 Task: Search one way flight ticket for 2 adults, 2 infants in seat and 1 infant on lap in first from Hilton Head: Hilton Head Airport to Springfield: Abraham Lincoln Capital Airport on 5-2-2023. Choice of flights is United. Number of bags: 5 checked bags. Price is upto 109000. Outbound departure time preference is 18:15.
Action: Mouse moved to (391, 332)
Screenshot: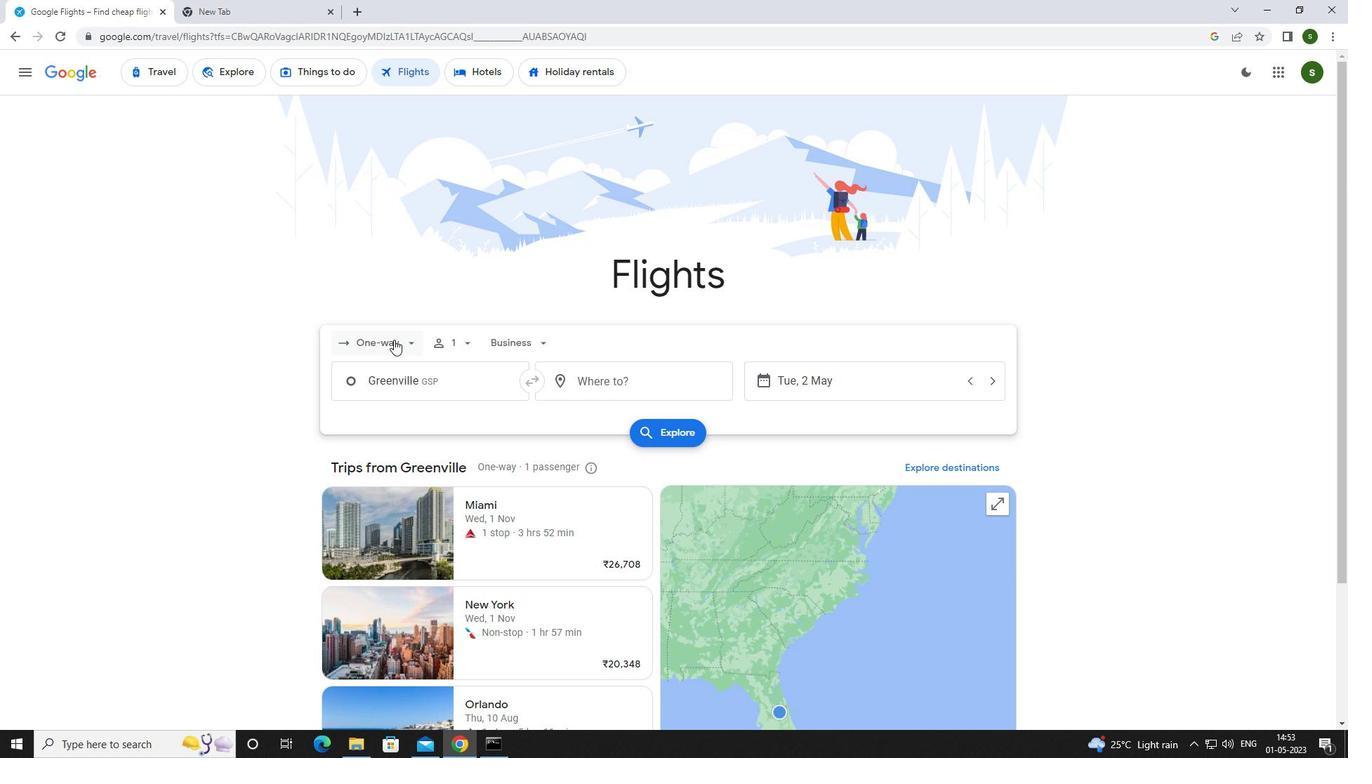 
Action: Mouse pressed left at (391, 332)
Screenshot: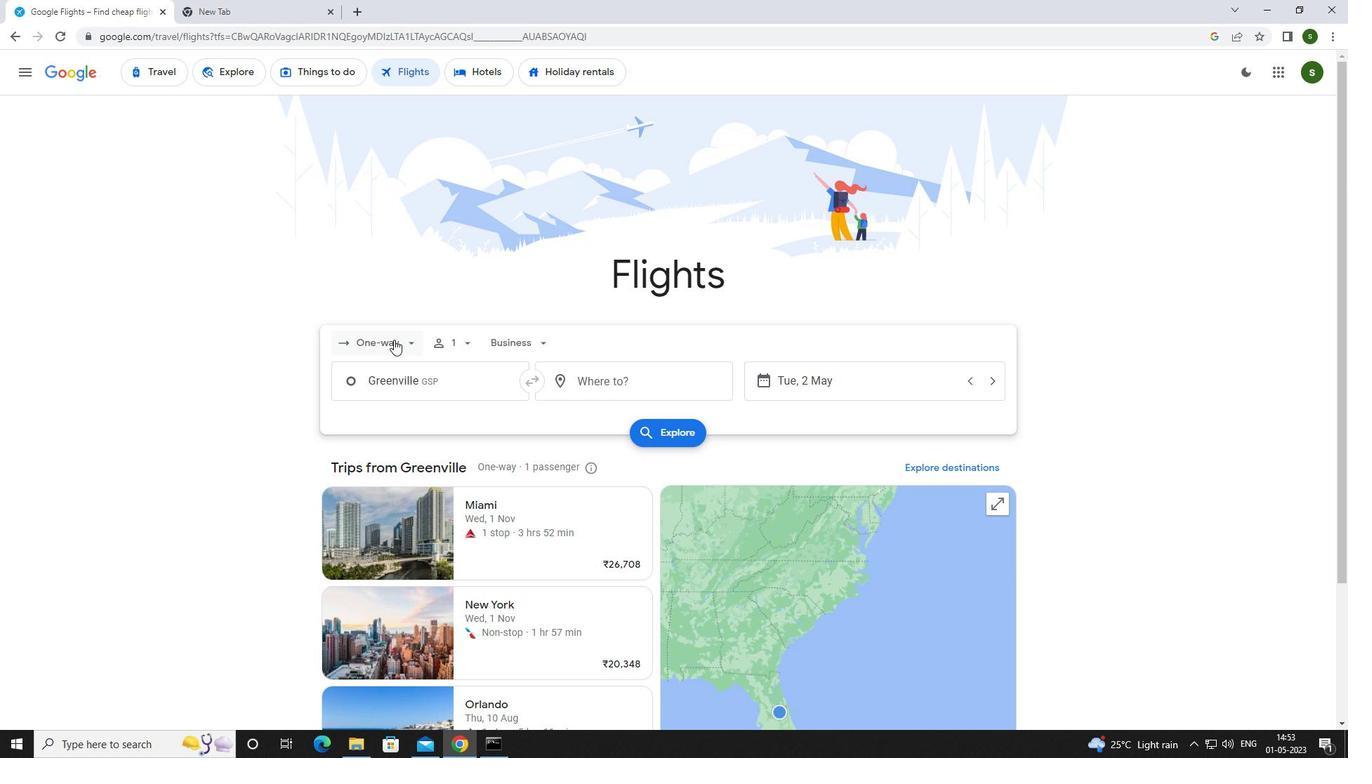 
Action: Mouse moved to (408, 399)
Screenshot: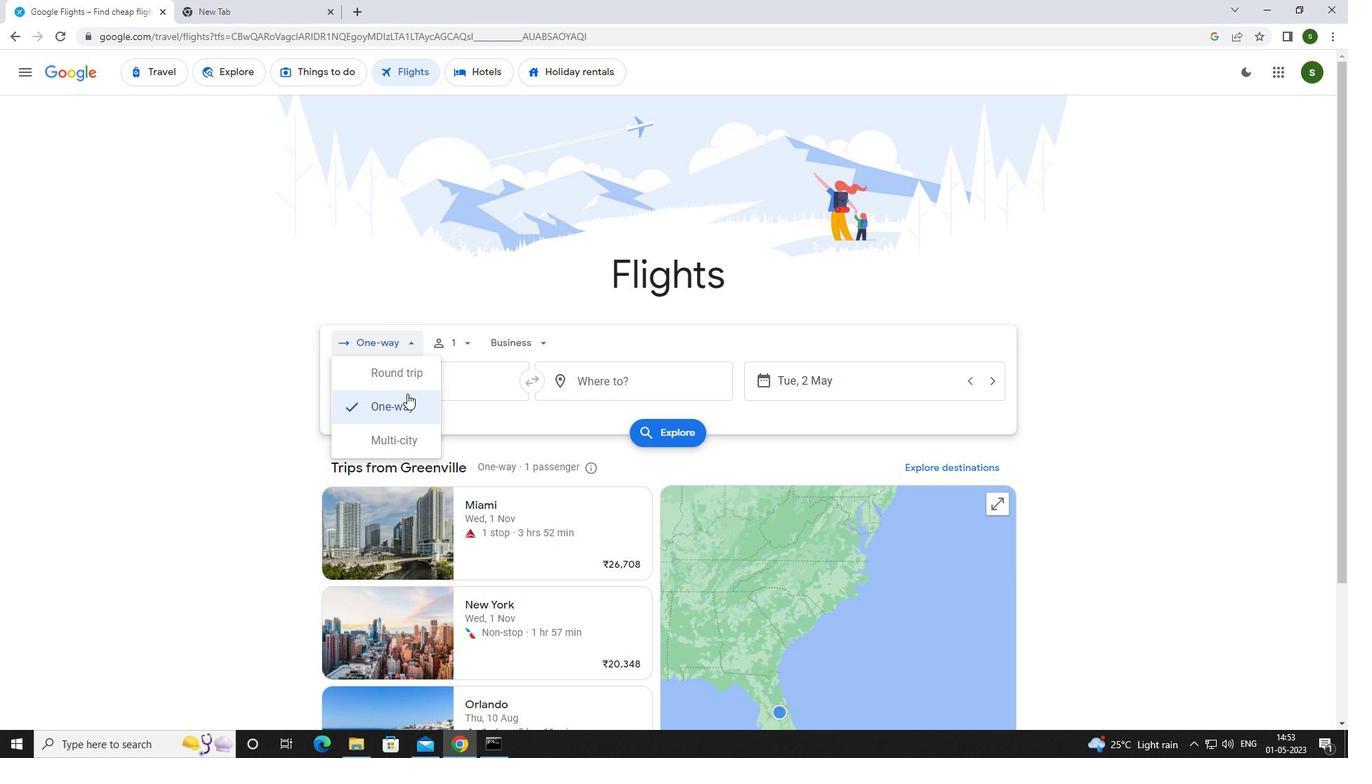 
Action: Mouse pressed left at (408, 399)
Screenshot: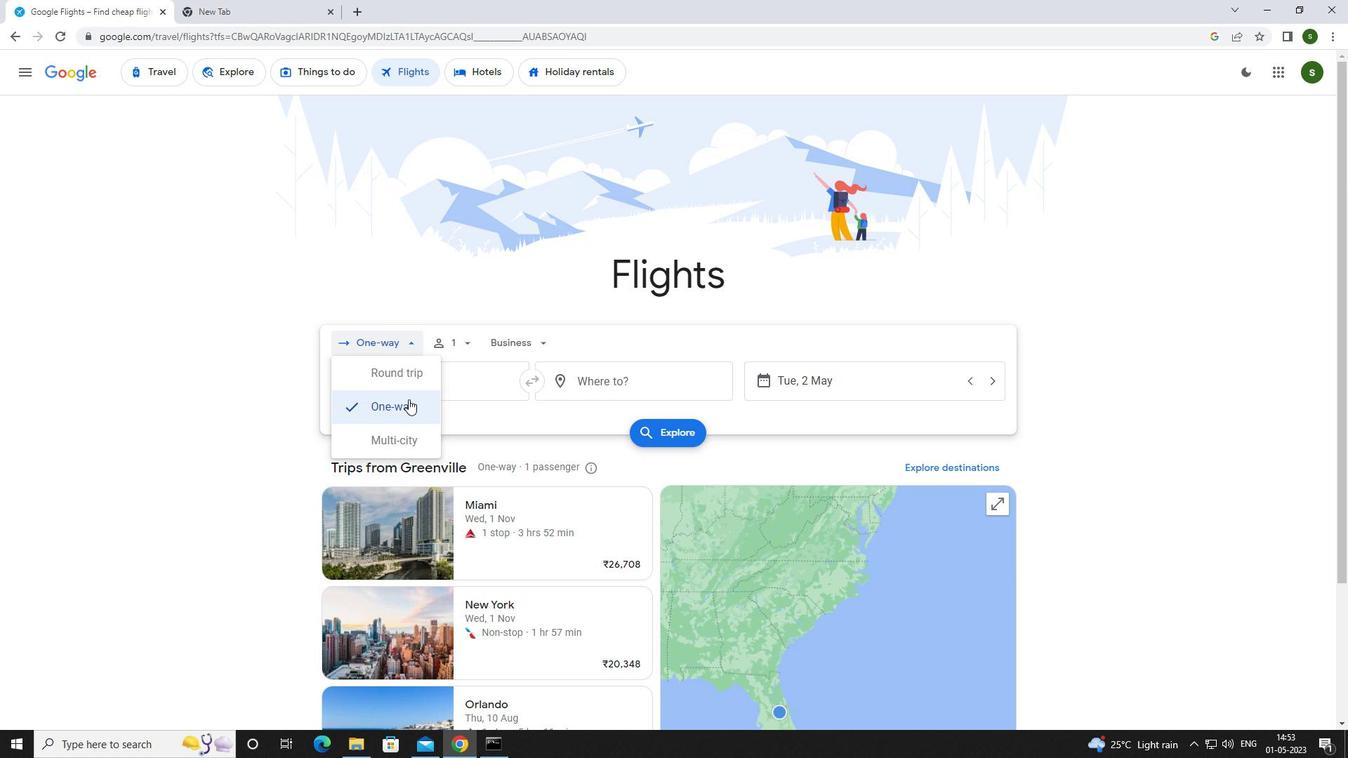 
Action: Mouse moved to (466, 346)
Screenshot: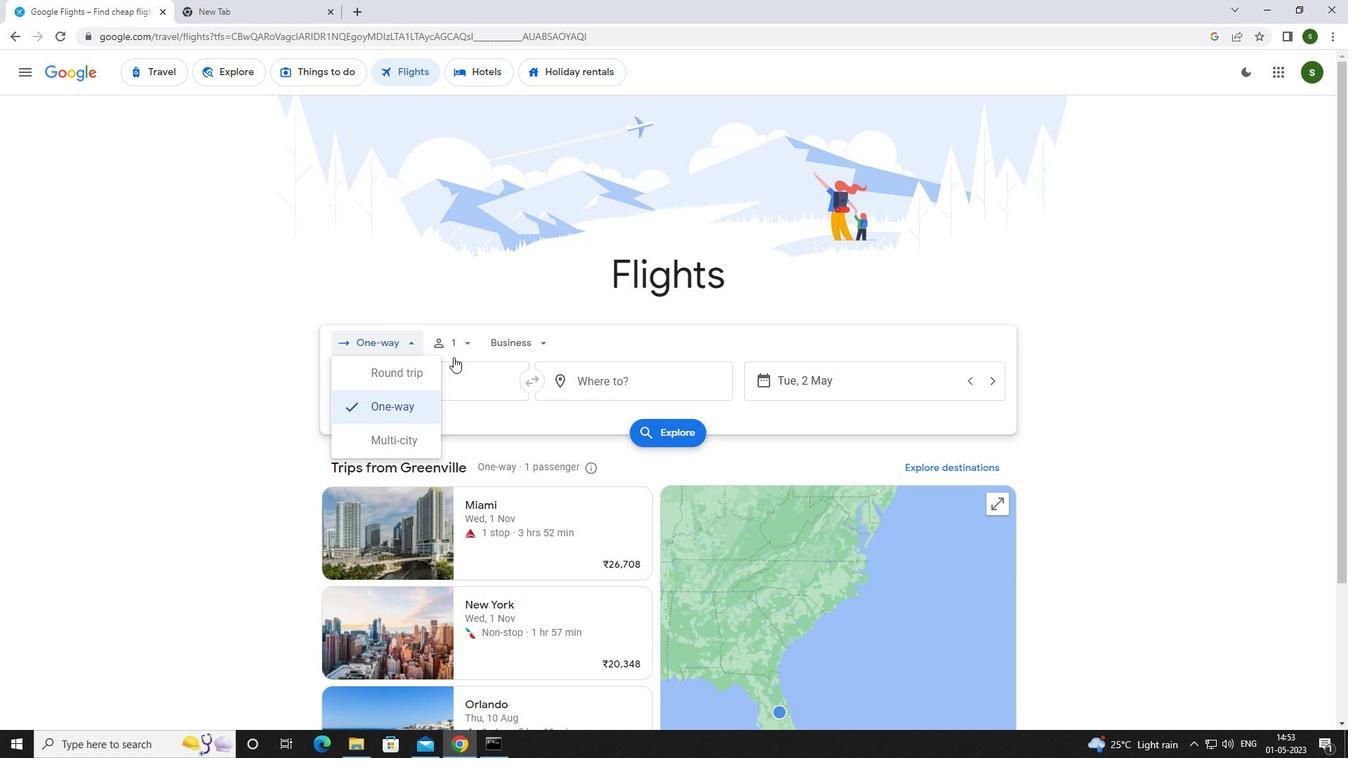 
Action: Mouse pressed left at (466, 346)
Screenshot: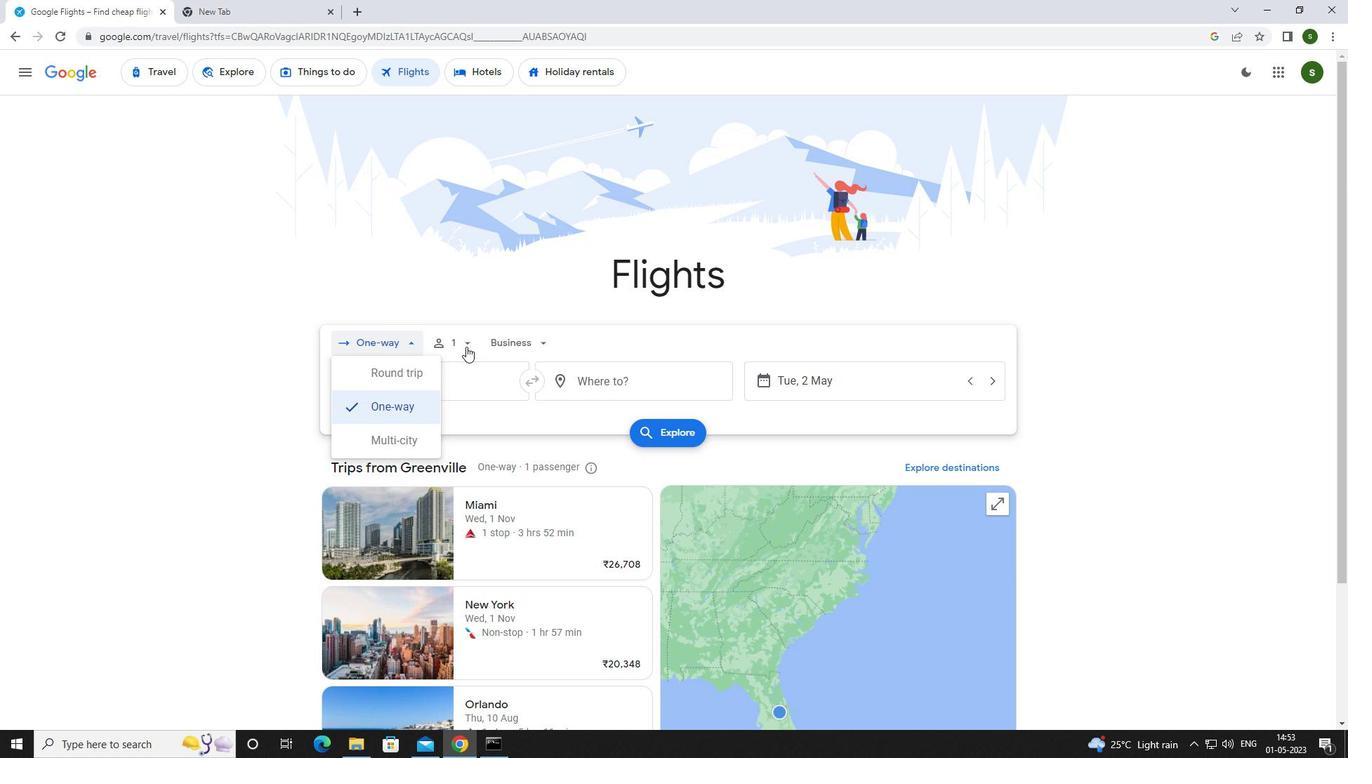 
Action: Mouse moved to (566, 377)
Screenshot: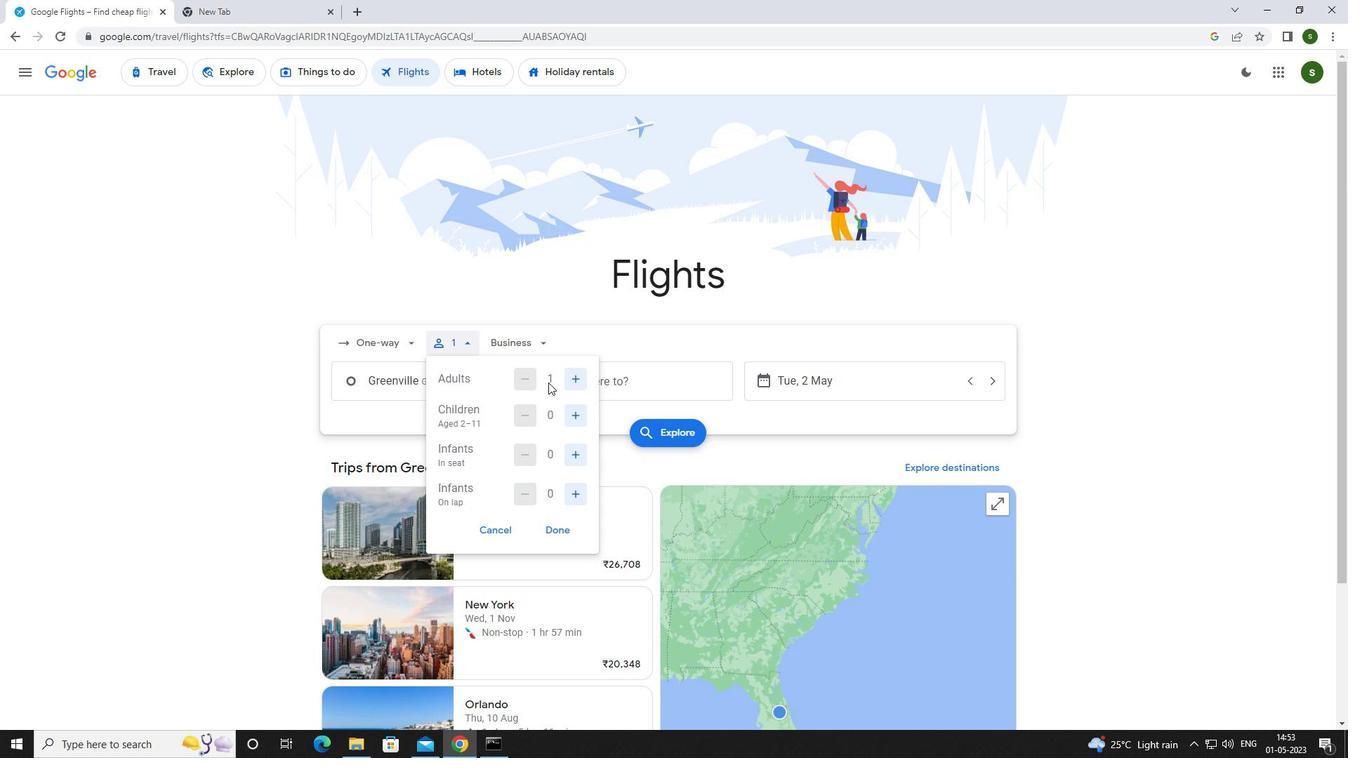 
Action: Mouse pressed left at (566, 377)
Screenshot: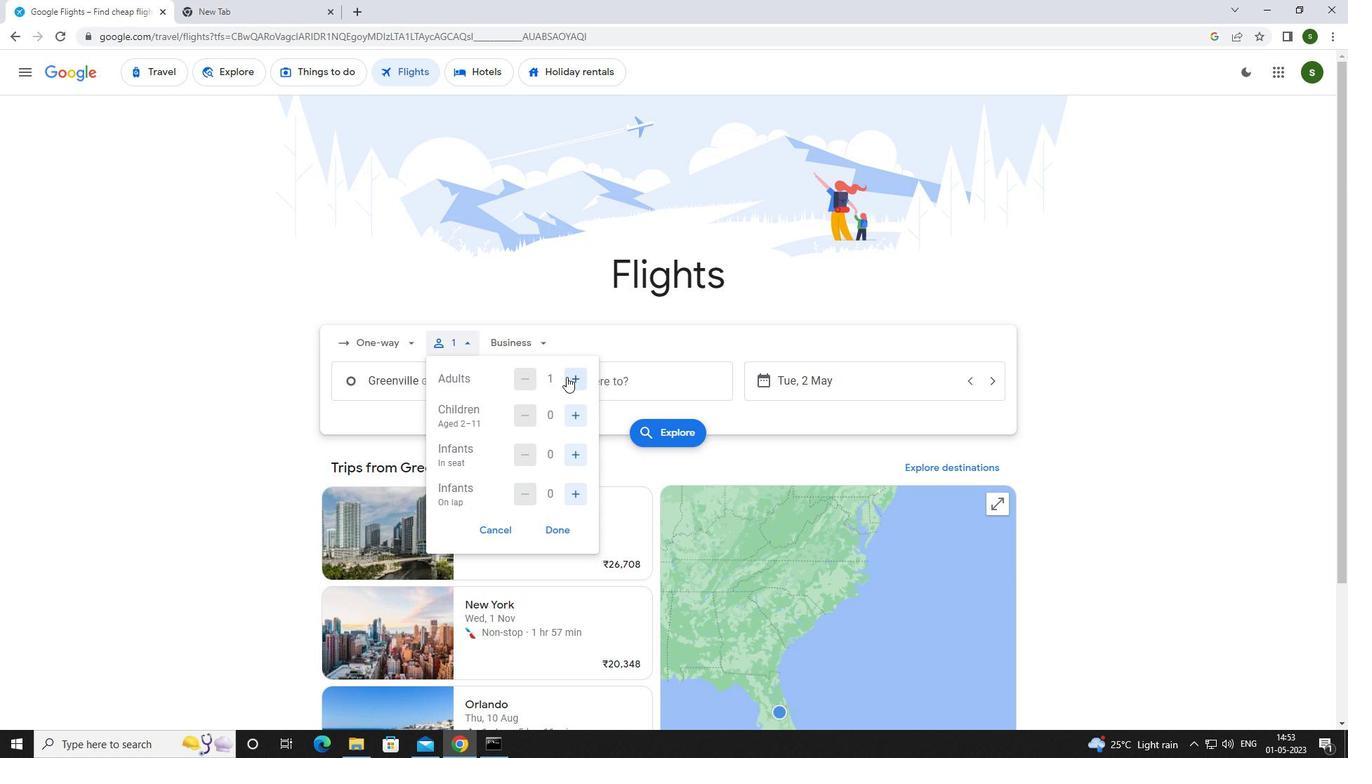 
Action: Mouse moved to (571, 449)
Screenshot: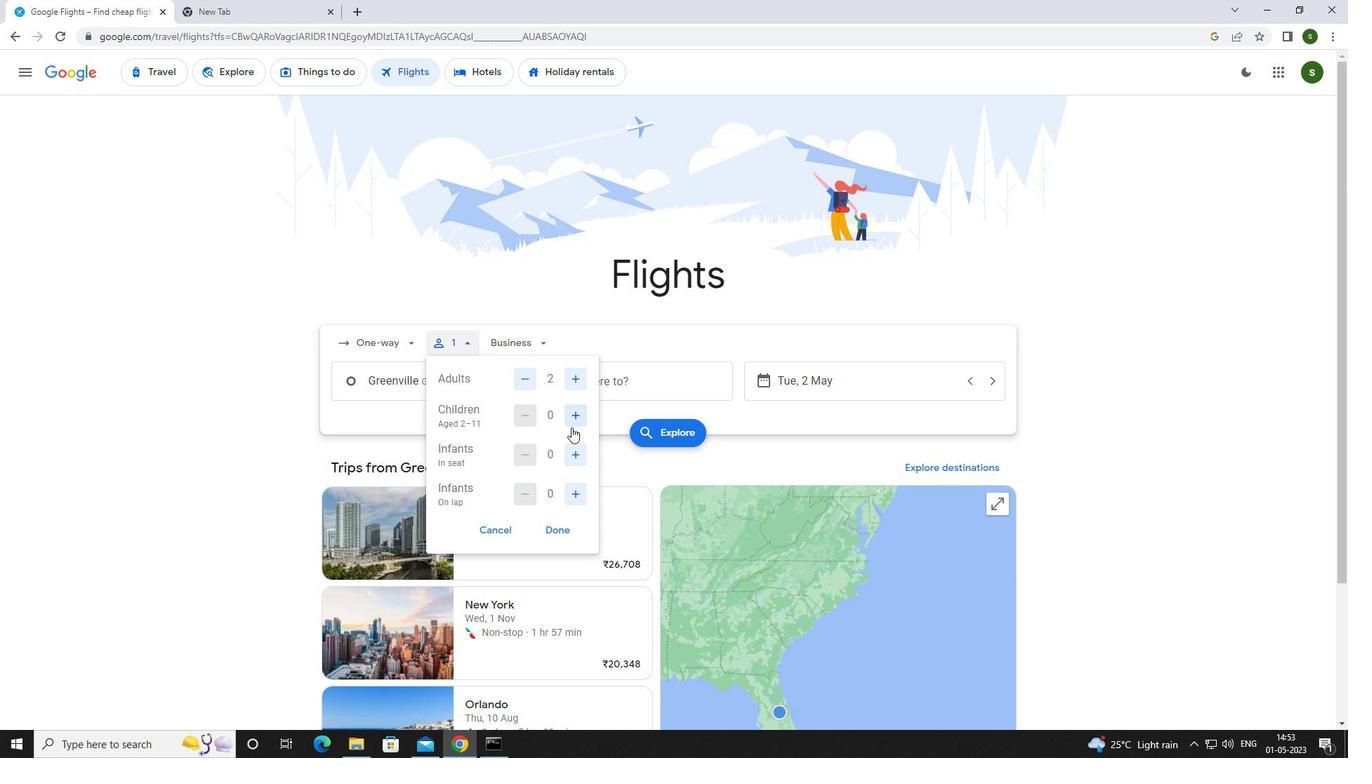 
Action: Mouse pressed left at (571, 449)
Screenshot: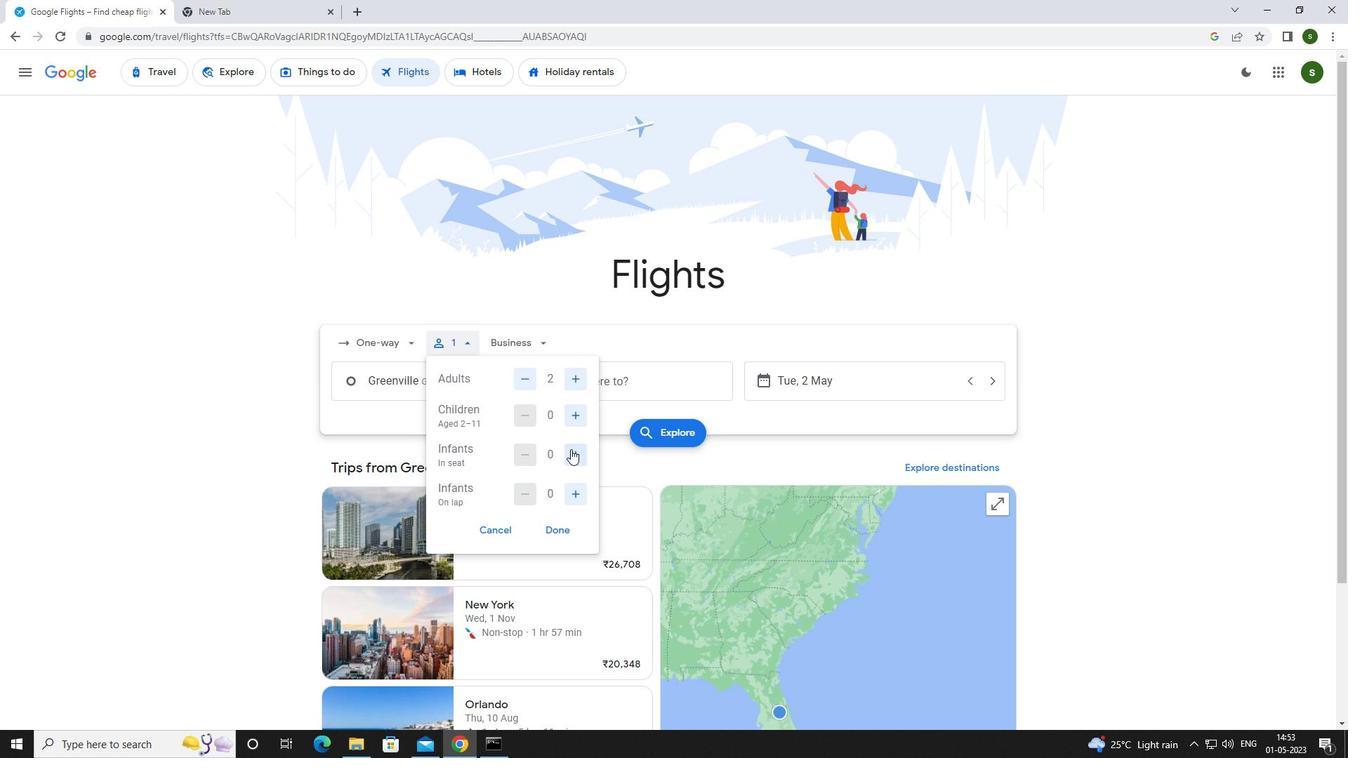 
Action: Mouse pressed left at (571, 449)
Screenshot: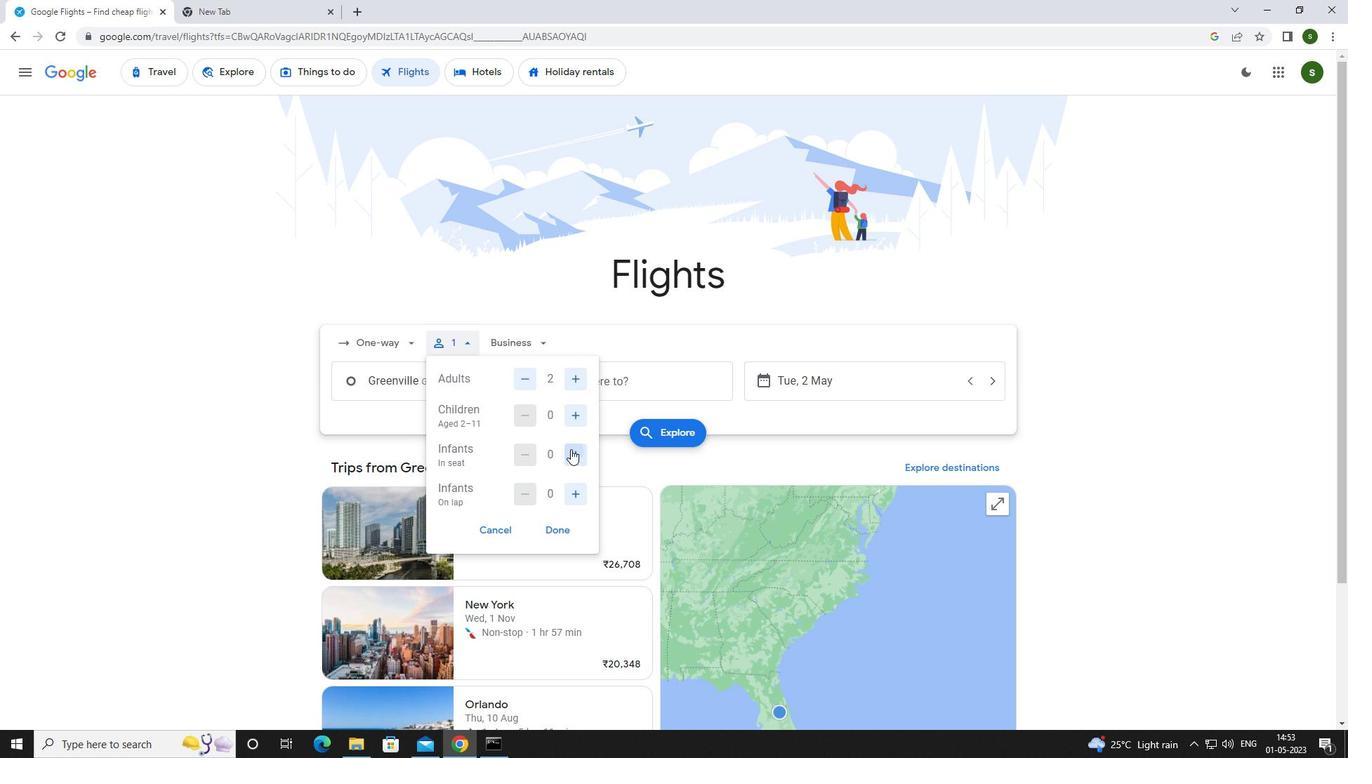 
Action: Mouse moved to (577, 487)
Screenshot: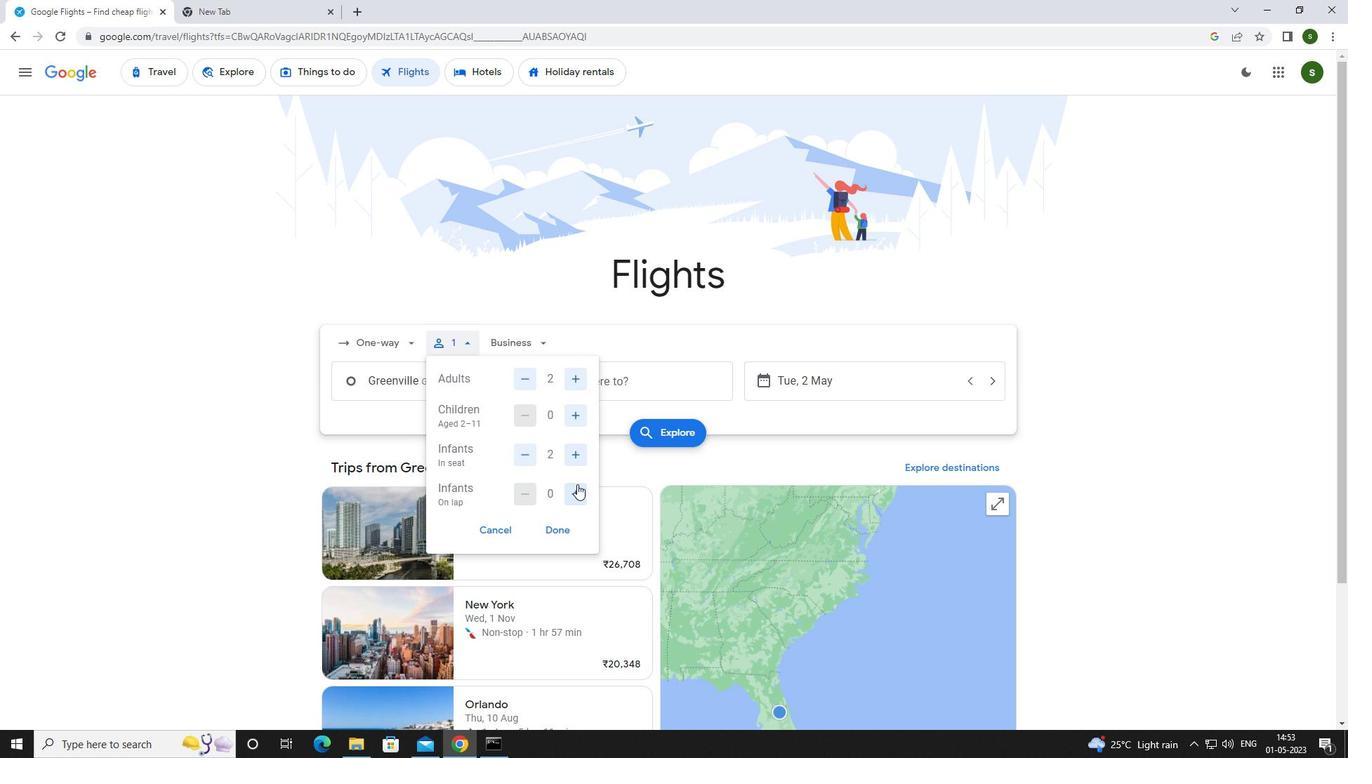 
Action: Mouse pressed left at (577, 487)
Screenshot: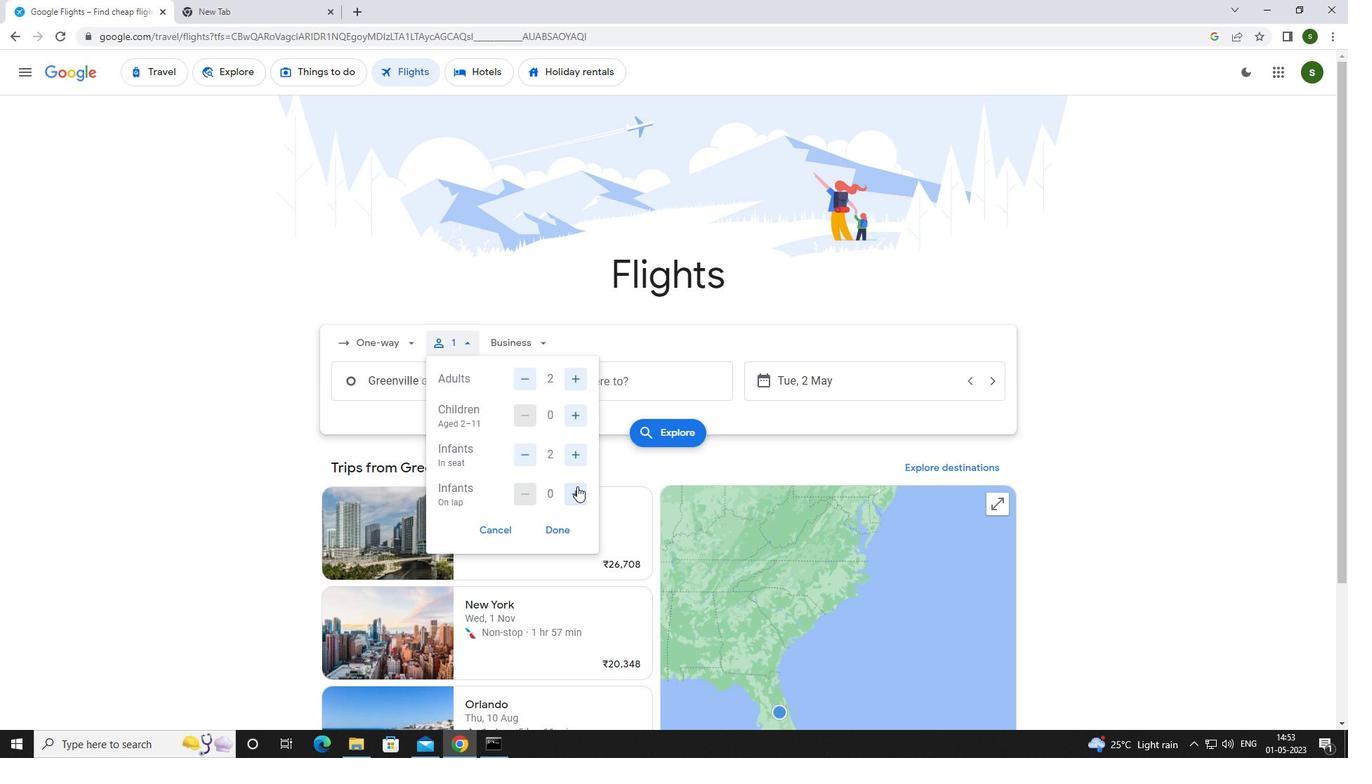 
Action: Mouse moved to (521, 344)
Screenshot: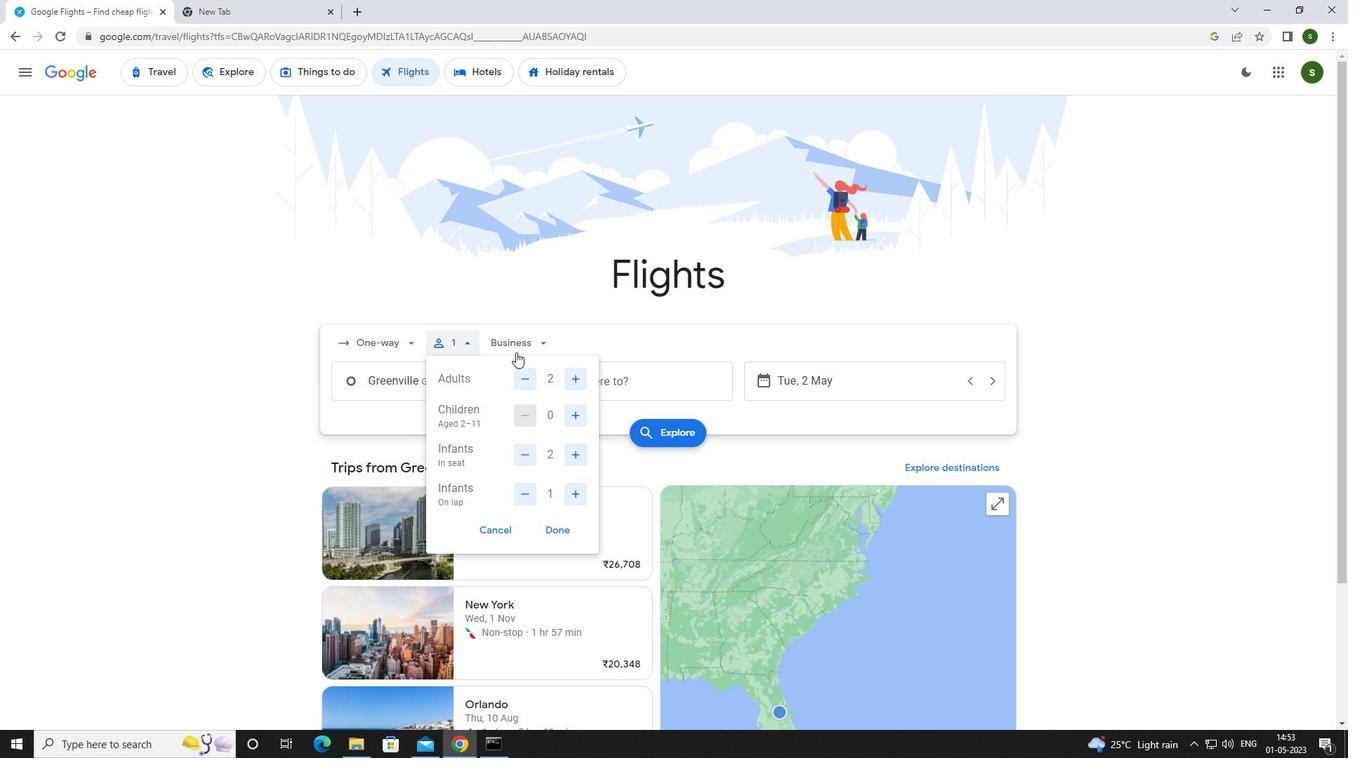 
Action: Mouse pressed left at (521, 344)
Screenshot: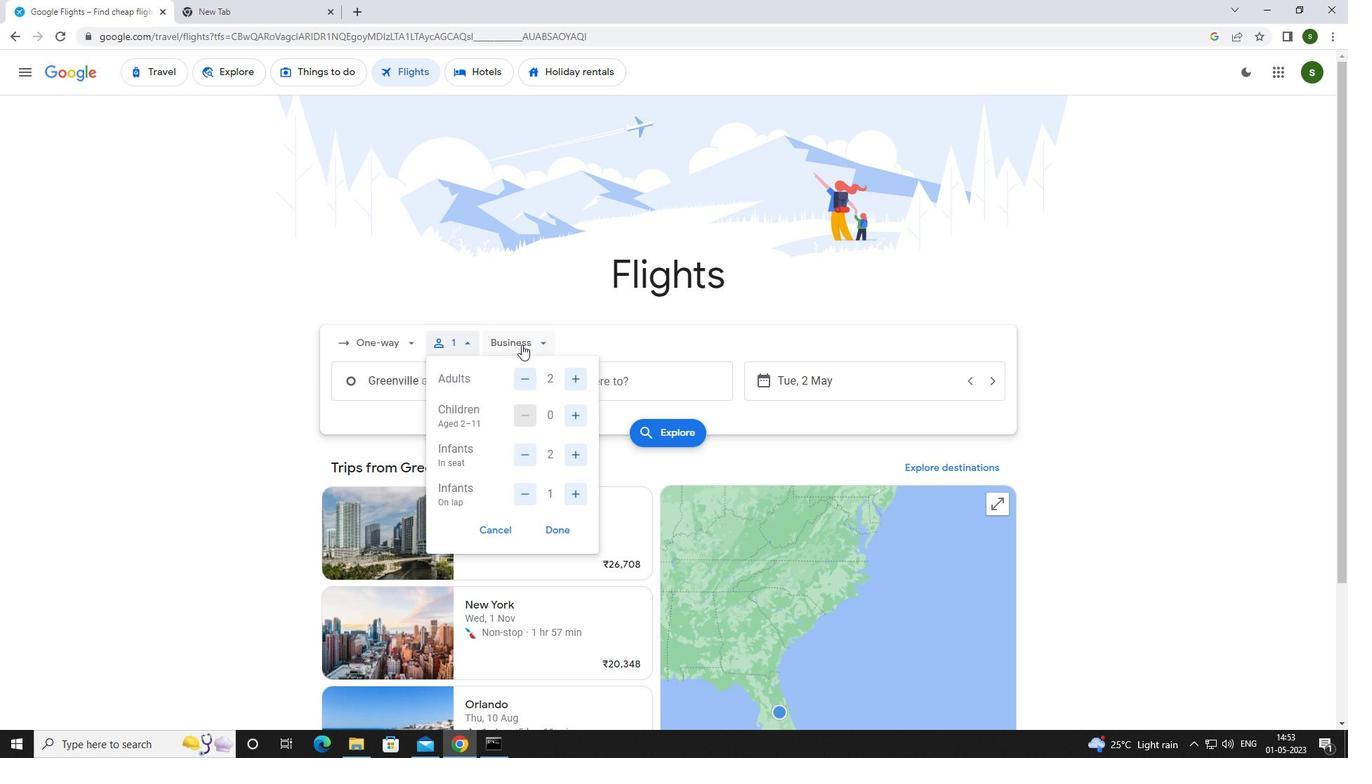 
Action: Mouse moved to (534, 476)
Screenshot: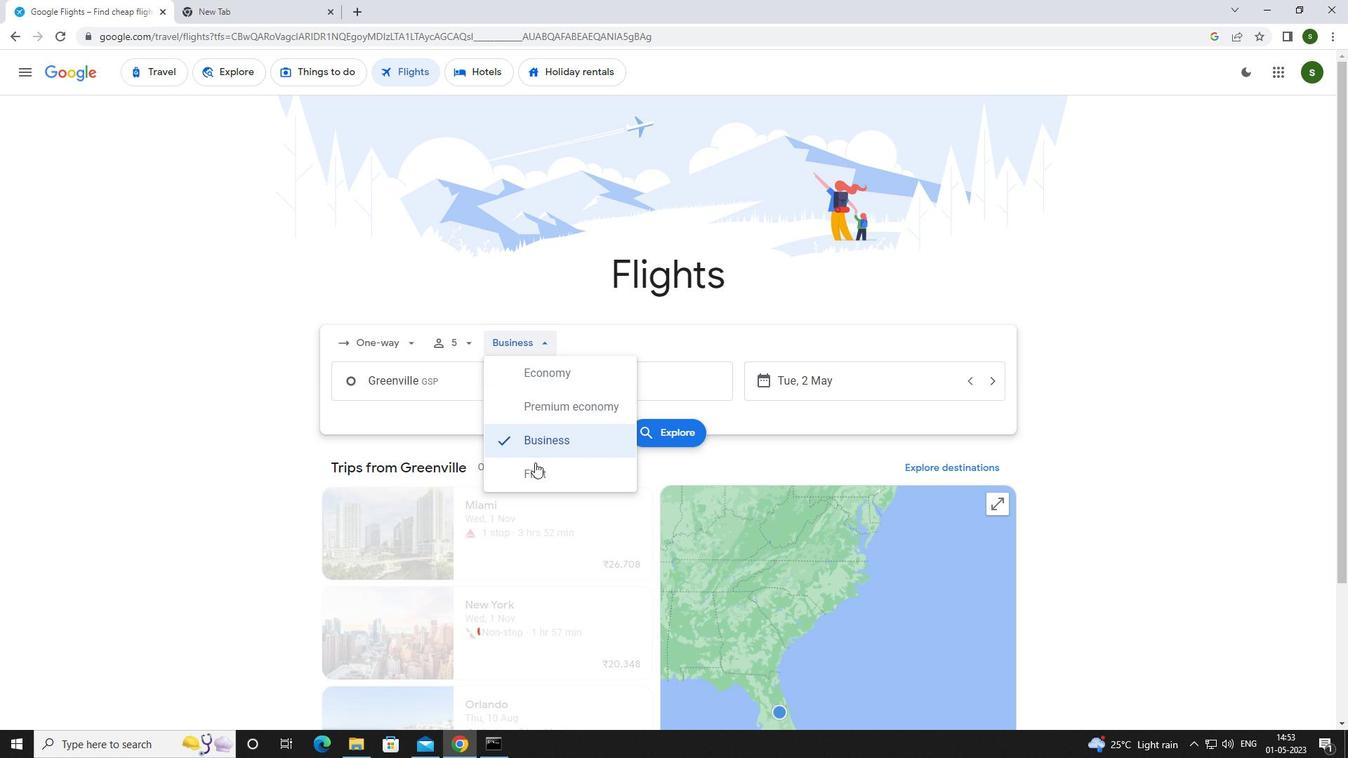 
Action: Mouse pressed left at (534, 476)
Screenshot: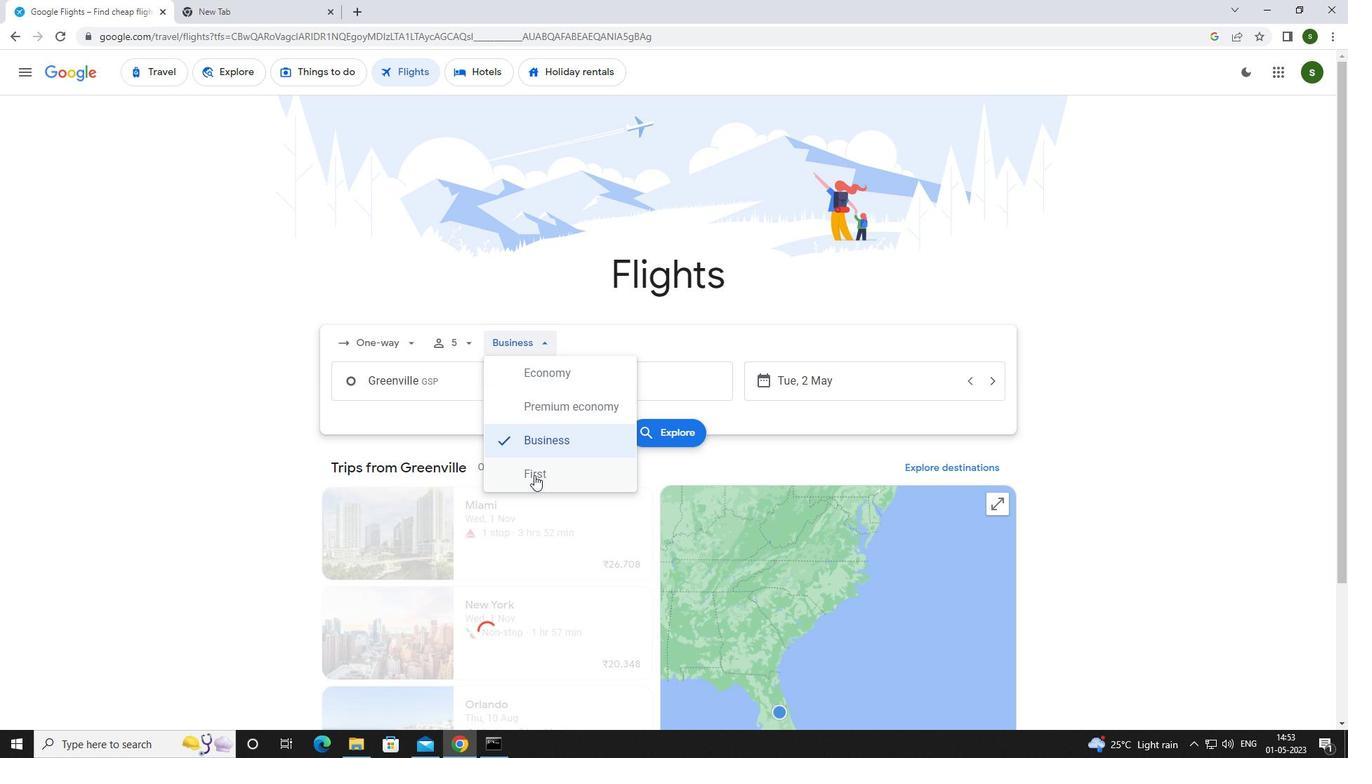 
Action: Mouse moved to (448, 389)
Screenshot: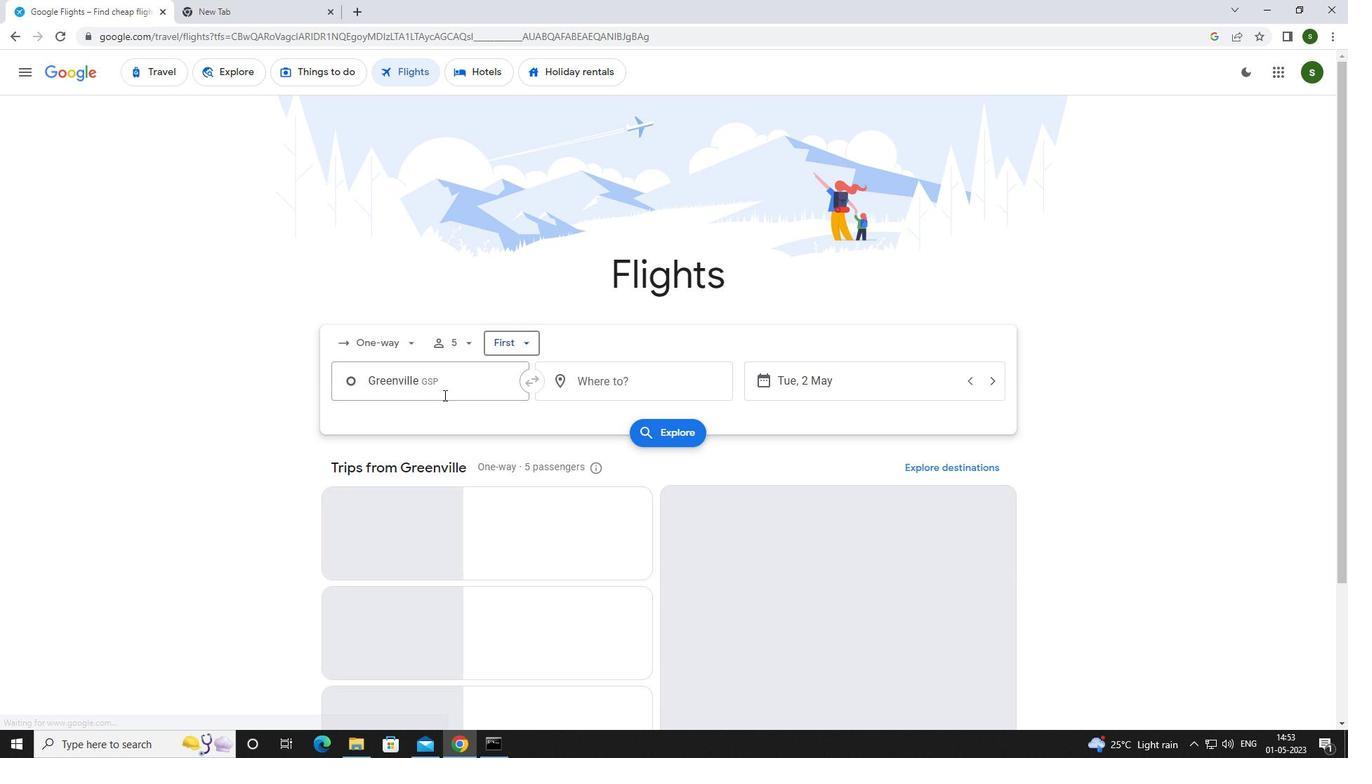 
Action: Mouse pressed left at (448, 389)
Screenshot: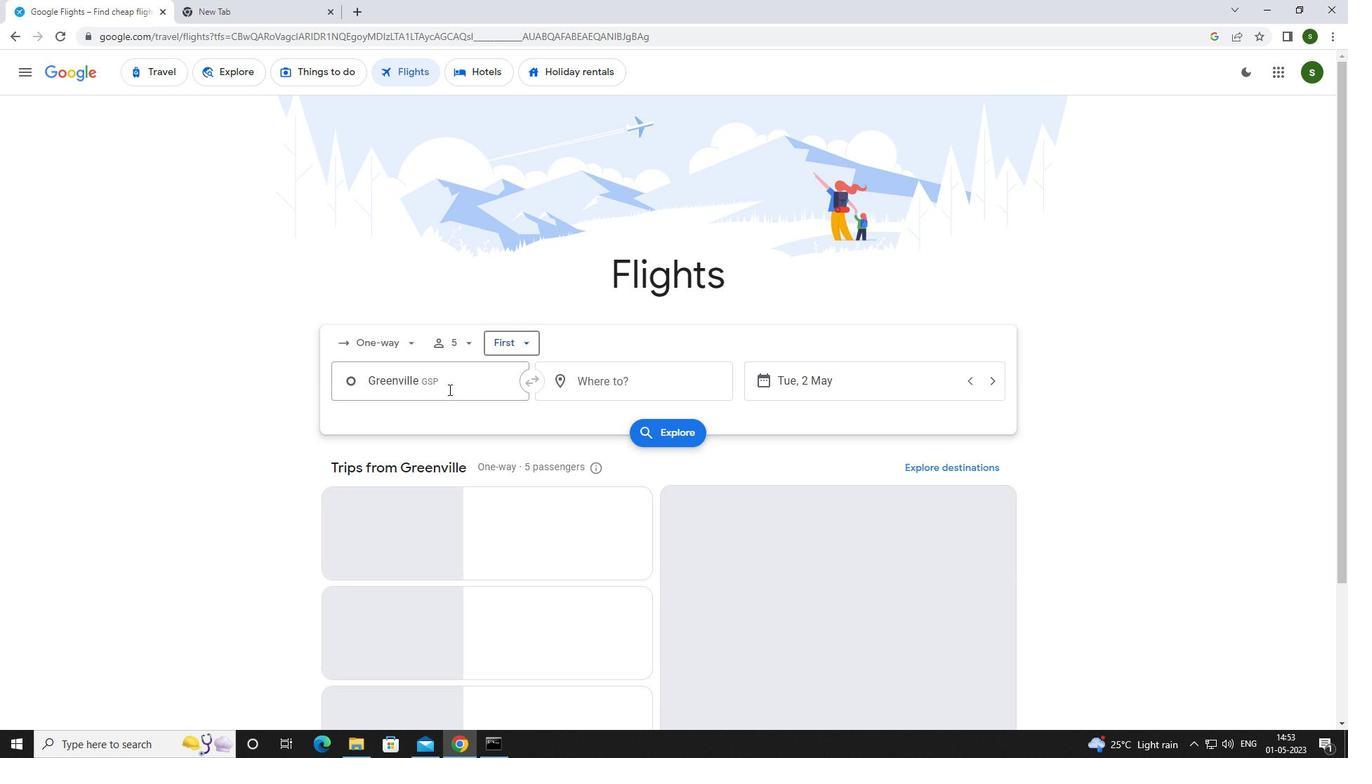 
Action: Mouse moved to (424, 391)
Screenshot: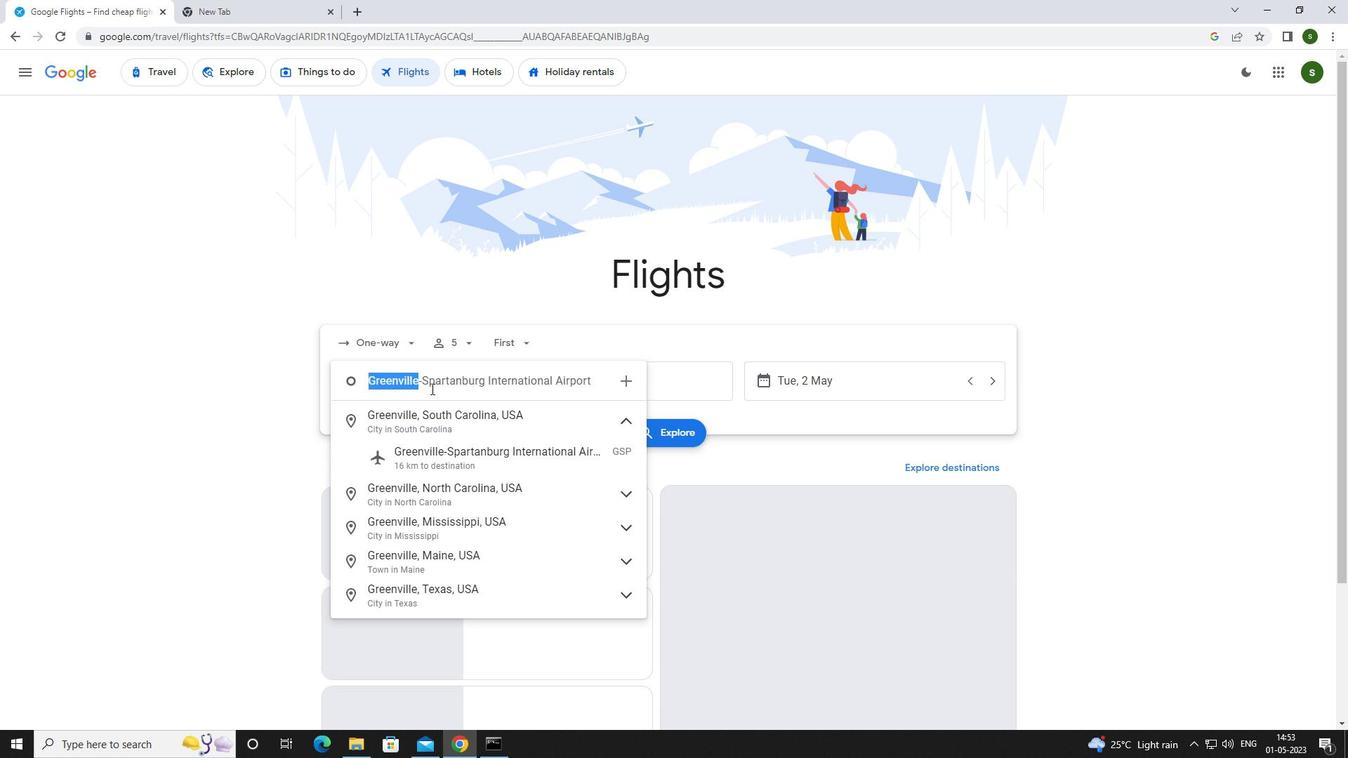
Action: Key pressed <Key.caps_lock>h<Key.caps_lock>ilton<Key.space>
Screenshot: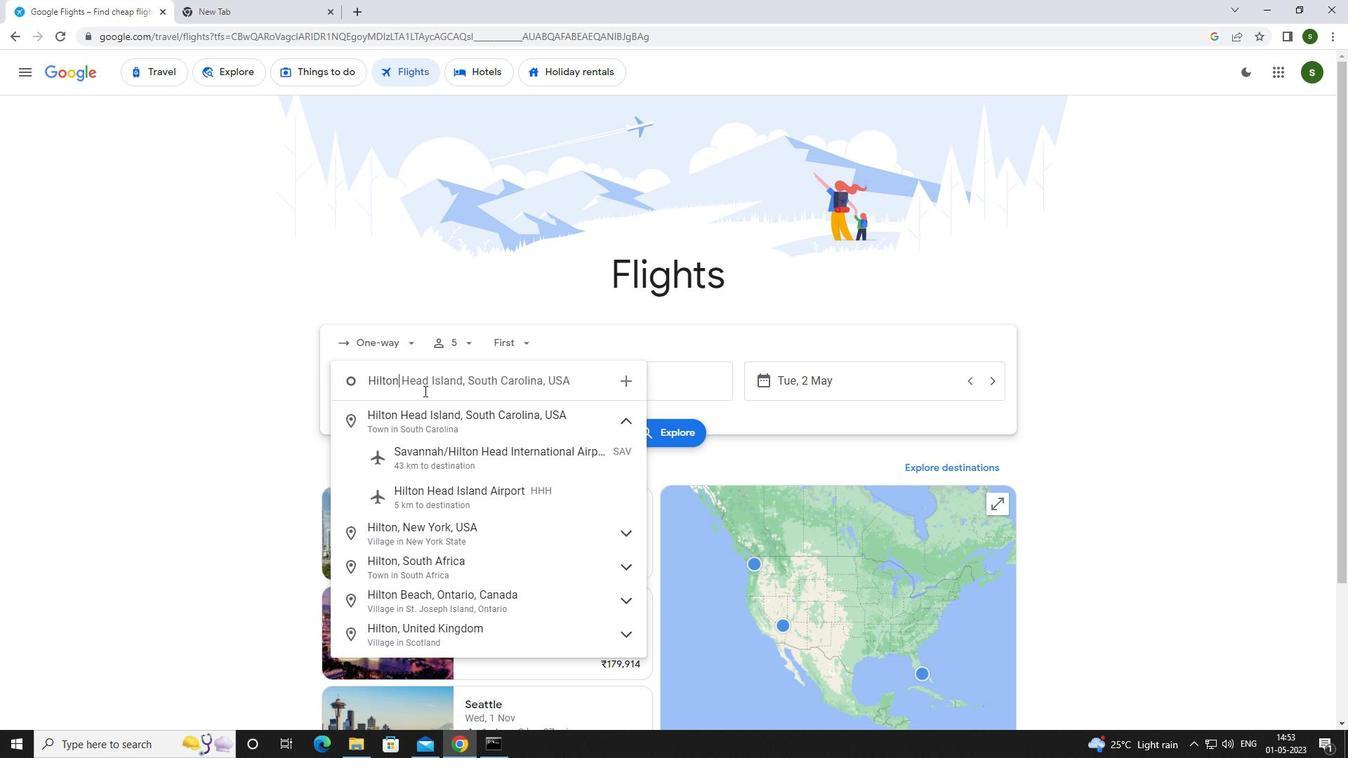 
Action: Mouse moved to (482, 502)
Screenshot: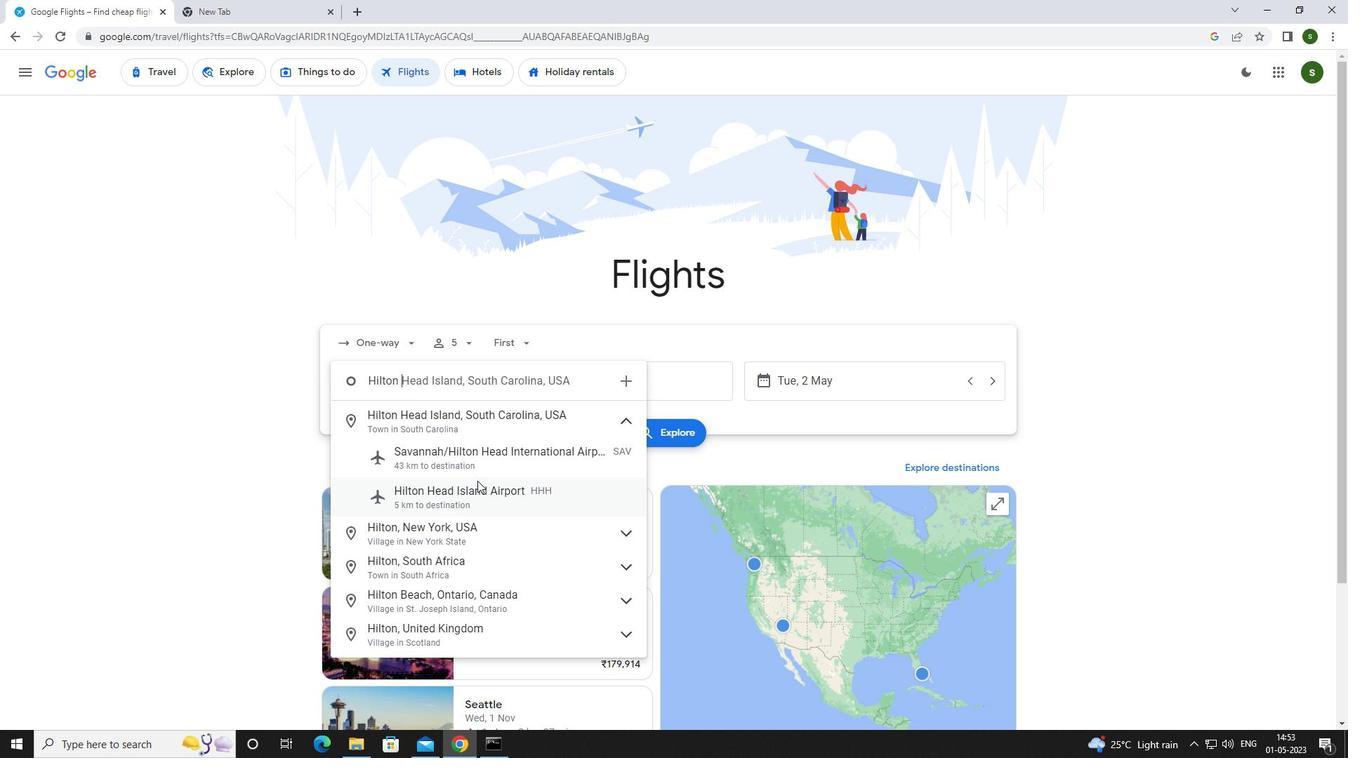 
Action: Mouse pressed left at (482, 502)
Screenshot: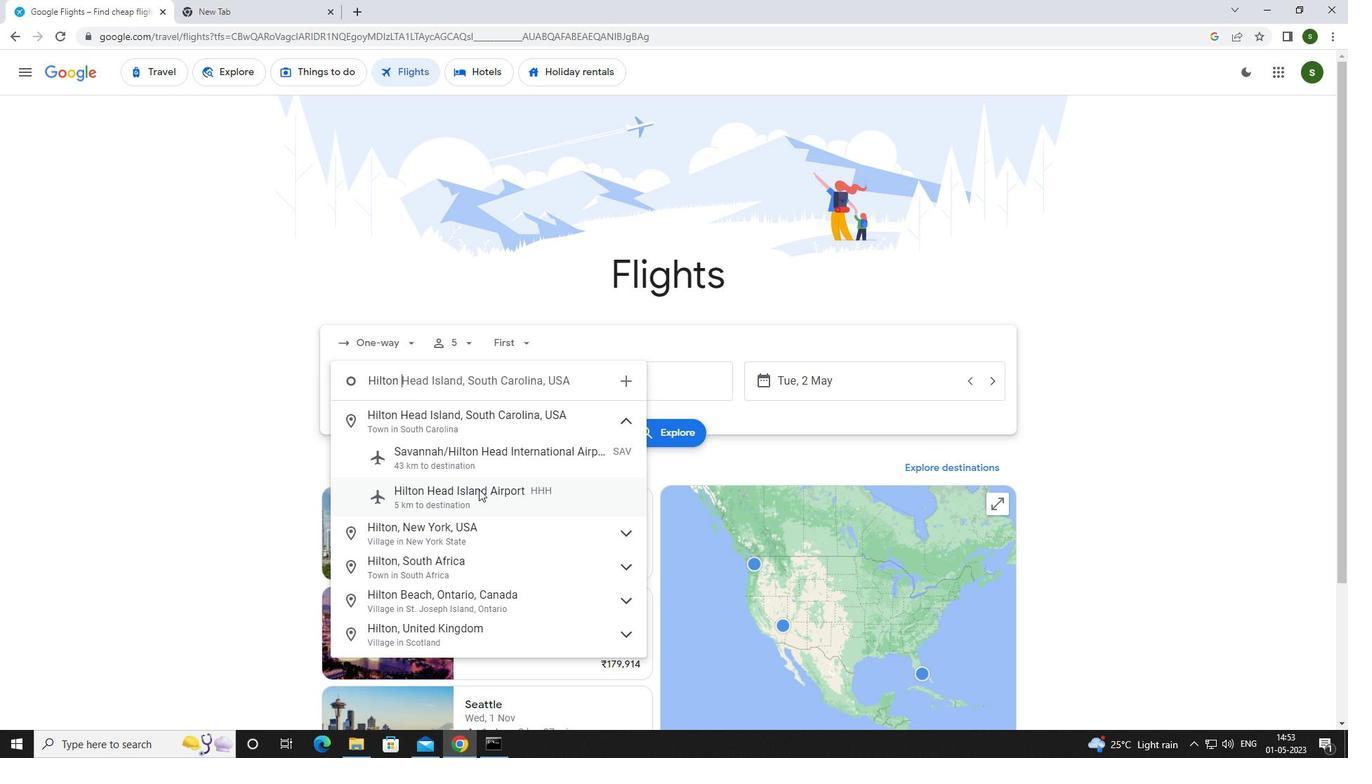 
Action: Mouse moved to (651, 390)
Screenshot: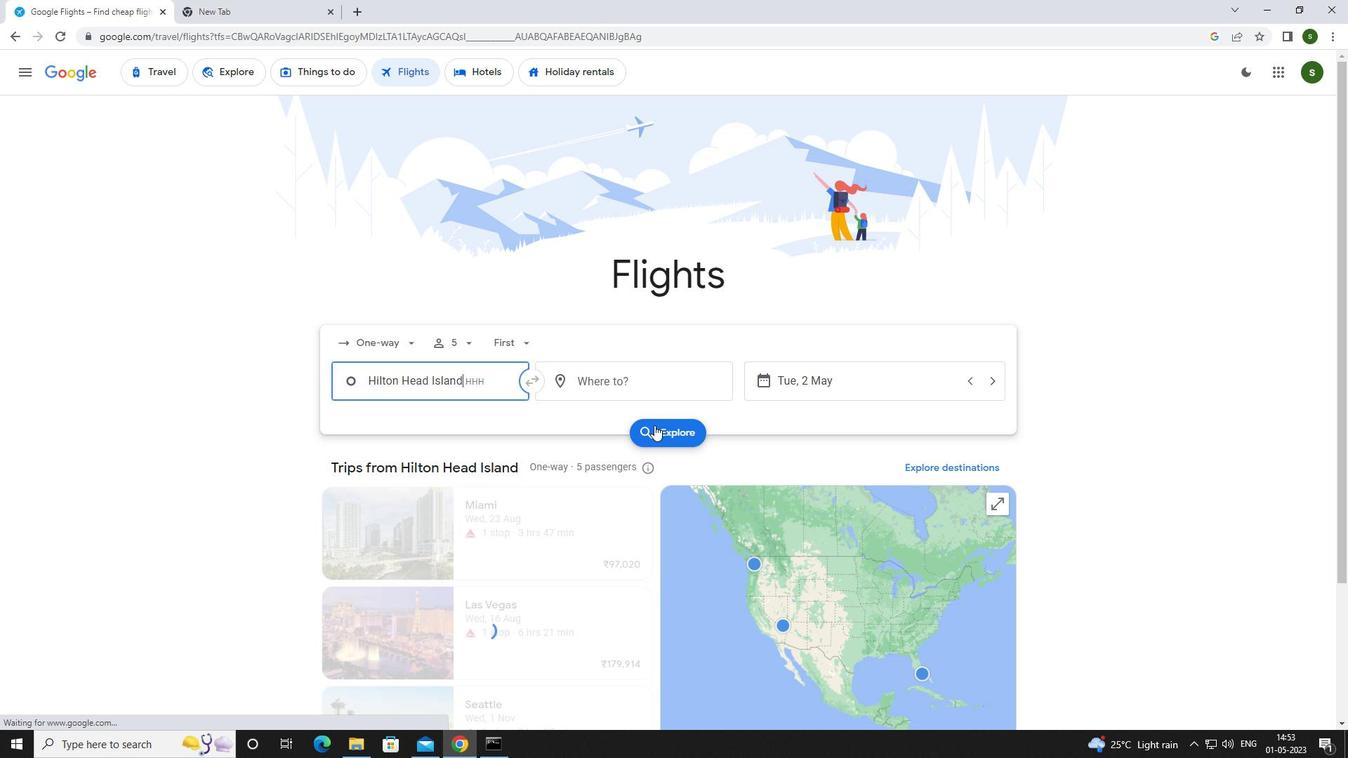 
Action: Mouse pressed left at (651, 390)
Screenshot: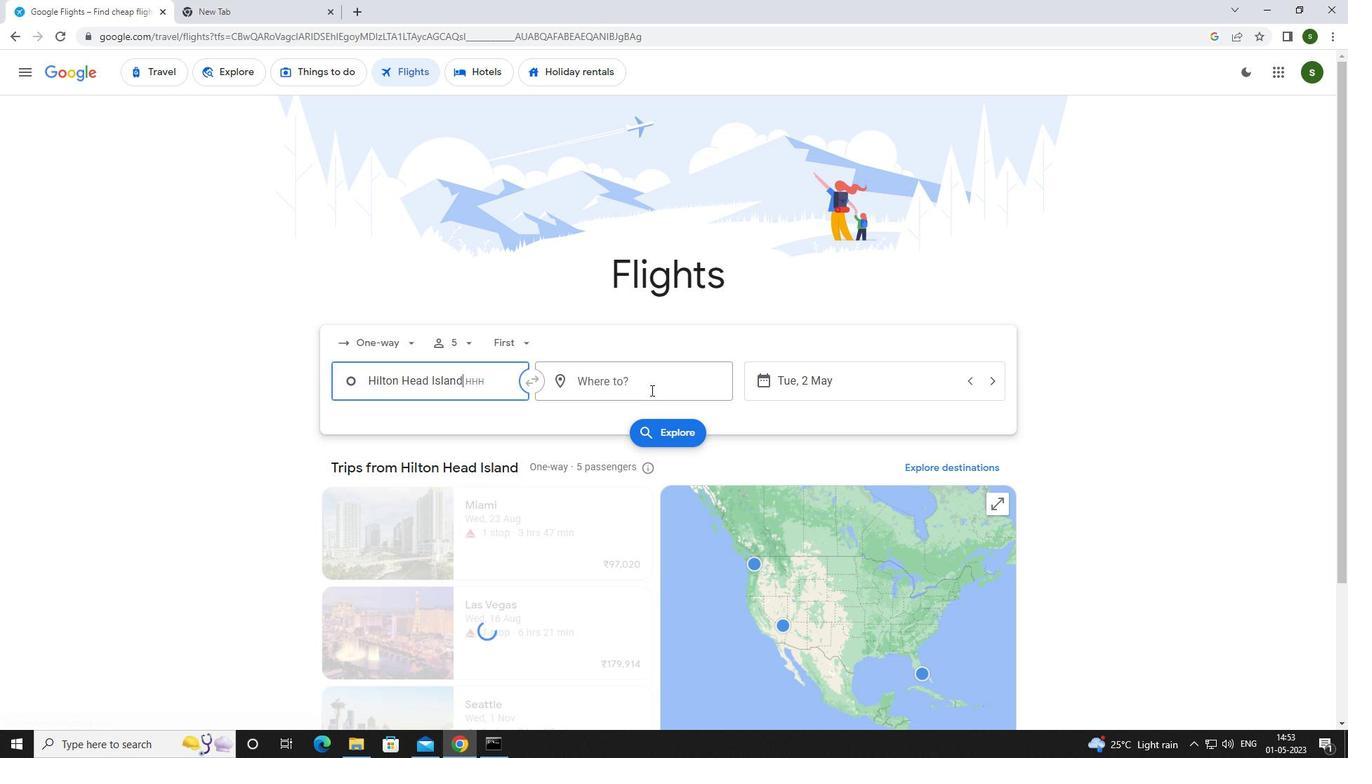 
Action: Mouse moved to (511, 413)
Screenshot: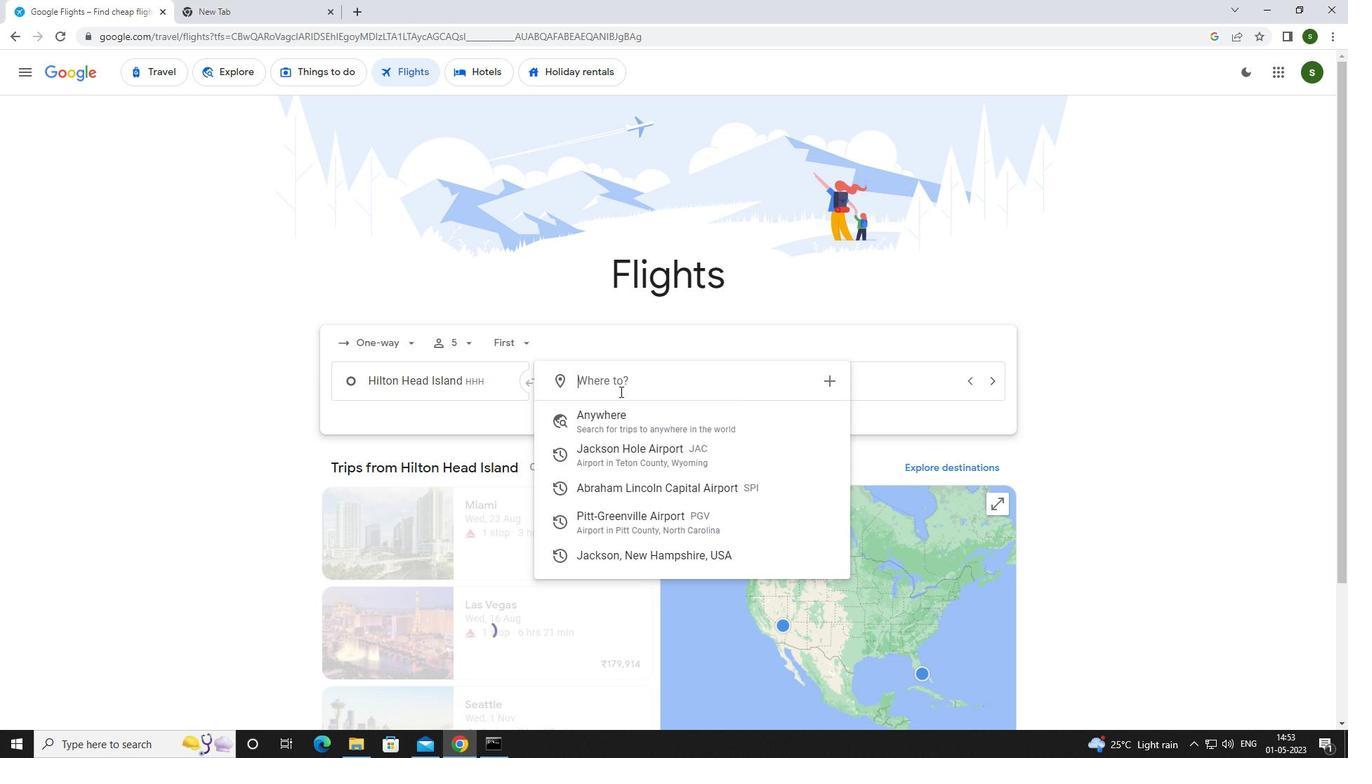 
Action: Key pressed <Key.caps_lock>s<Key.caps_lock>pringfi
Screenshot: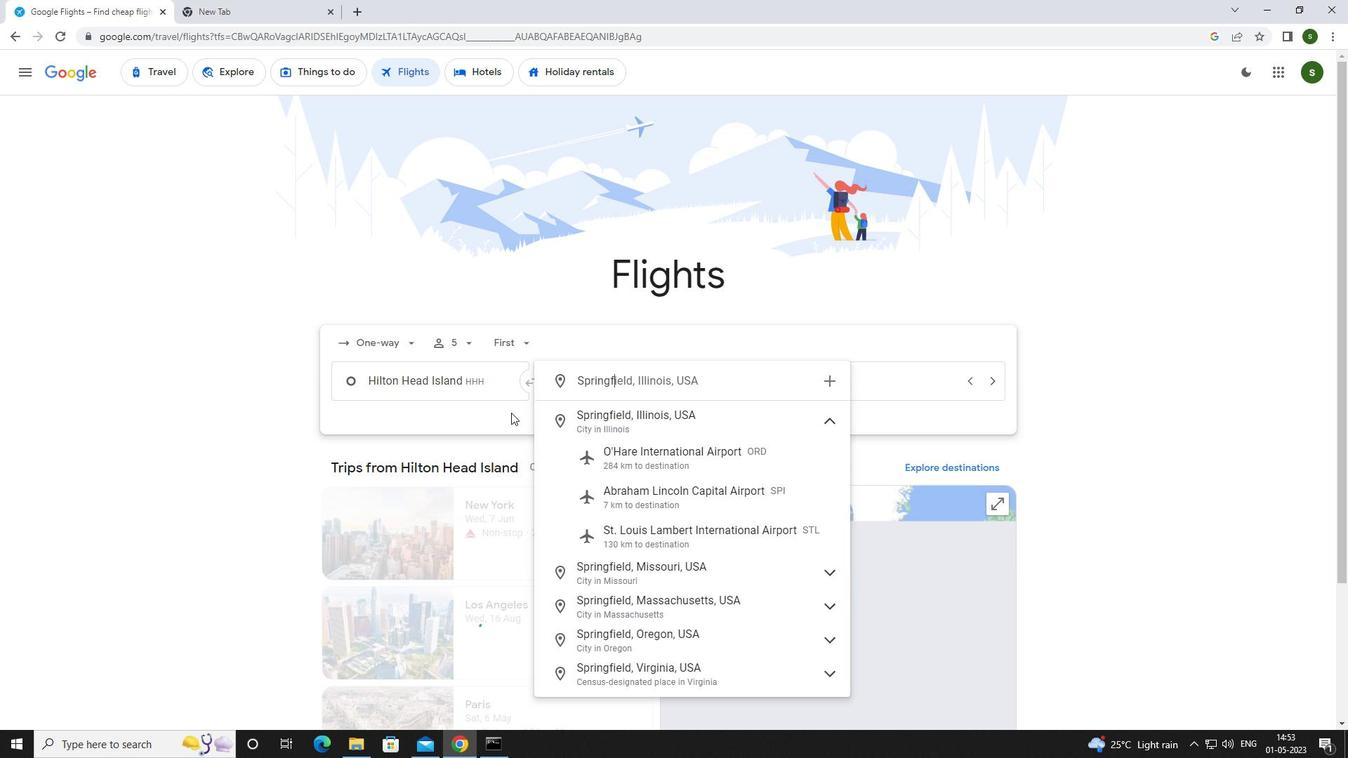 
Action: Mouse moved to (639, 499)
Screenshot: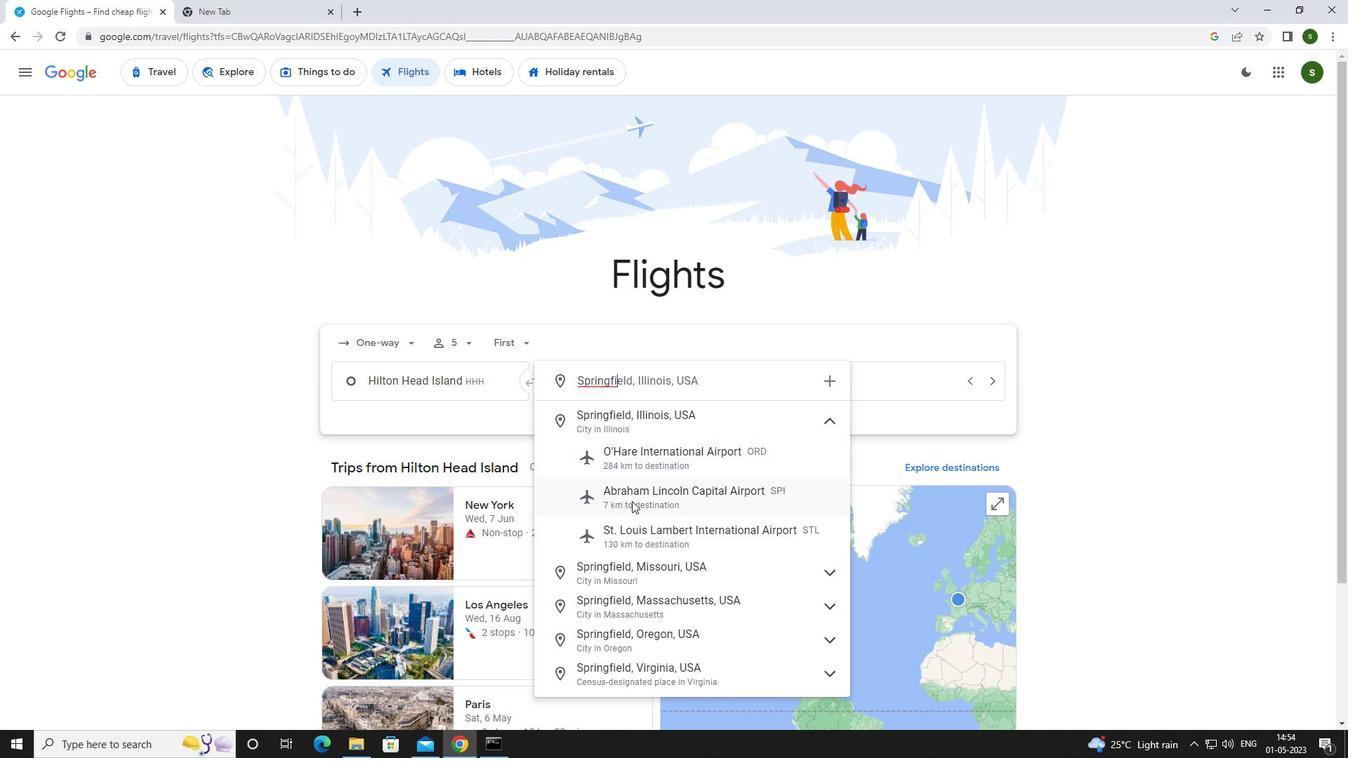
Action: Mouse pressed left at (639, 499)
Screenshot: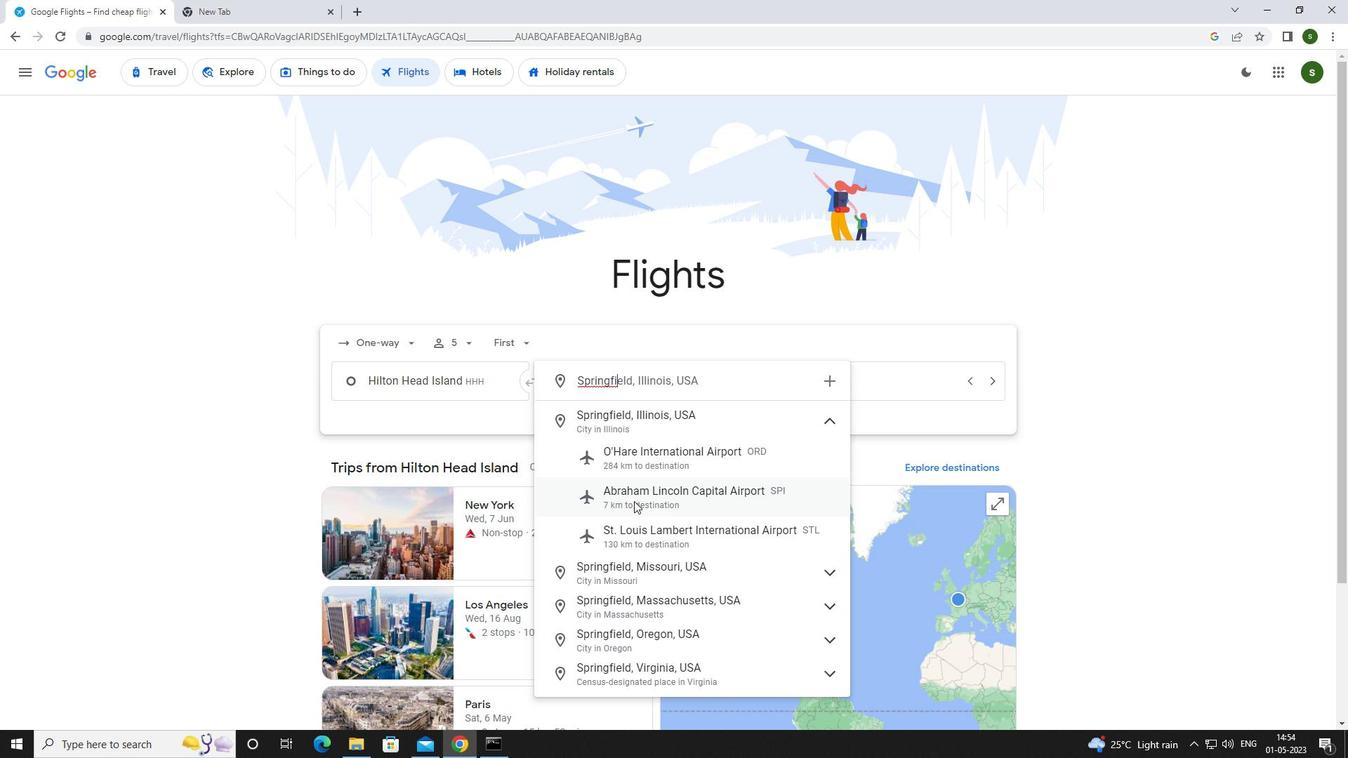 
Action: Mouse moved to (874, 386)
Screenshot: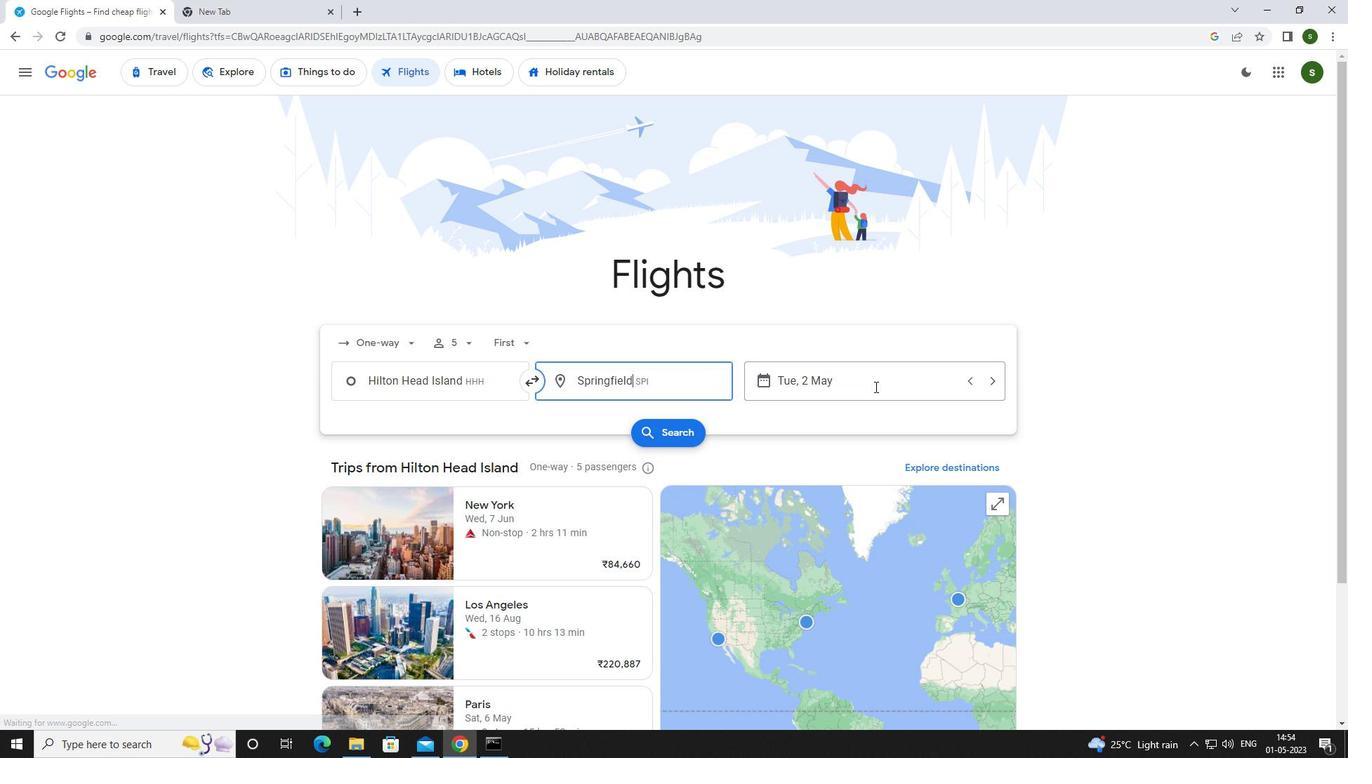 
Action: Mouse pressed left at (874, 386)
Screenshot: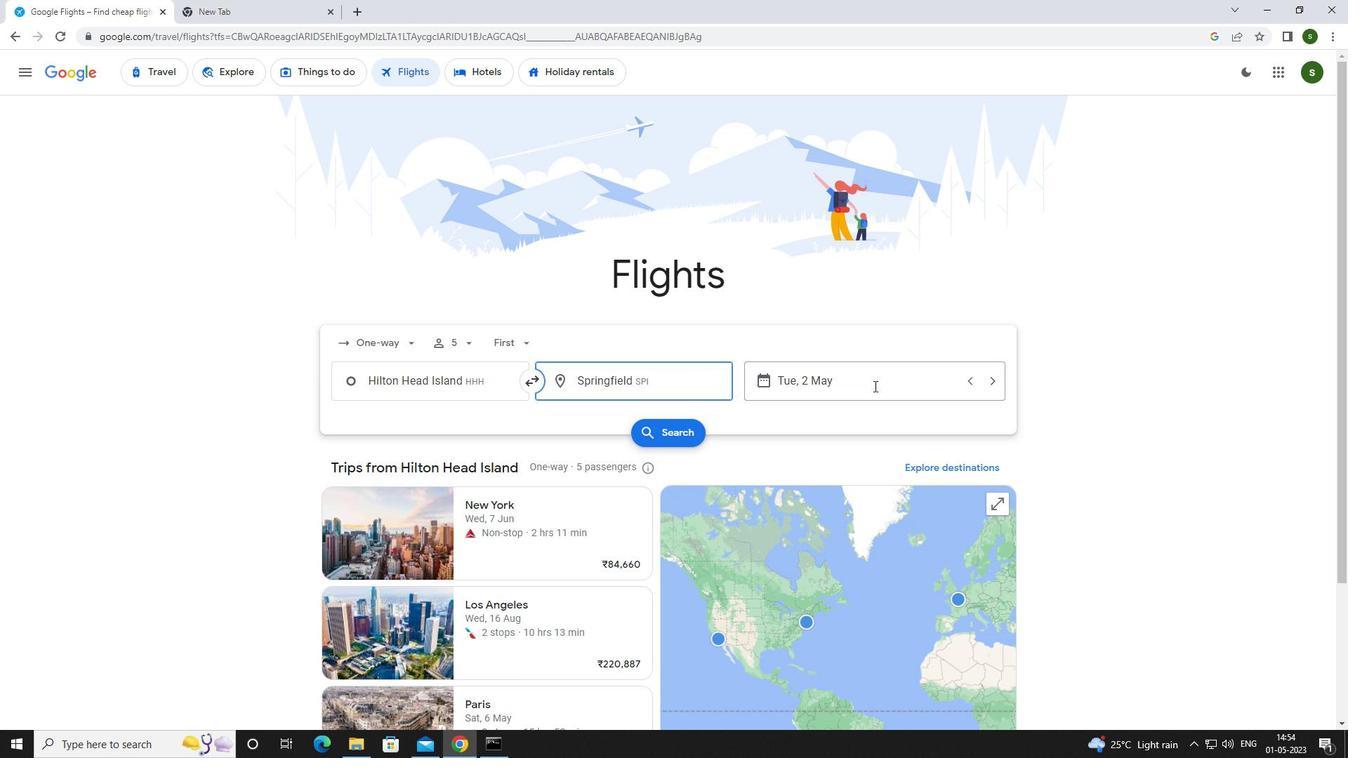 
Action: Mouse moved to (578, 480)
Screenshot: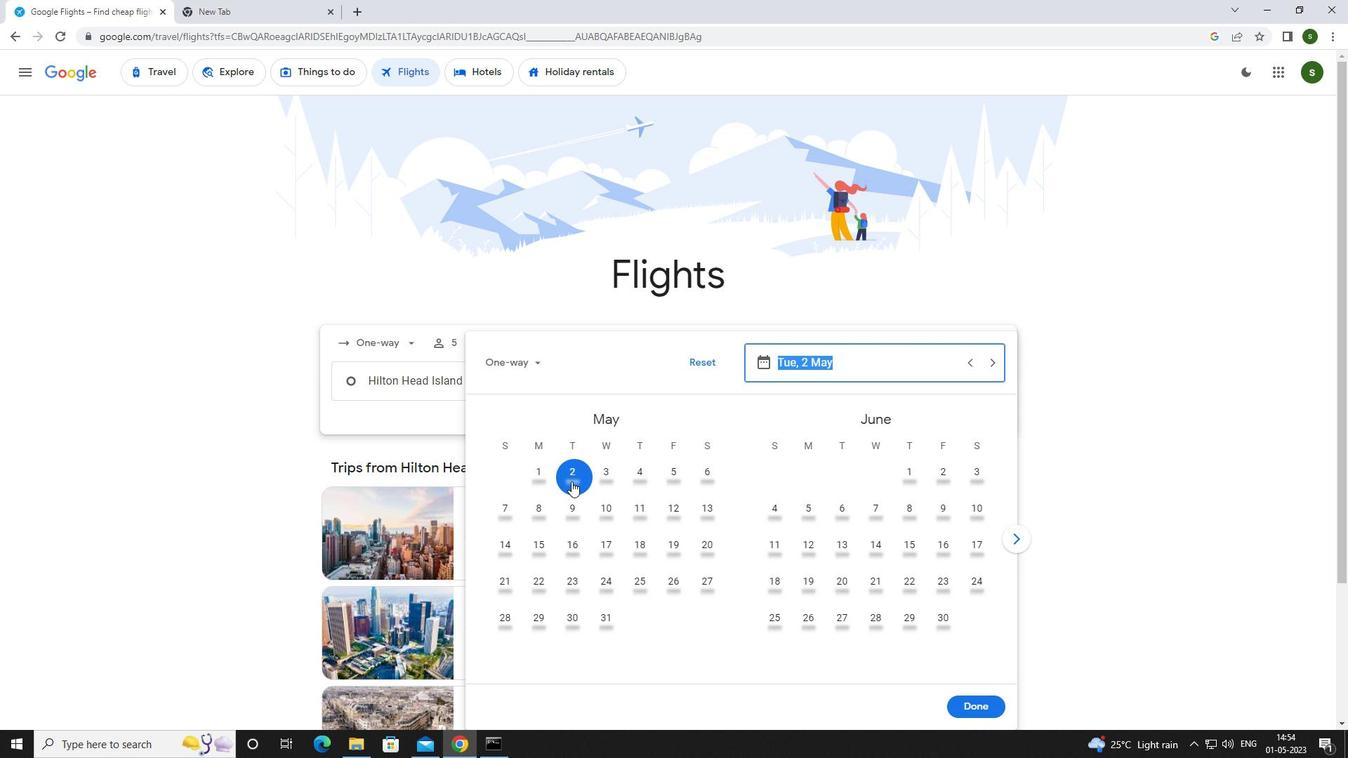 
Action: Mouse pressed left at (578, 480)
Screenshot: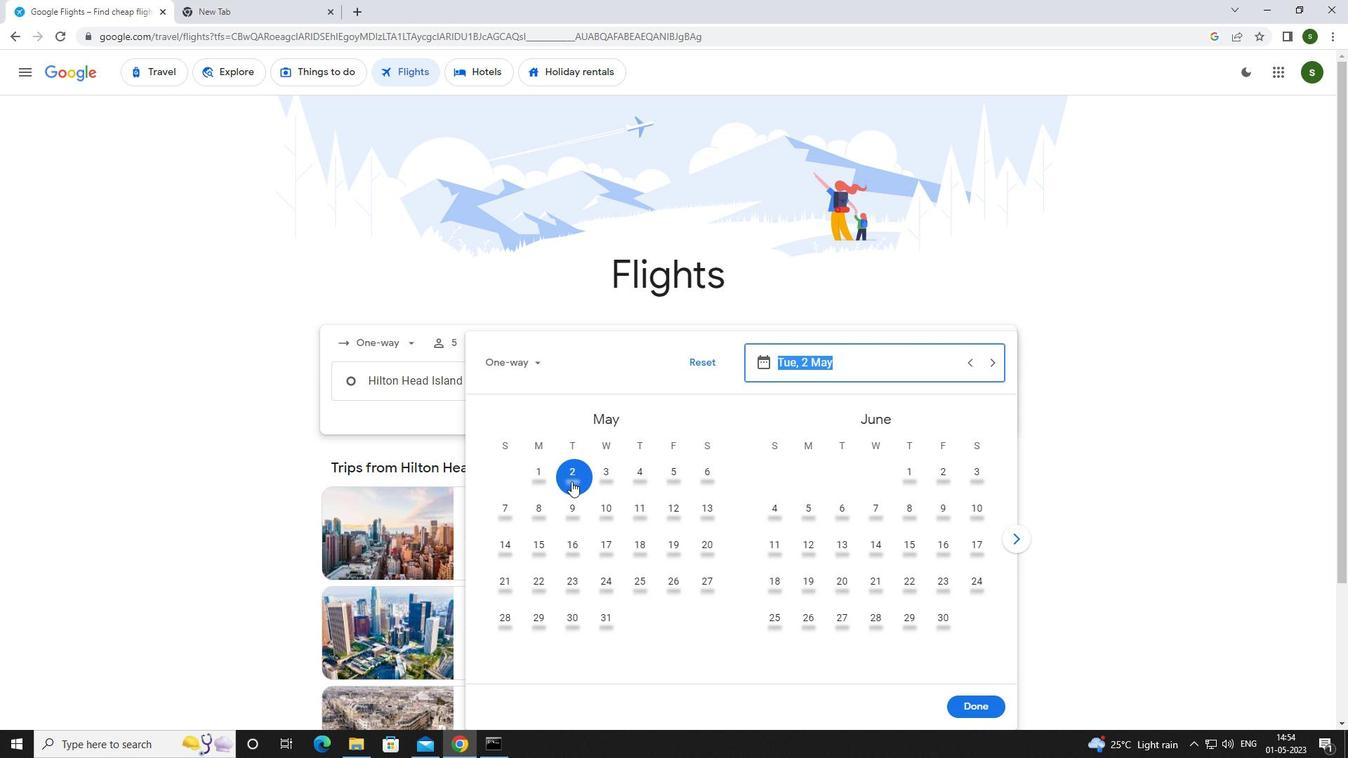 
Action: Mouse moved to (979, 703)
Screenshot: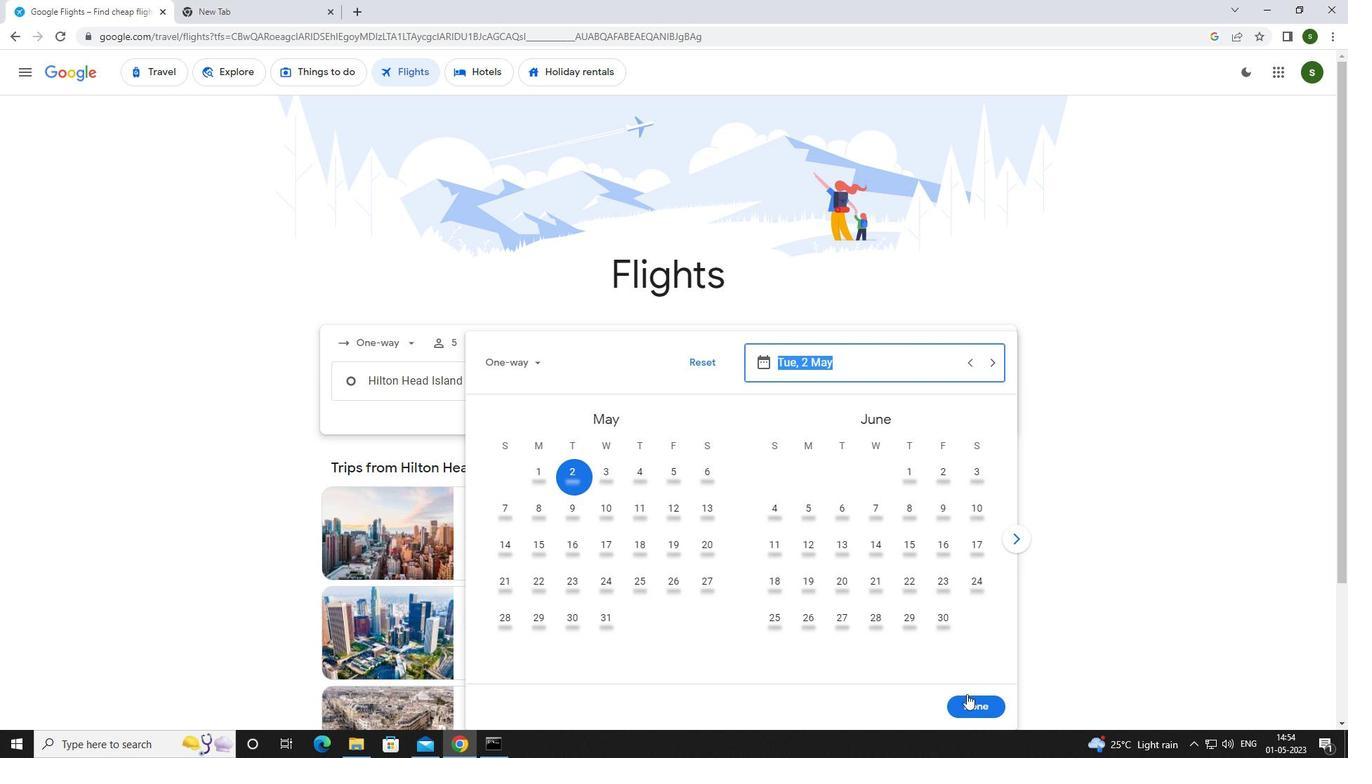 
Action: Mouse pressed left at (979, 703)
Screenshot: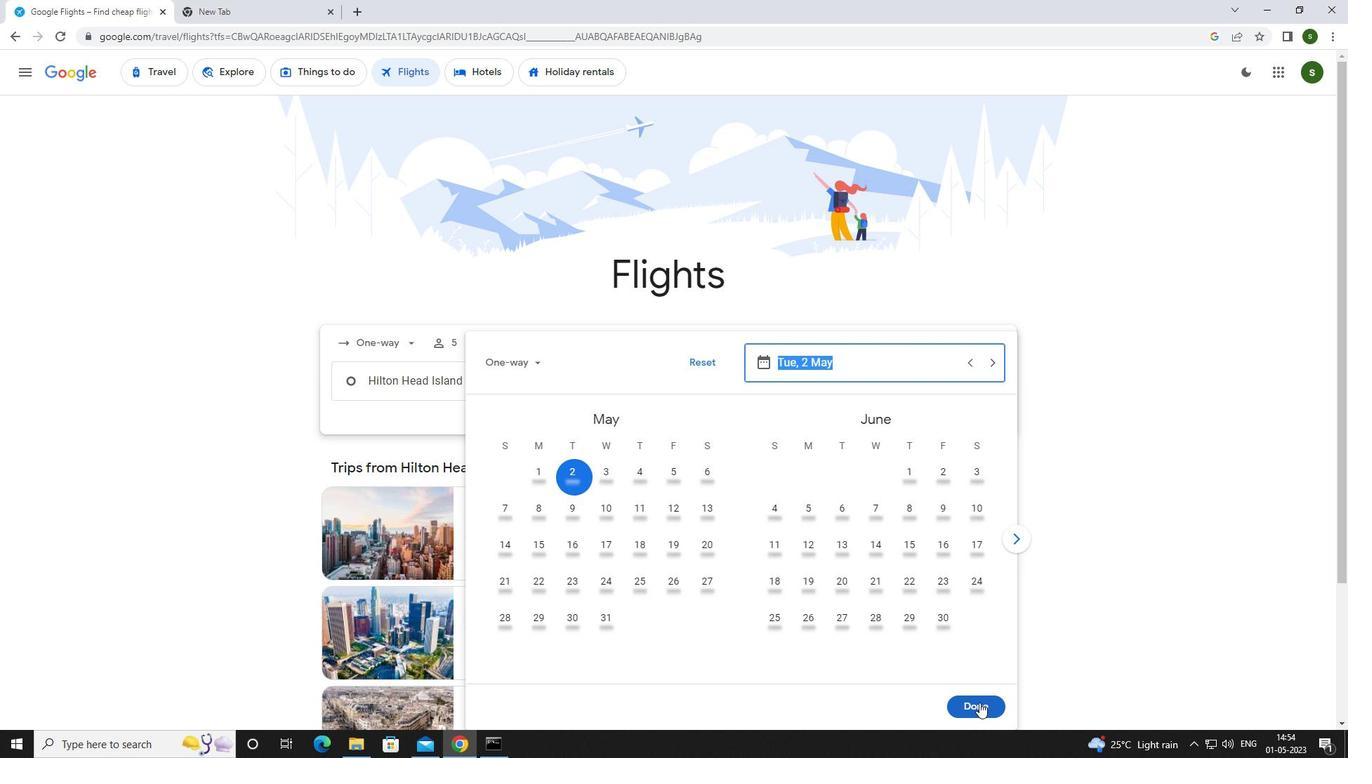 
Action: Mouse moved to (670, 427)
Screenshot: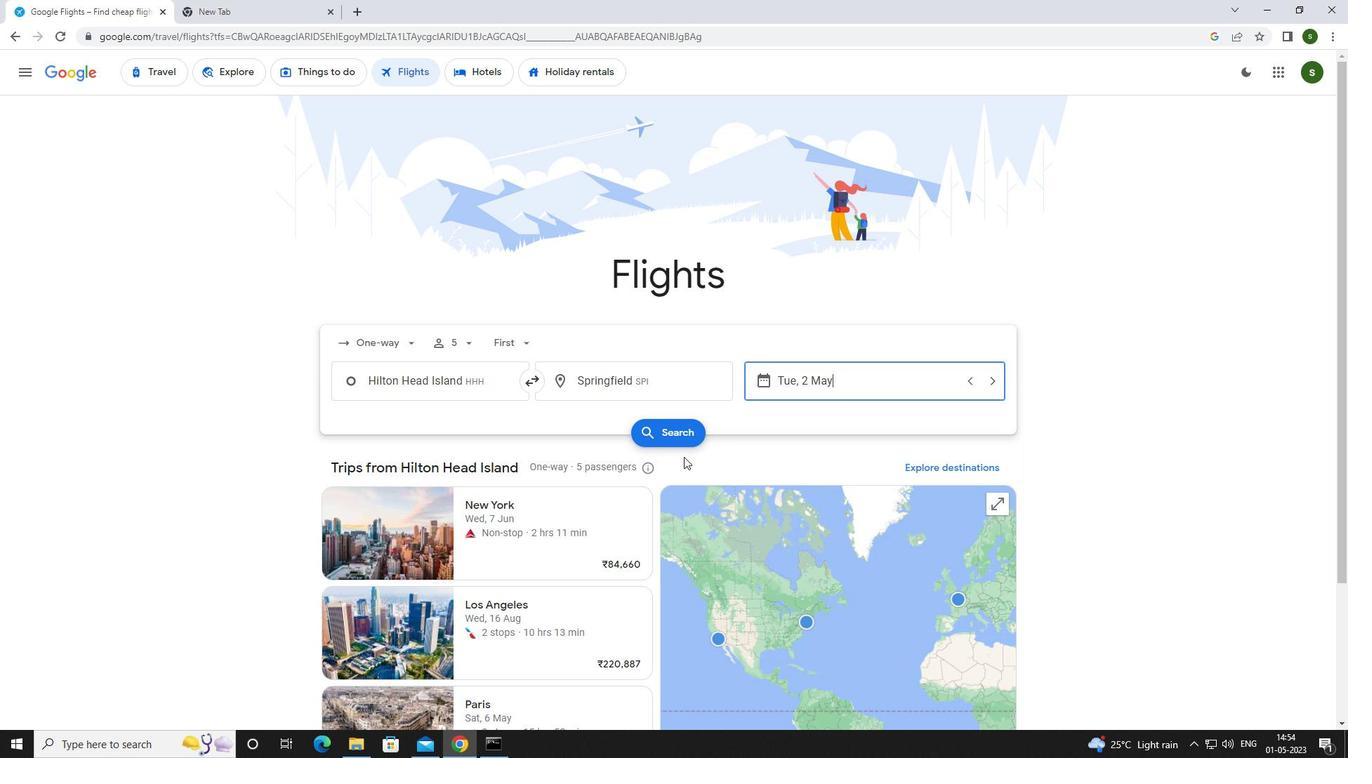 
Action: Mouse pressed left at (670, 427)
Screenshot: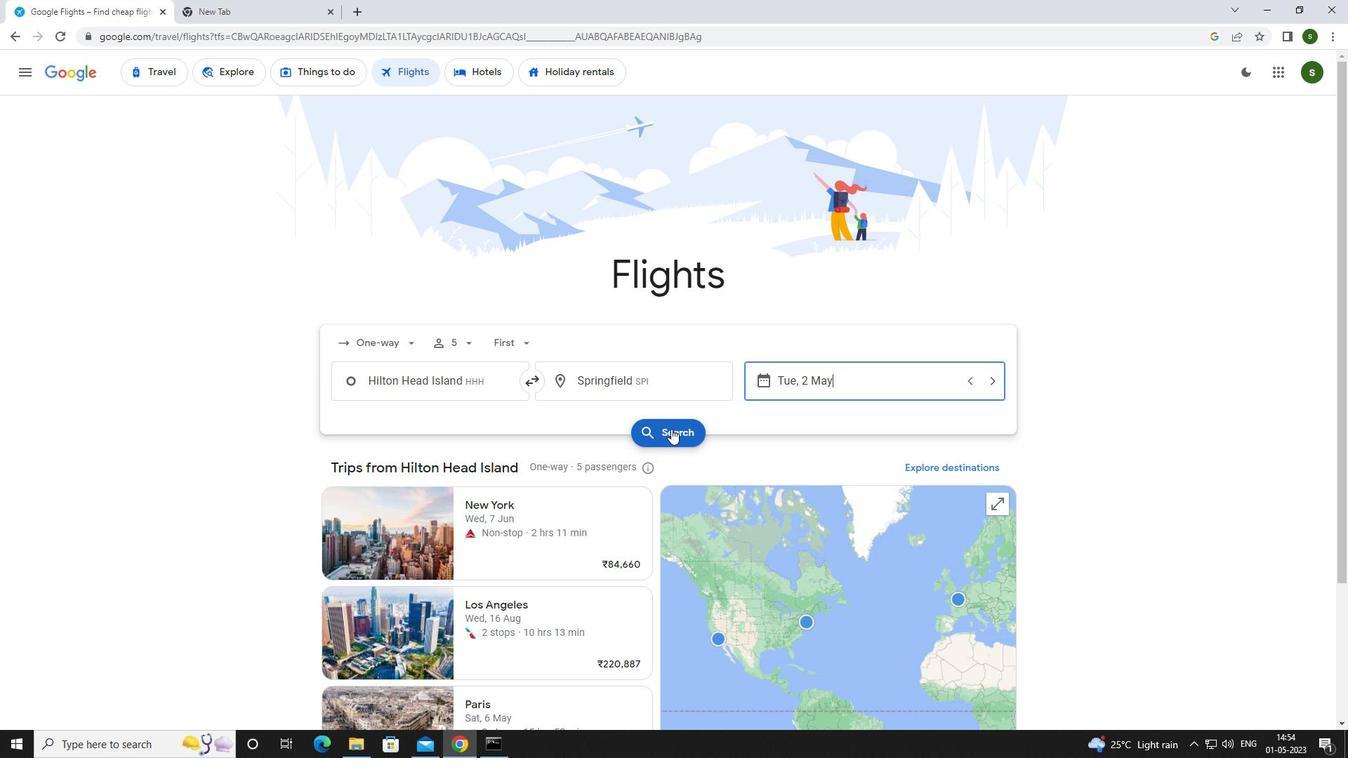 
Action: Mouse moved to (353, 204)
Screenshot: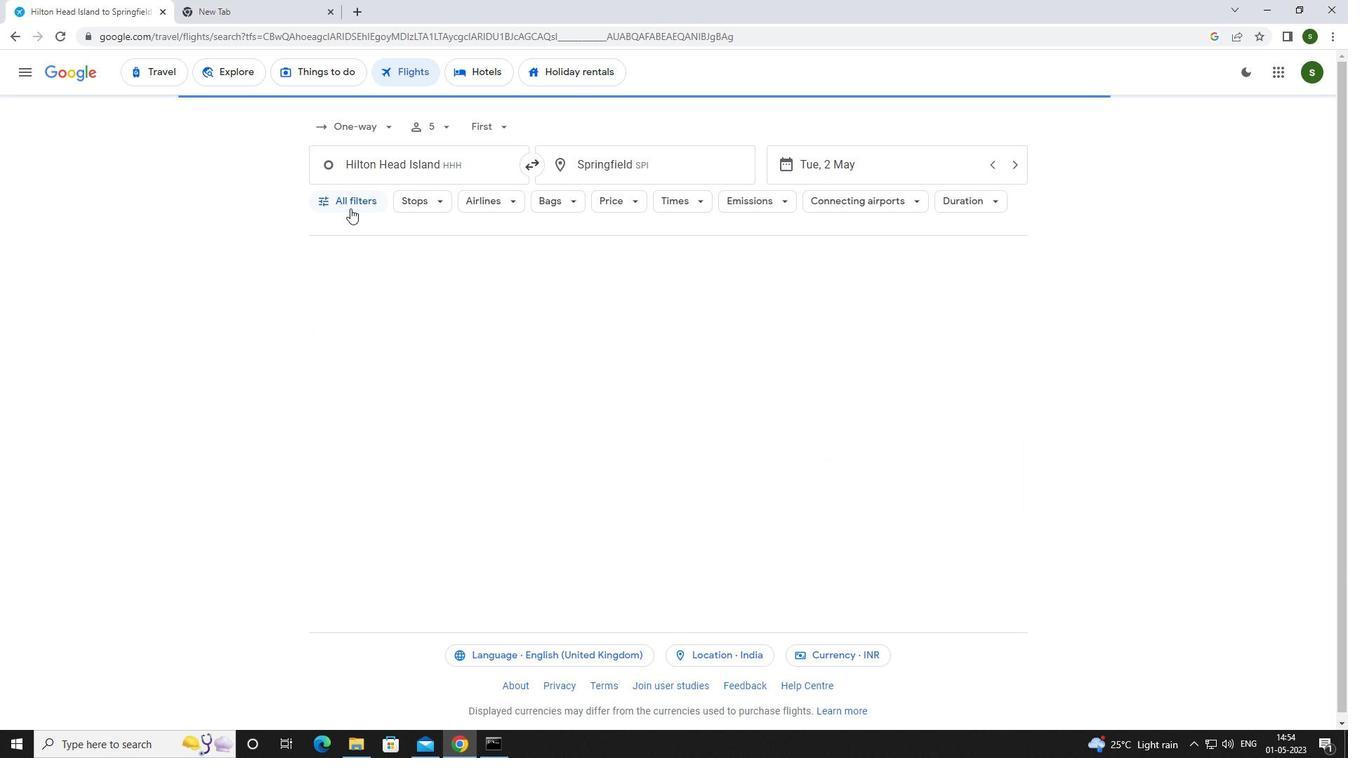 
Action: Mouse pressed left at (353, 204)
Screenshot: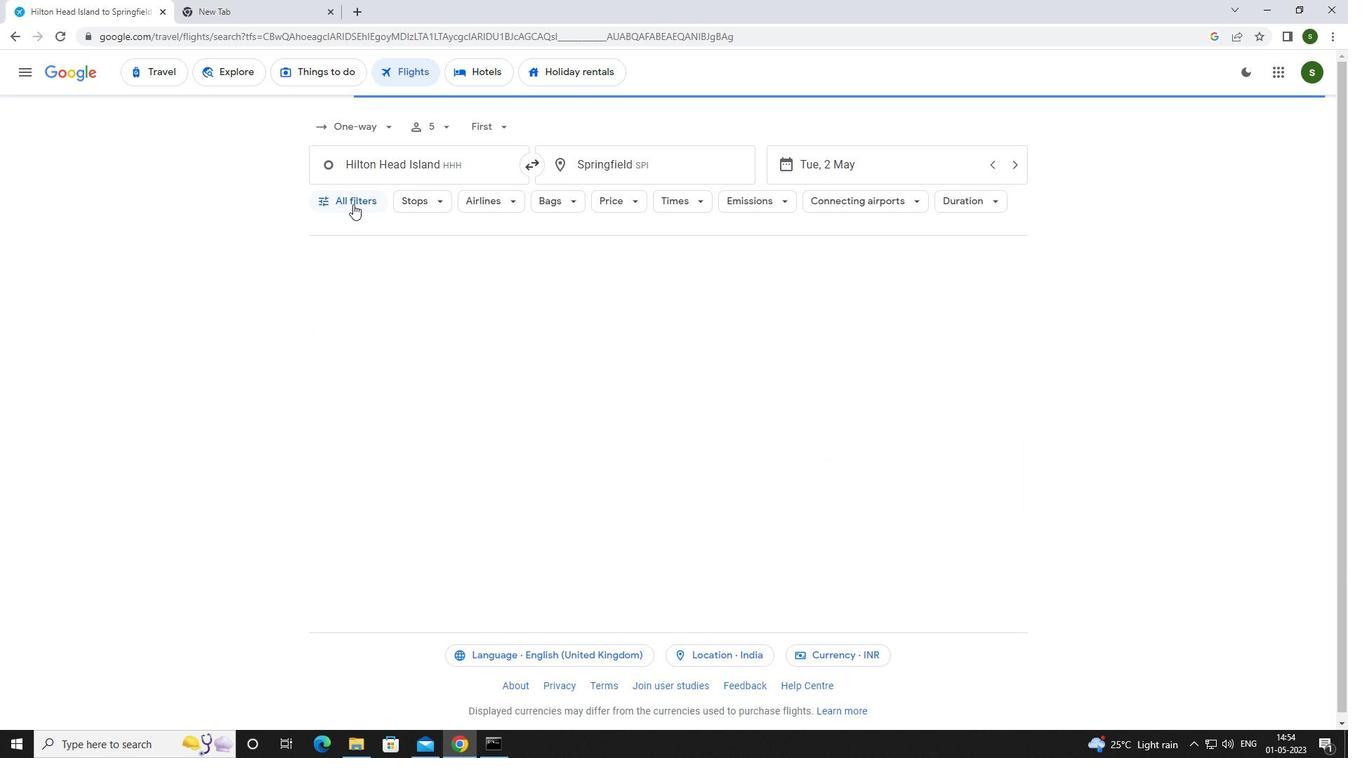 
Action: Mouse moved to (367, 280)
Screenshot: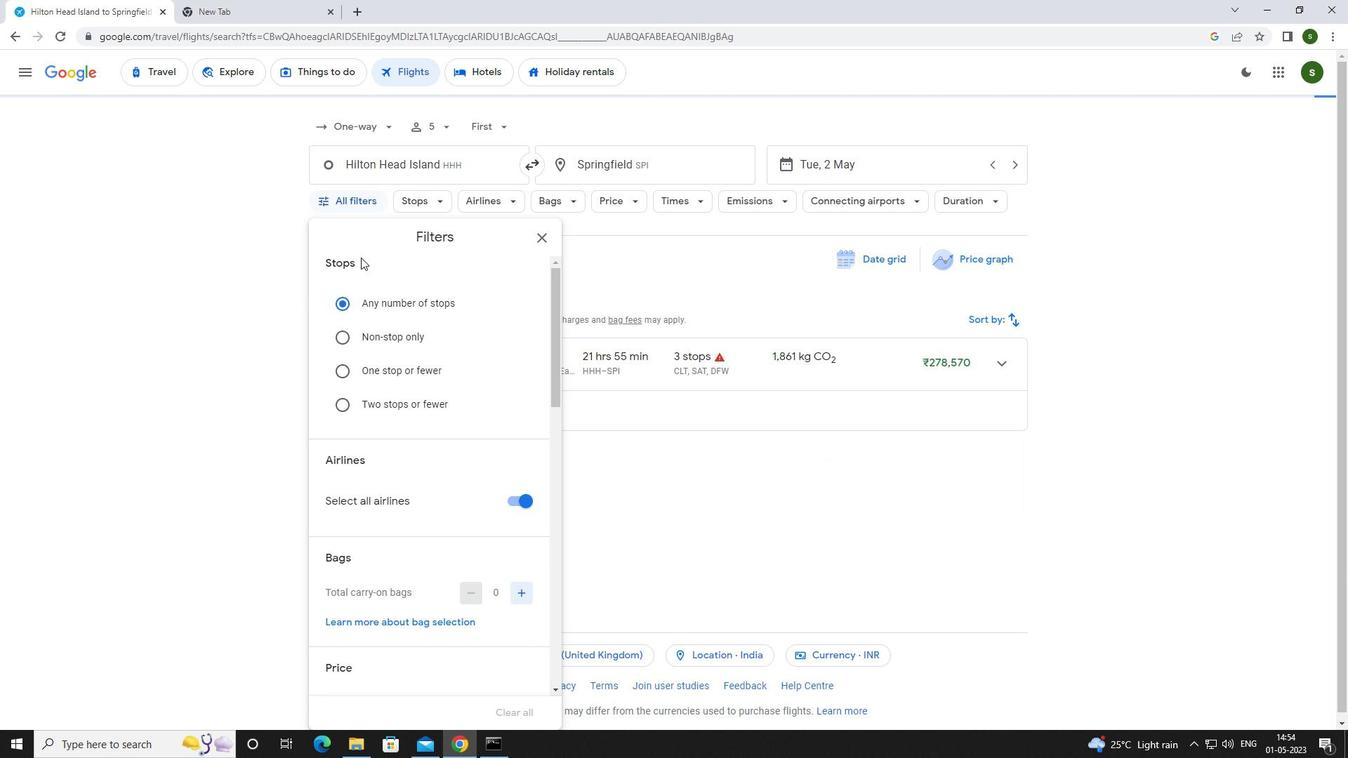 
Action: Mouse scrolled (367, 279) with delta (0, 0)
Screenshot: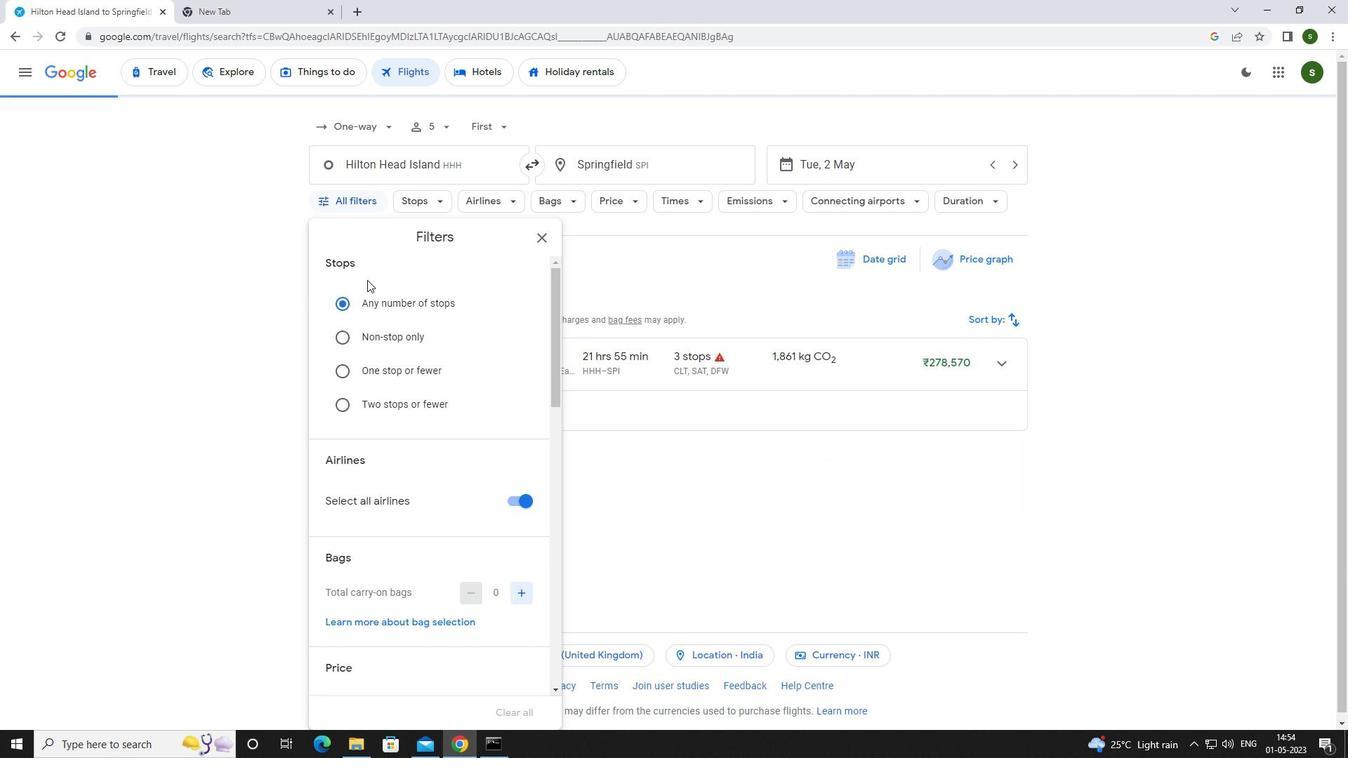 
Action: Mouse moved to (524, 429)
Screenshot: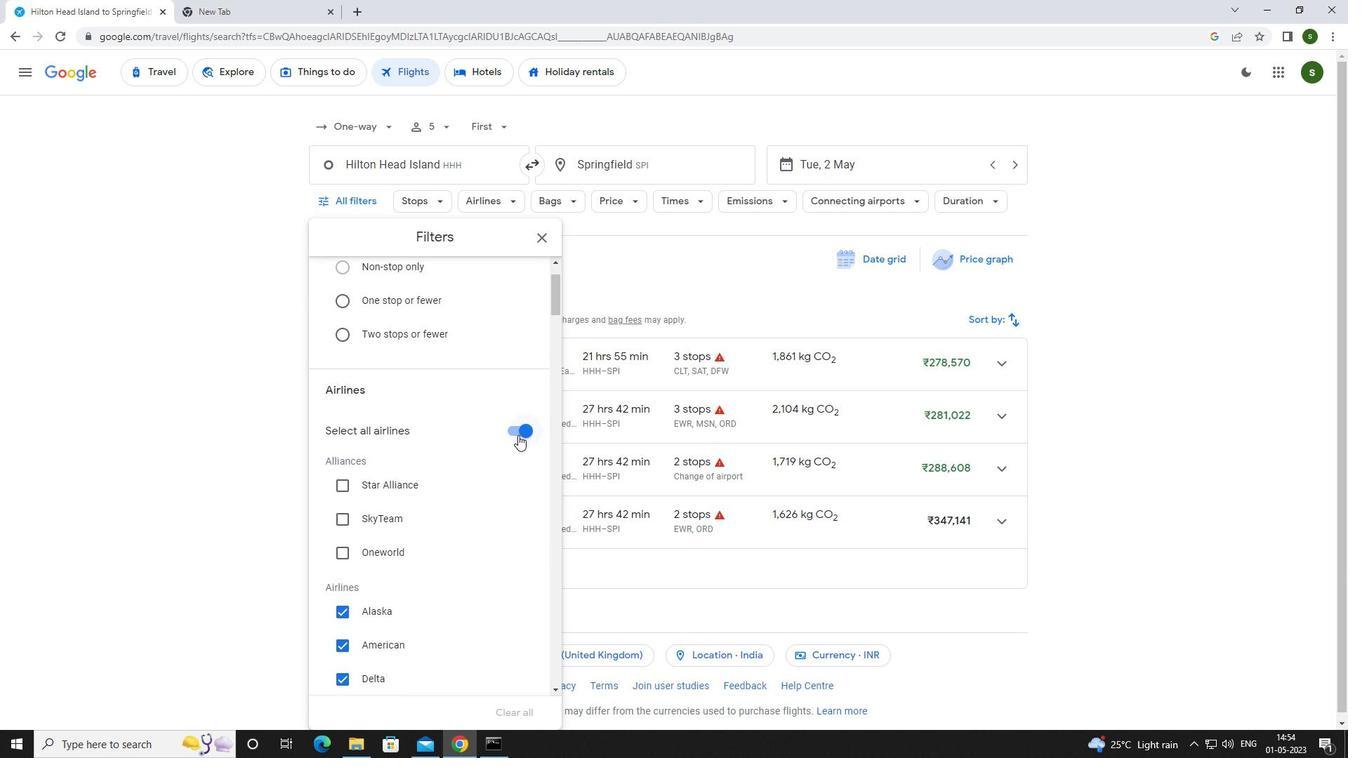 
Action: Mouse pressed left at (524, 429)
Screenshot: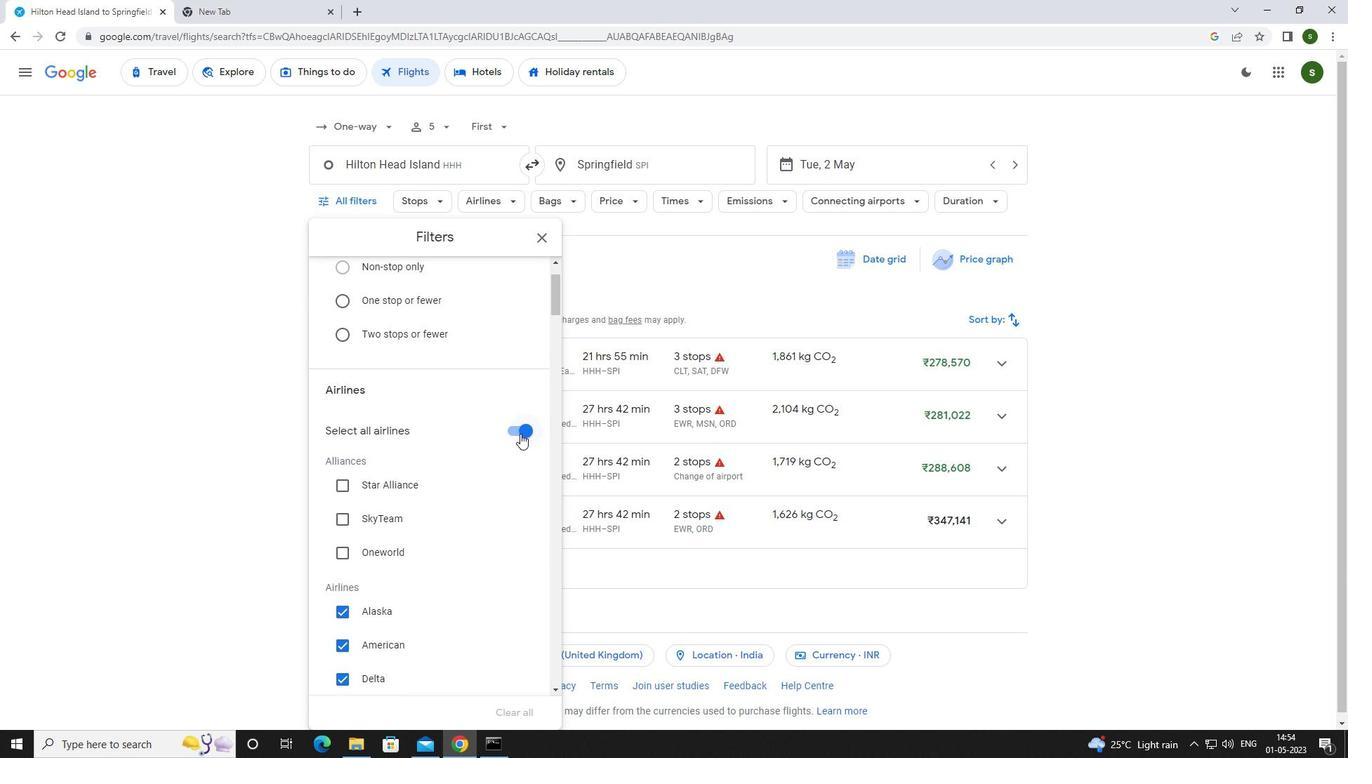 
Action: Mouse moved to (462, 384)
Screenshot: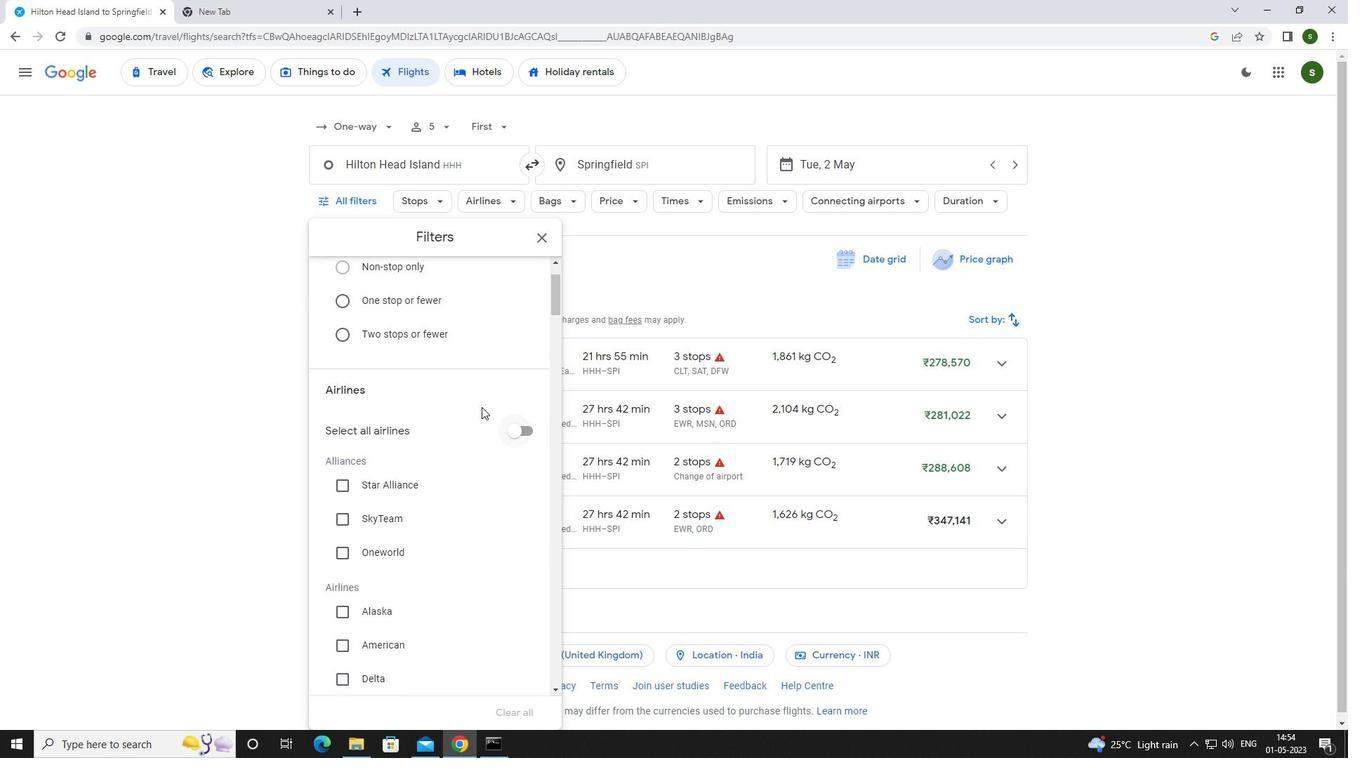 
Action: Mouse scrolled (462, 384) with delta (0, 0)
Screenshot: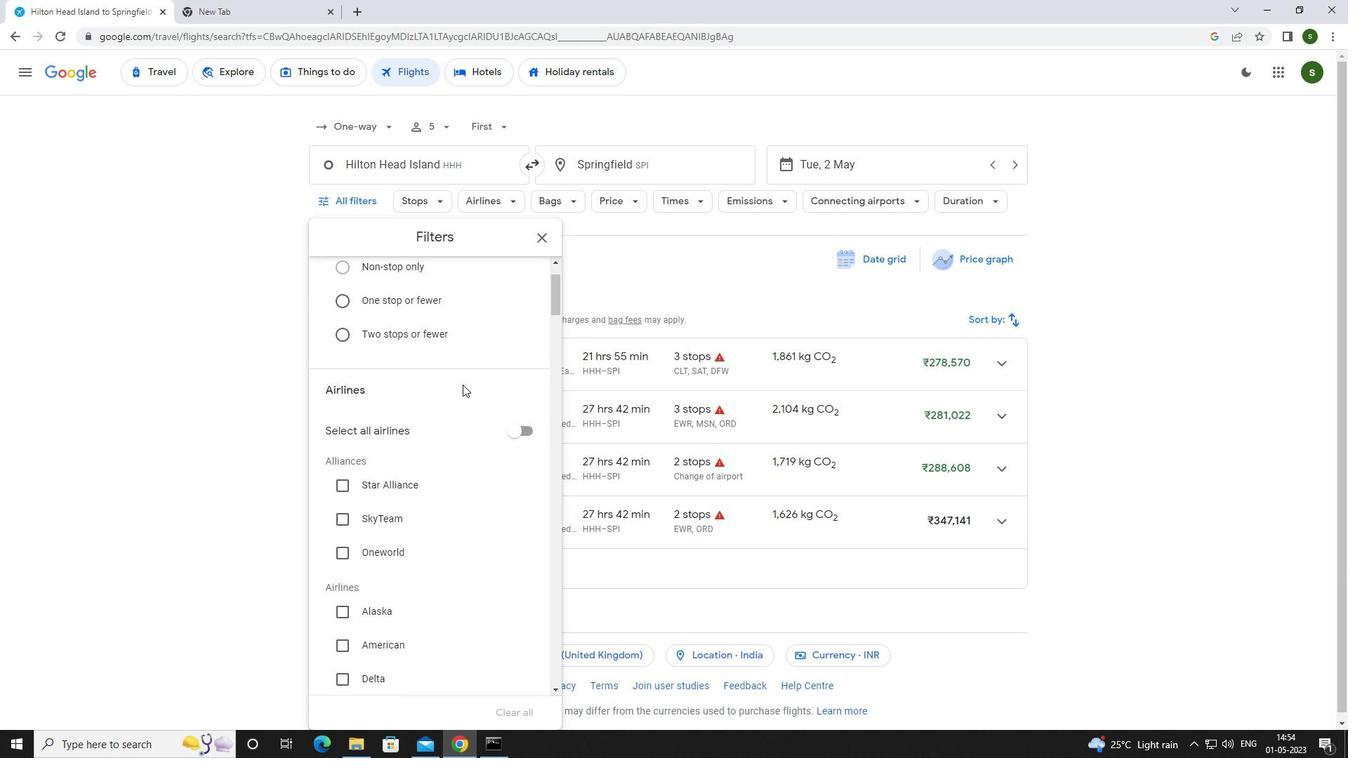 
Action: Mouse scrolled (462, 384) with delta (0, 0)
Screenshot: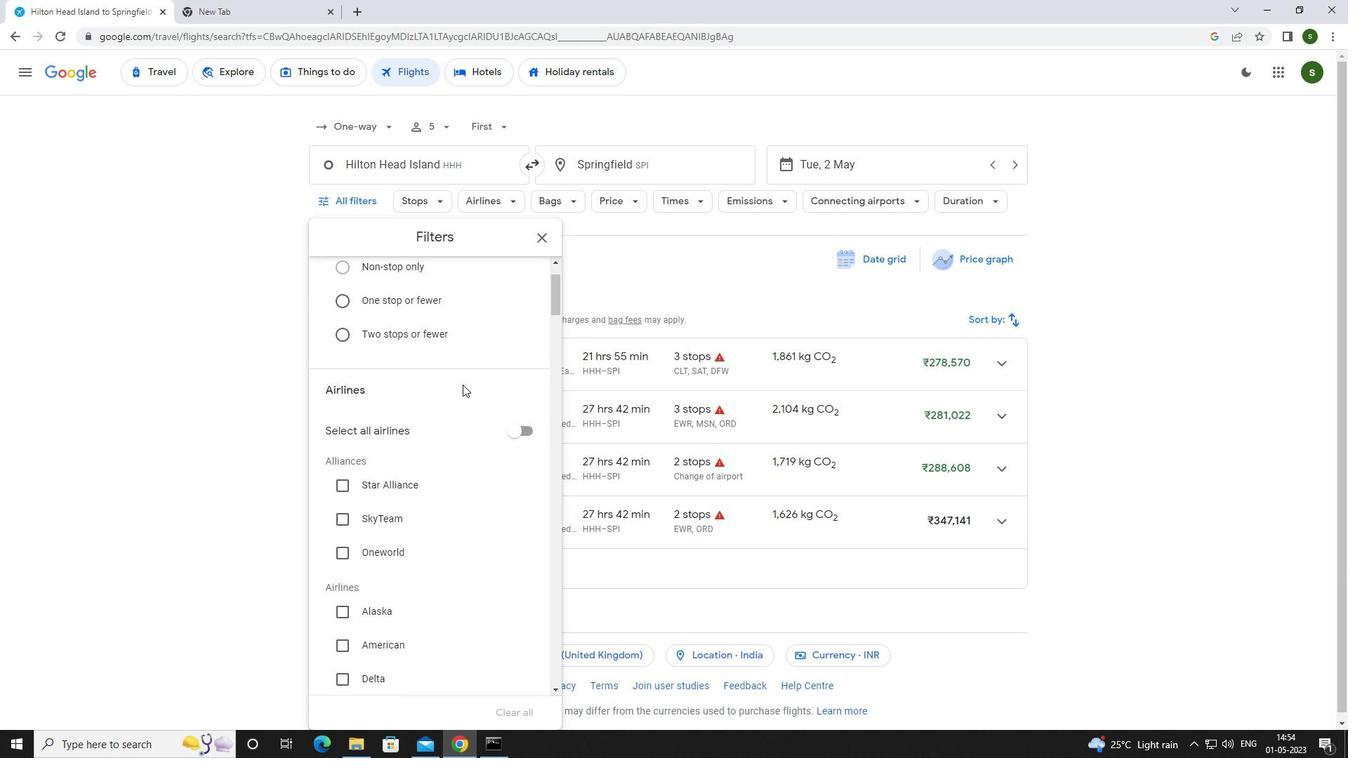 
Action: Mouse scrolled (462, 384) with delta (0, 0)
Screenshot: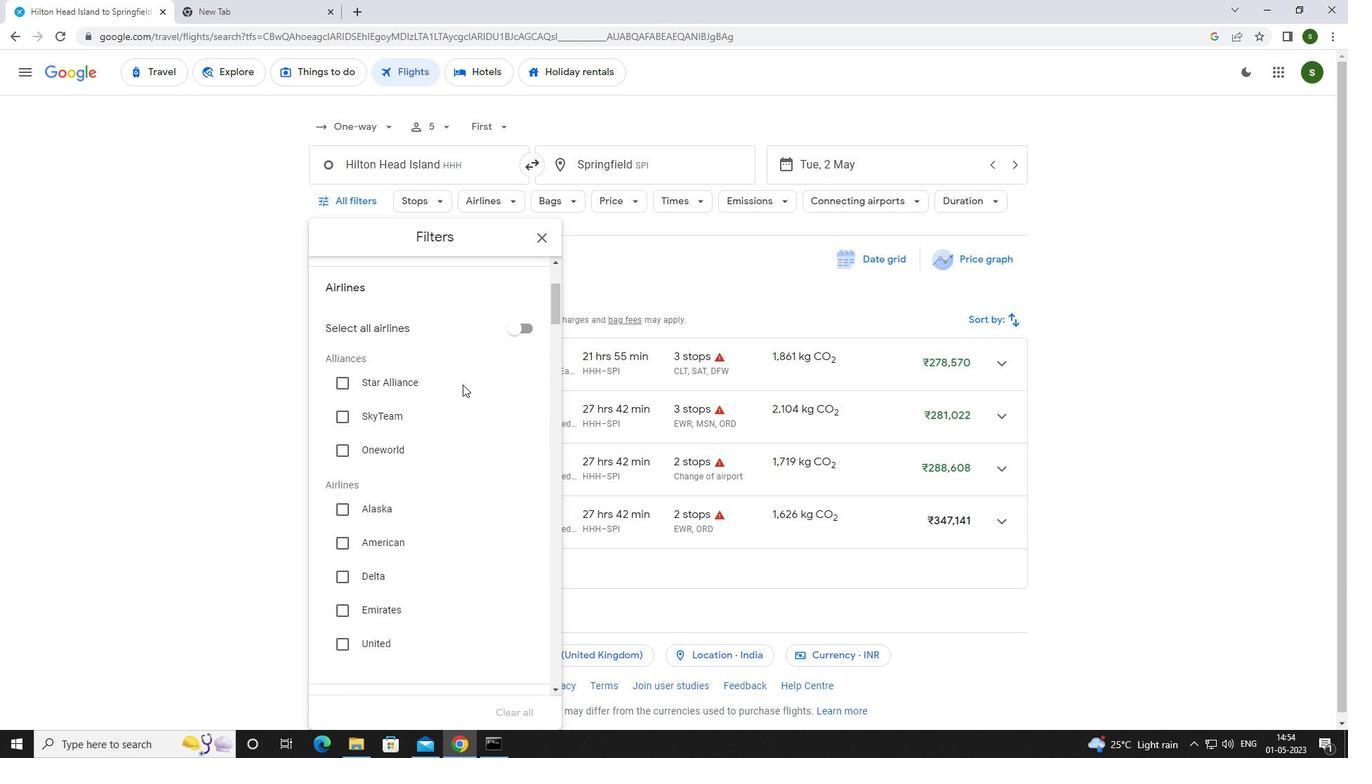 
Action: Mouse moved to (387, 533)
Screenshot: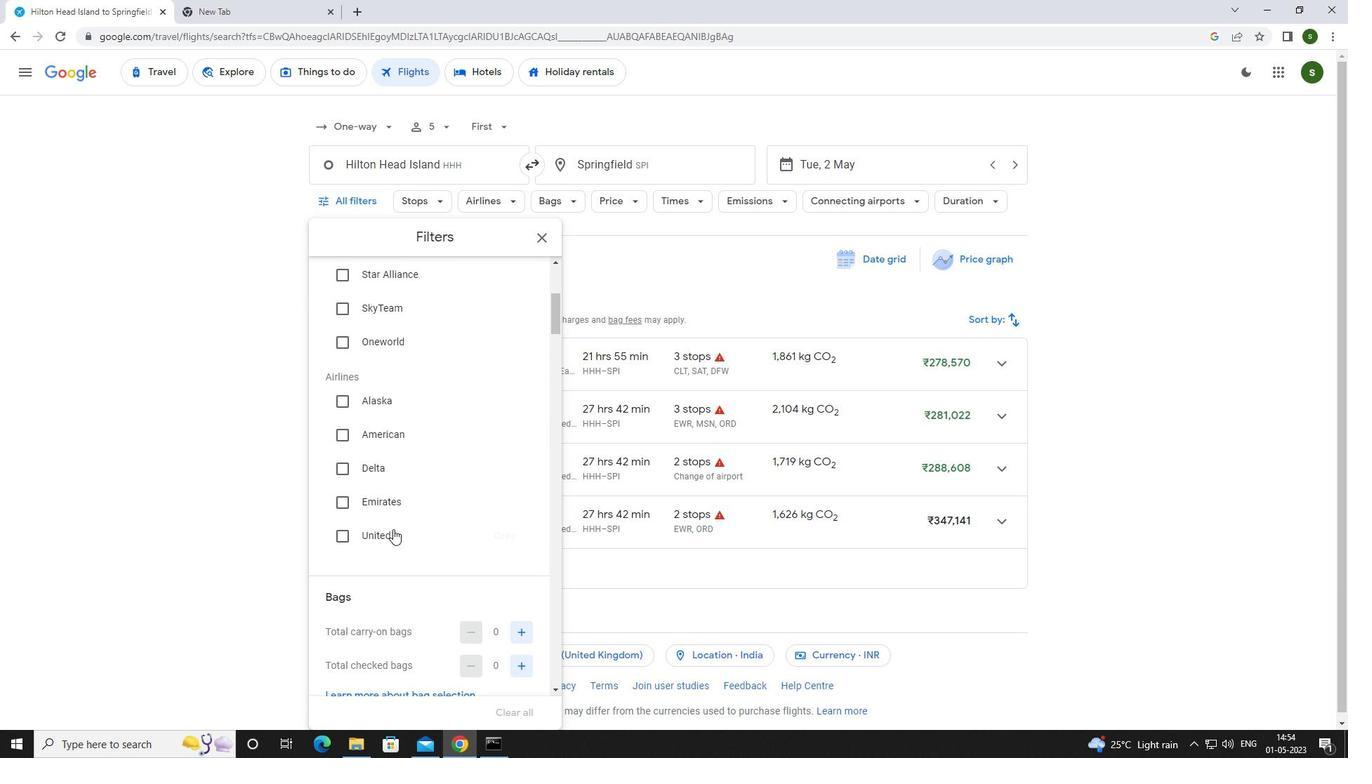 
Action: Mouse pressed left at (387, 533)
Screenshot: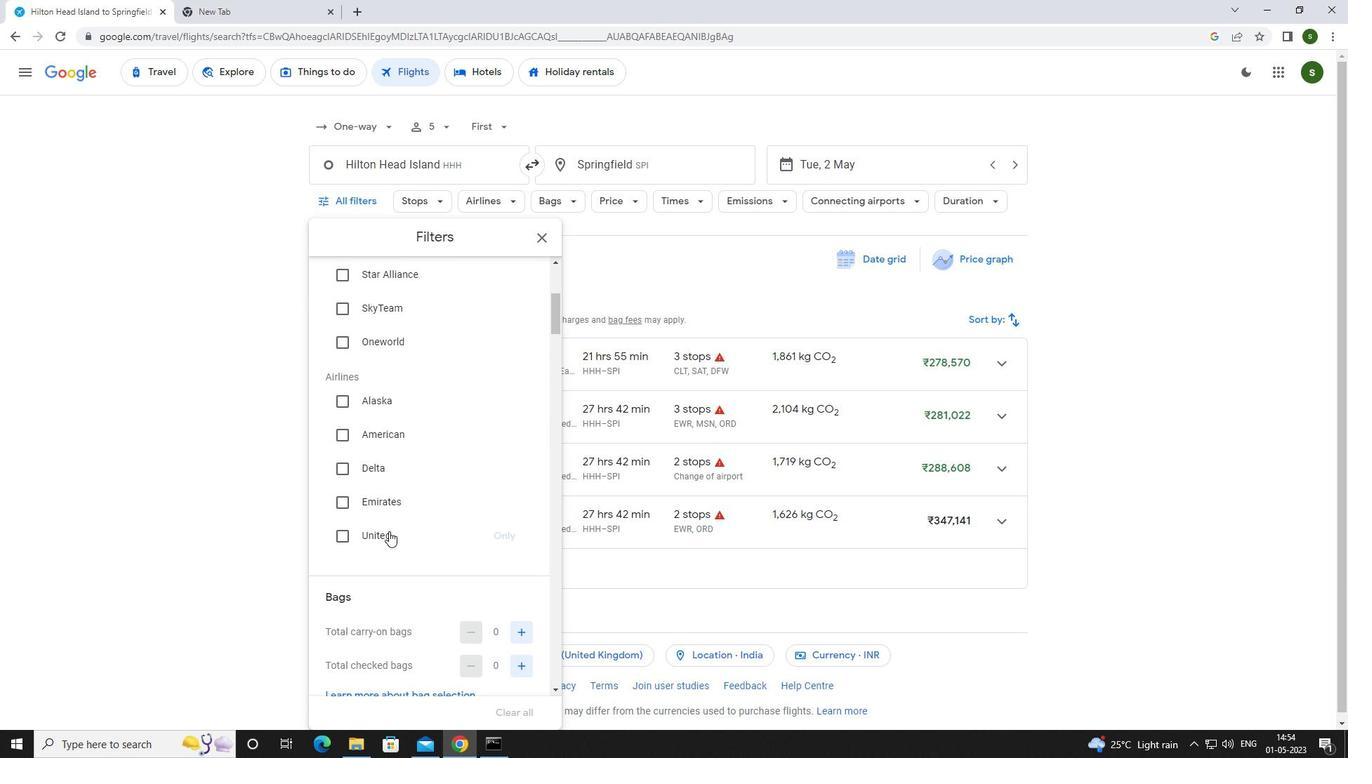 
Action: Mouse moved to (460, 511)
Screenshot: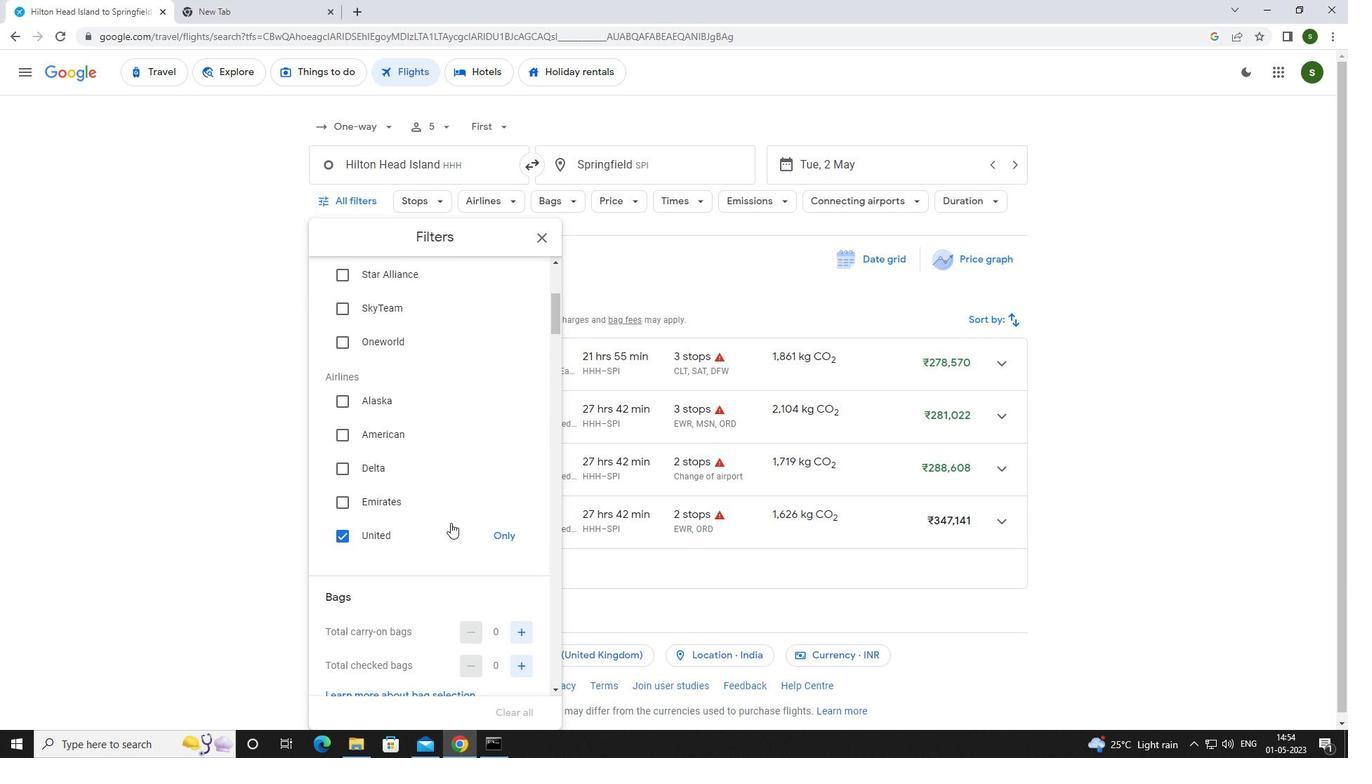 
Action: Mouse scrolled (460, 510) with delta (0, 0)
Screenshot: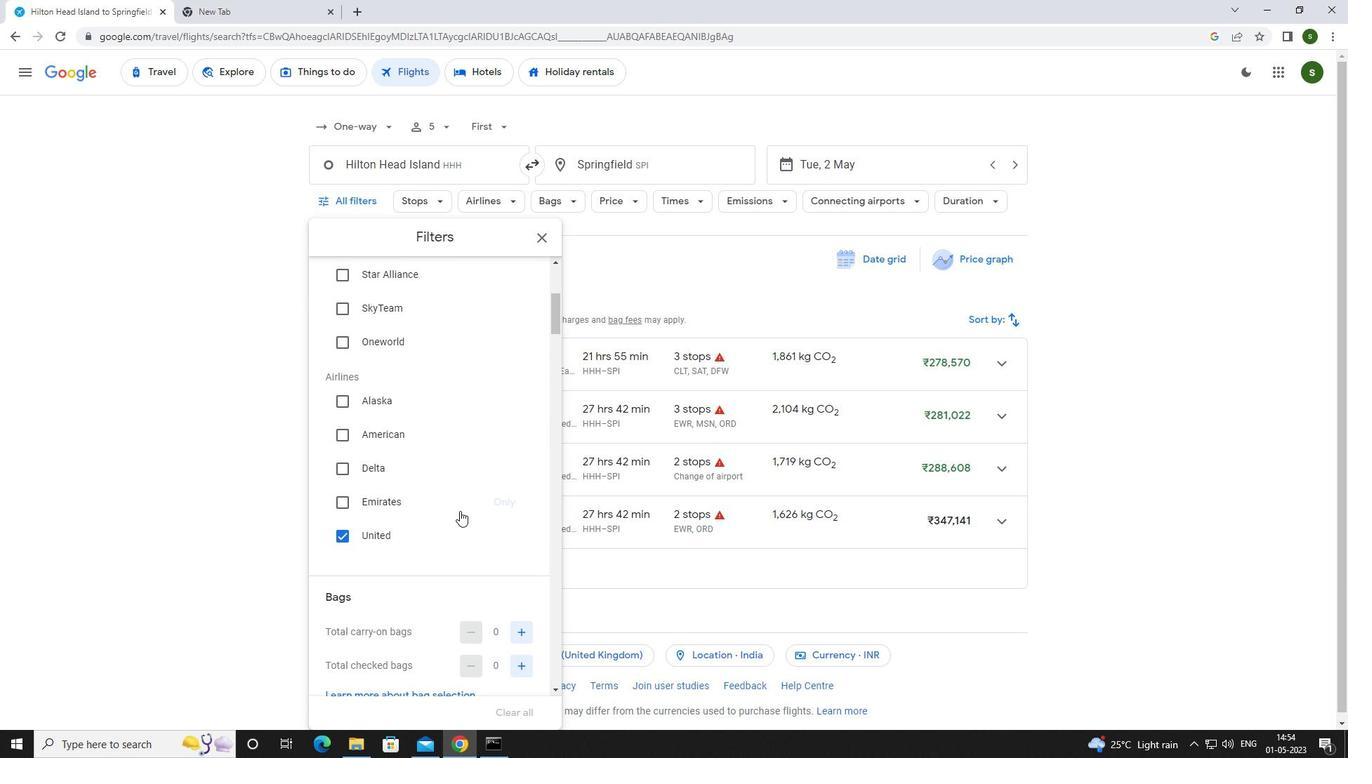 
Action: Mouse scrolled (460, 510) with delta (0, 0)
Screenshot: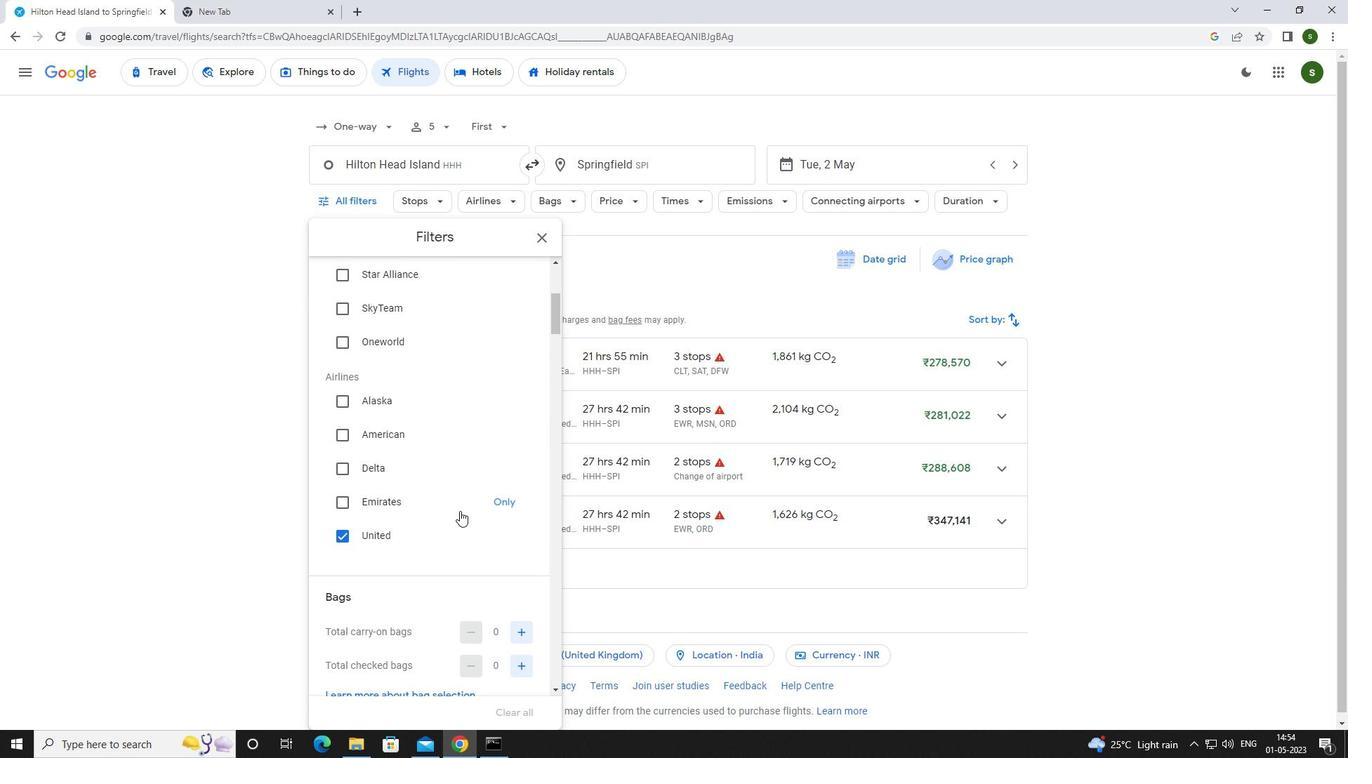
Action: Mouse scrolled (460, 510) with delta (0, 0)
Screenshot: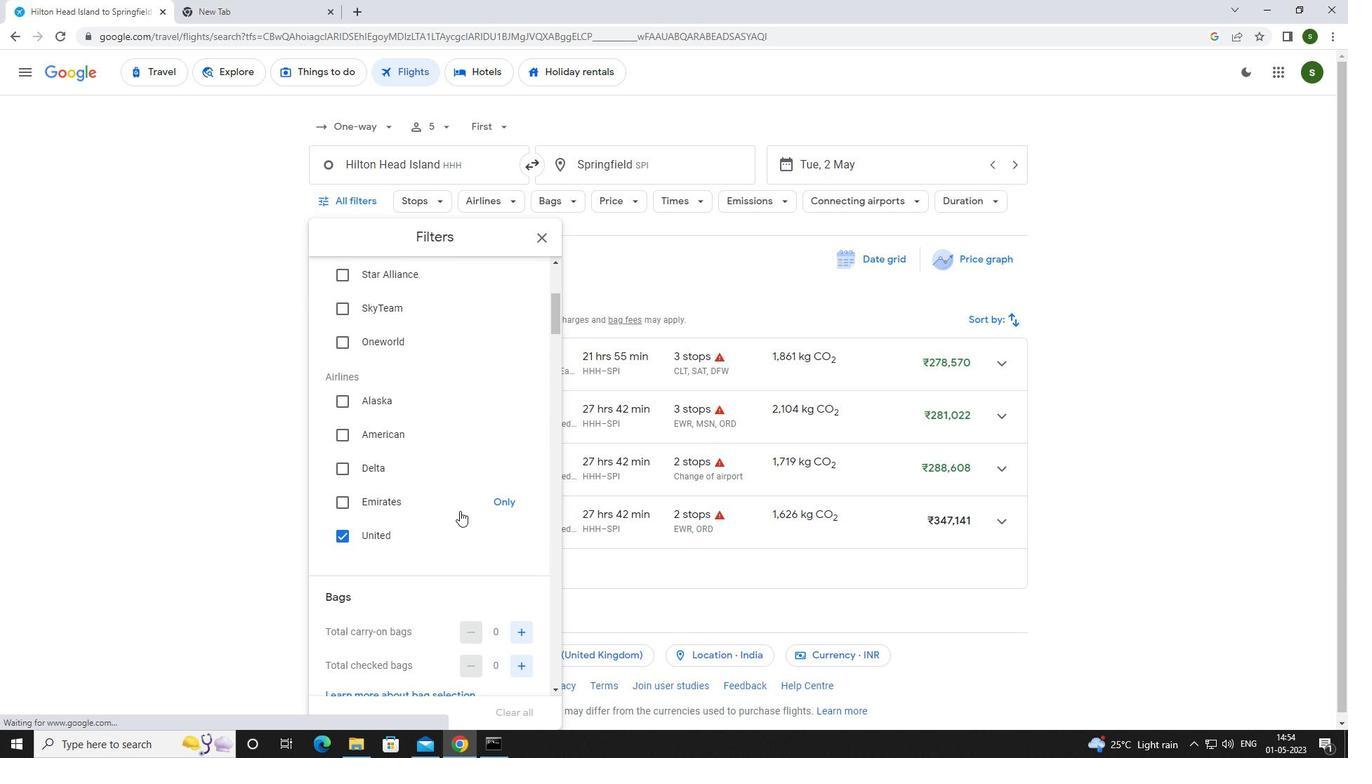 
Action: Mouse scrolled (460, 510) with delta (0, 0)
Screenshot: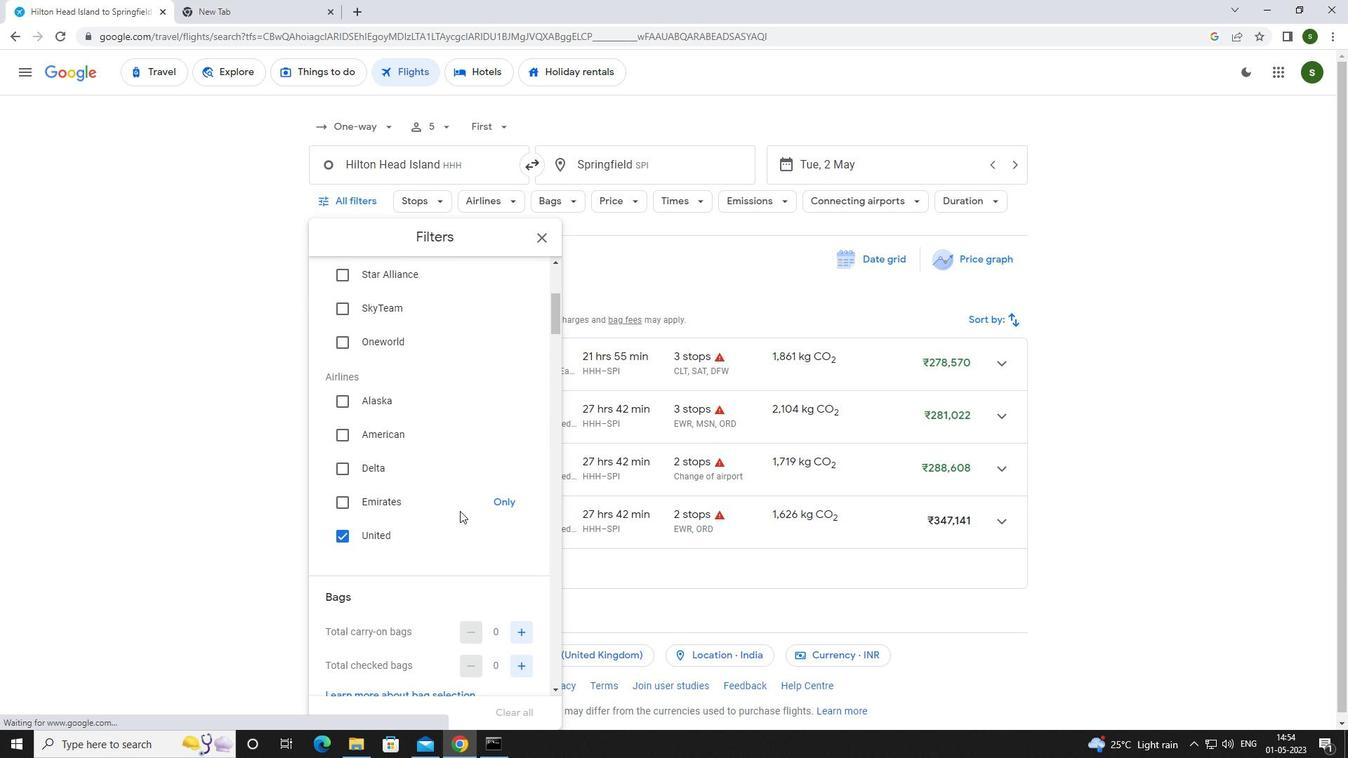 
Action: Mouse moved to (522, 387)
Screenshot: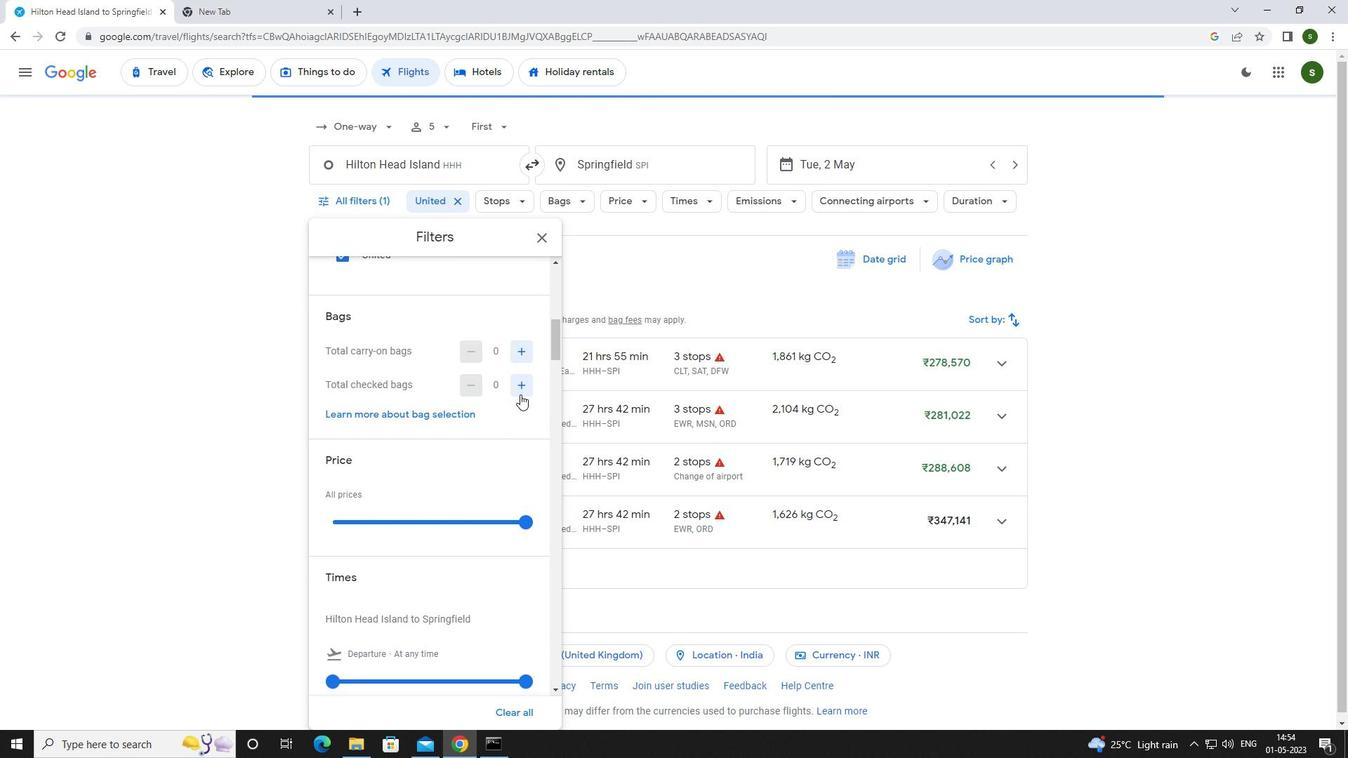 
Action: Mouse pressed left at (522, 387)
Screenshot: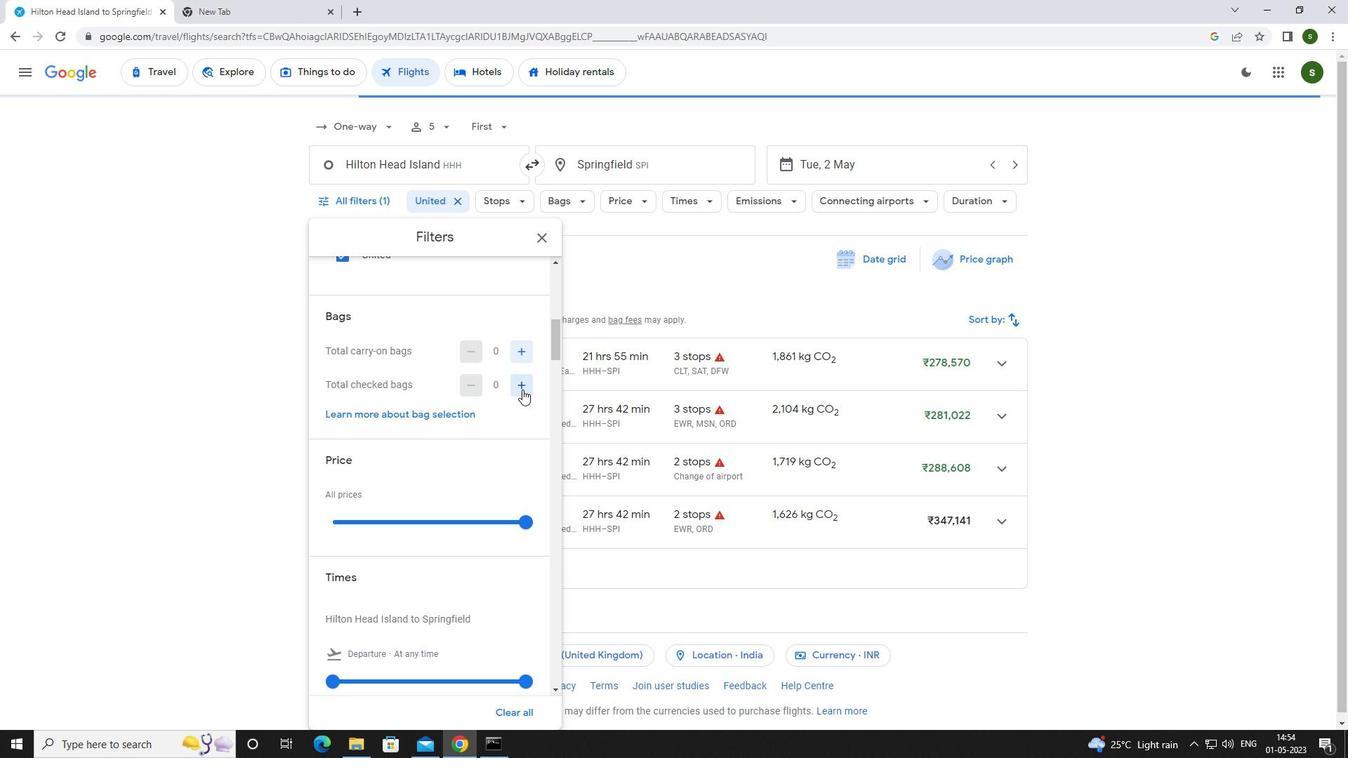 
Action: Mouse pressed left at (522, 387)
Screenshot: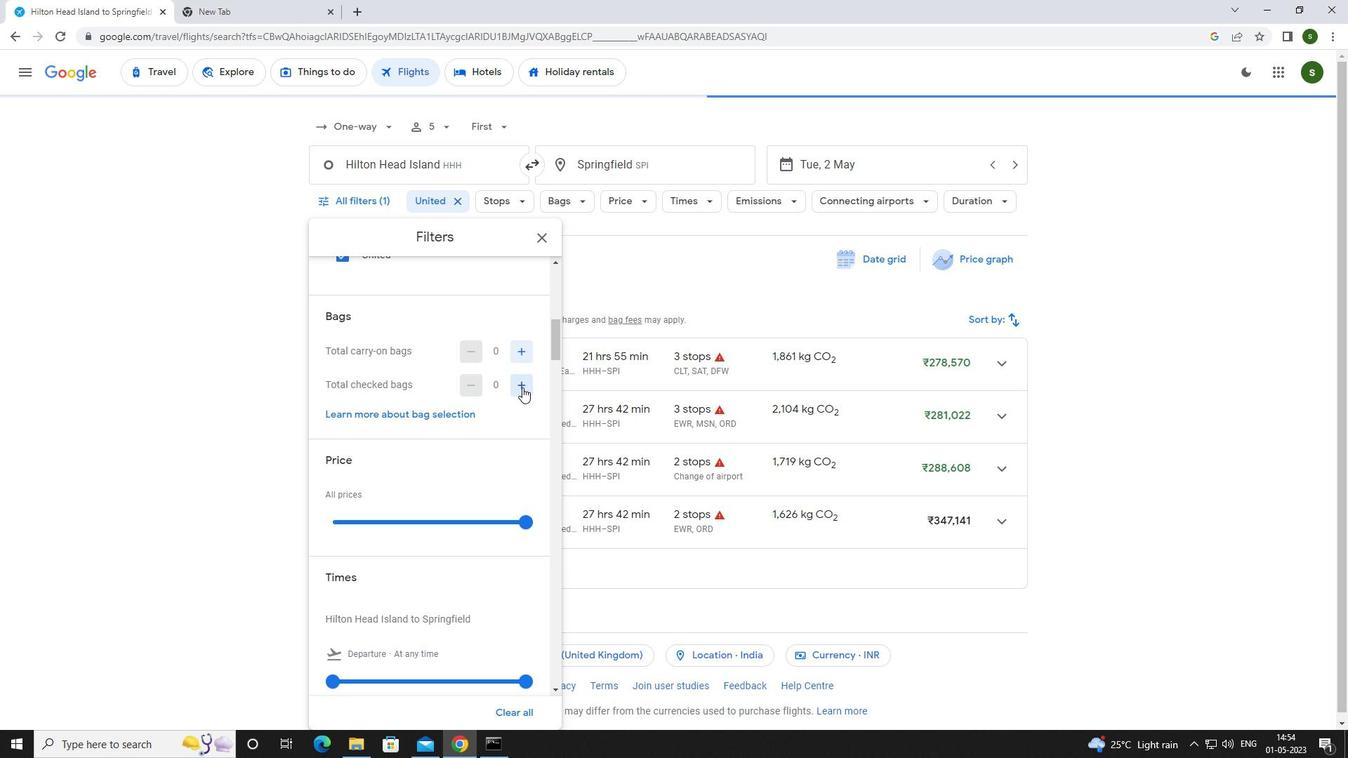 
Action: Mouse pressed left at (522, 387)
Screenshot: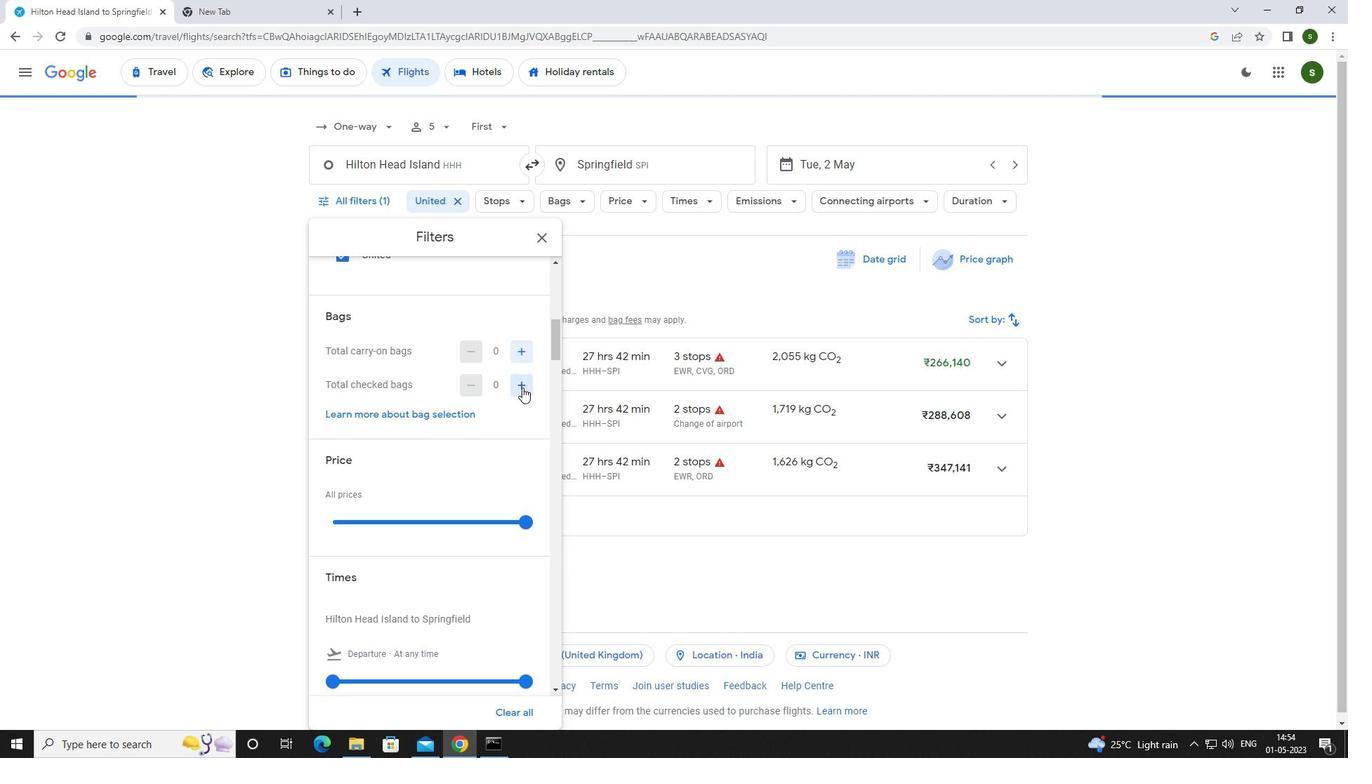 
Action: Mouse pressed left at (522, 387)
Screenshot: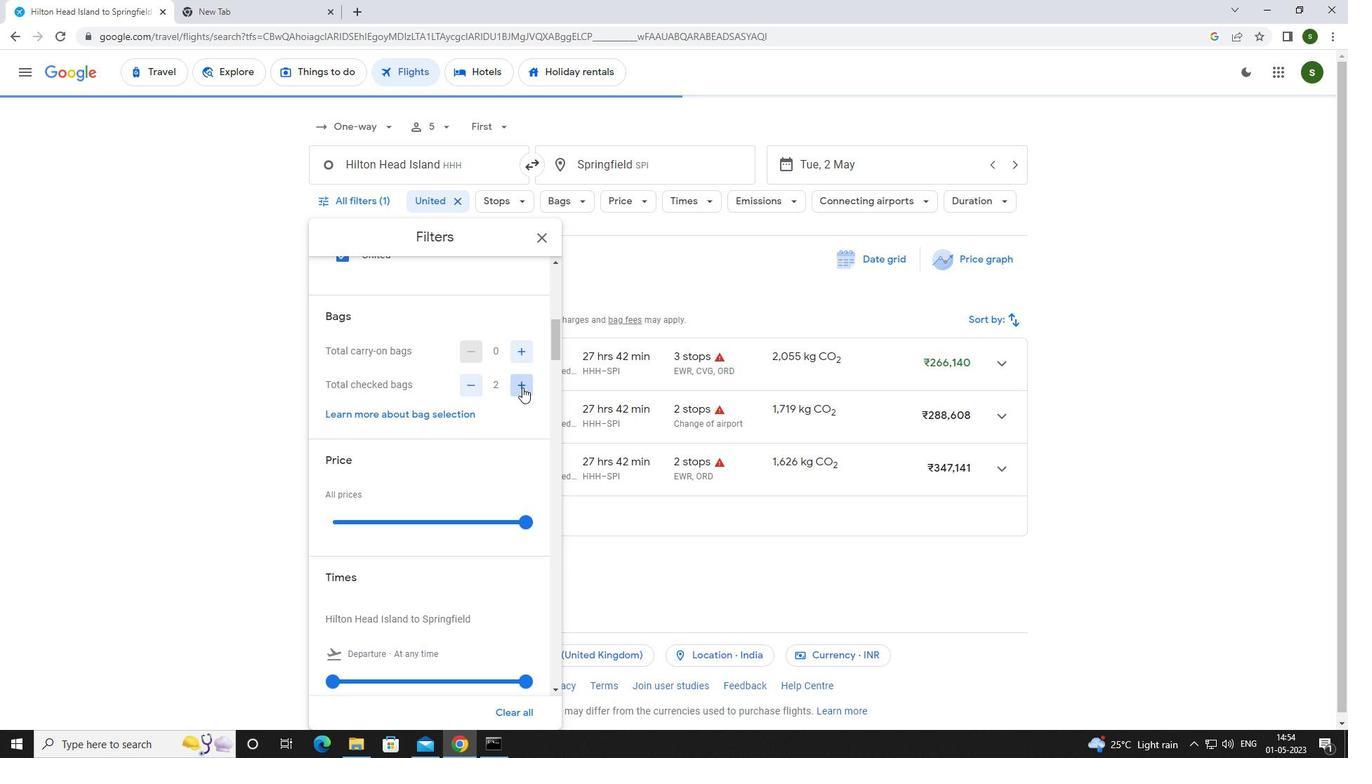 
Action: Mouse pressed left at (522, 387)
Screenshot: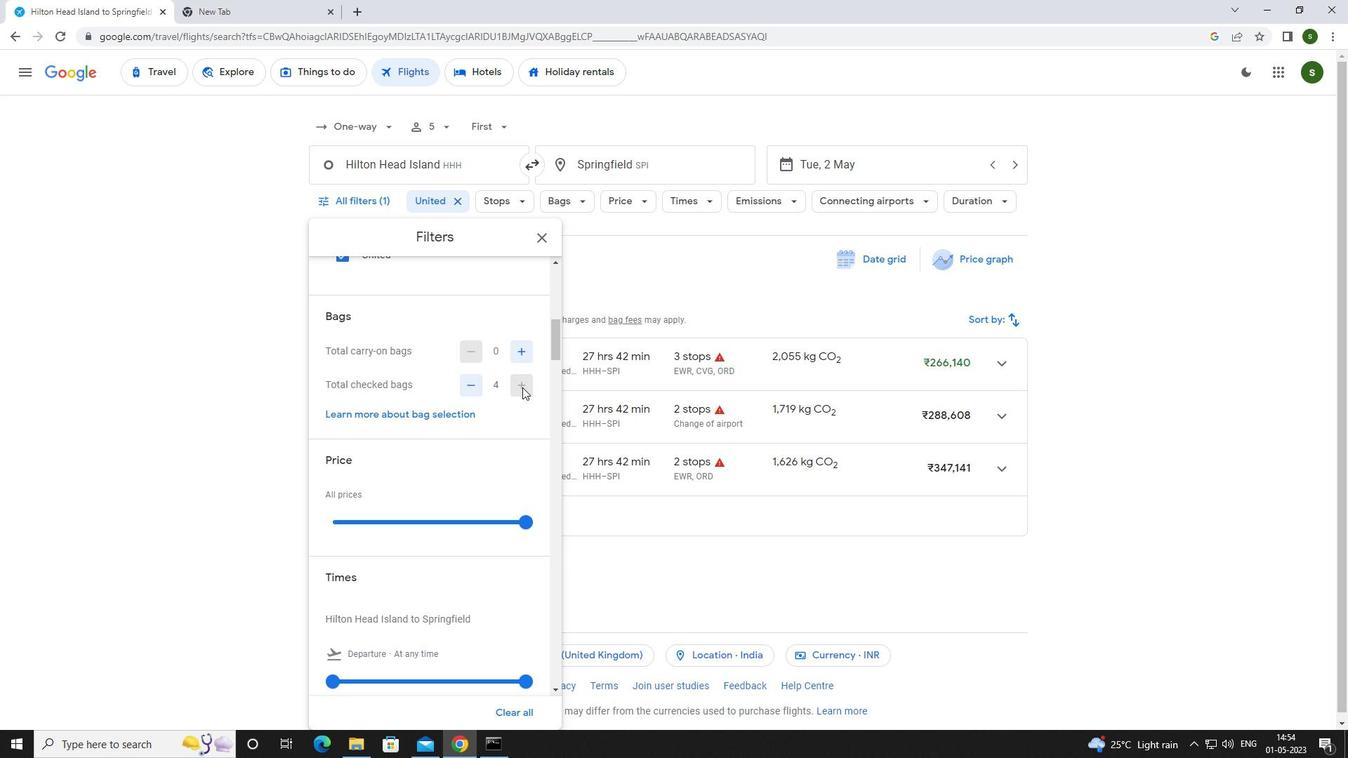 
Action: Mouse moved to (519, 387)
Screenshot: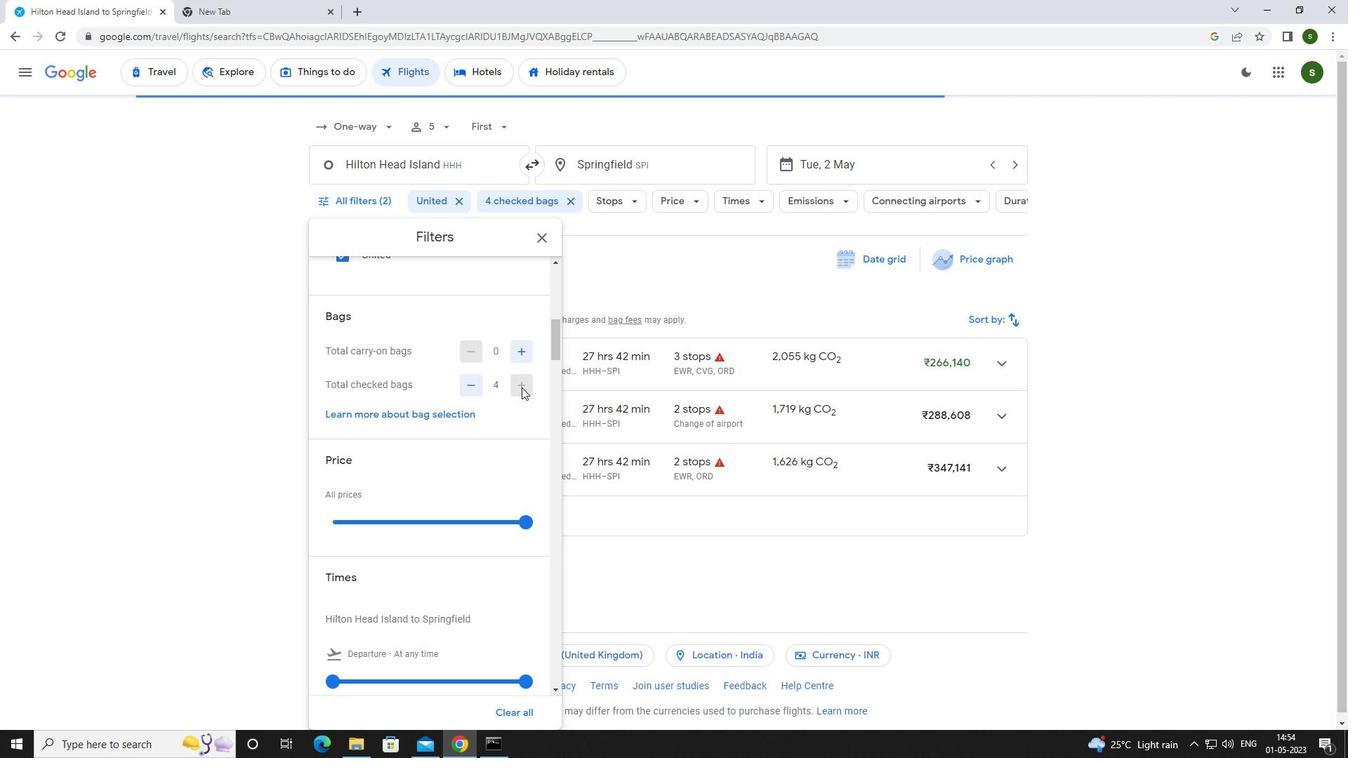 
Action: Mouse scrolled (519, 387) with delta (0, 0)
Screenshot: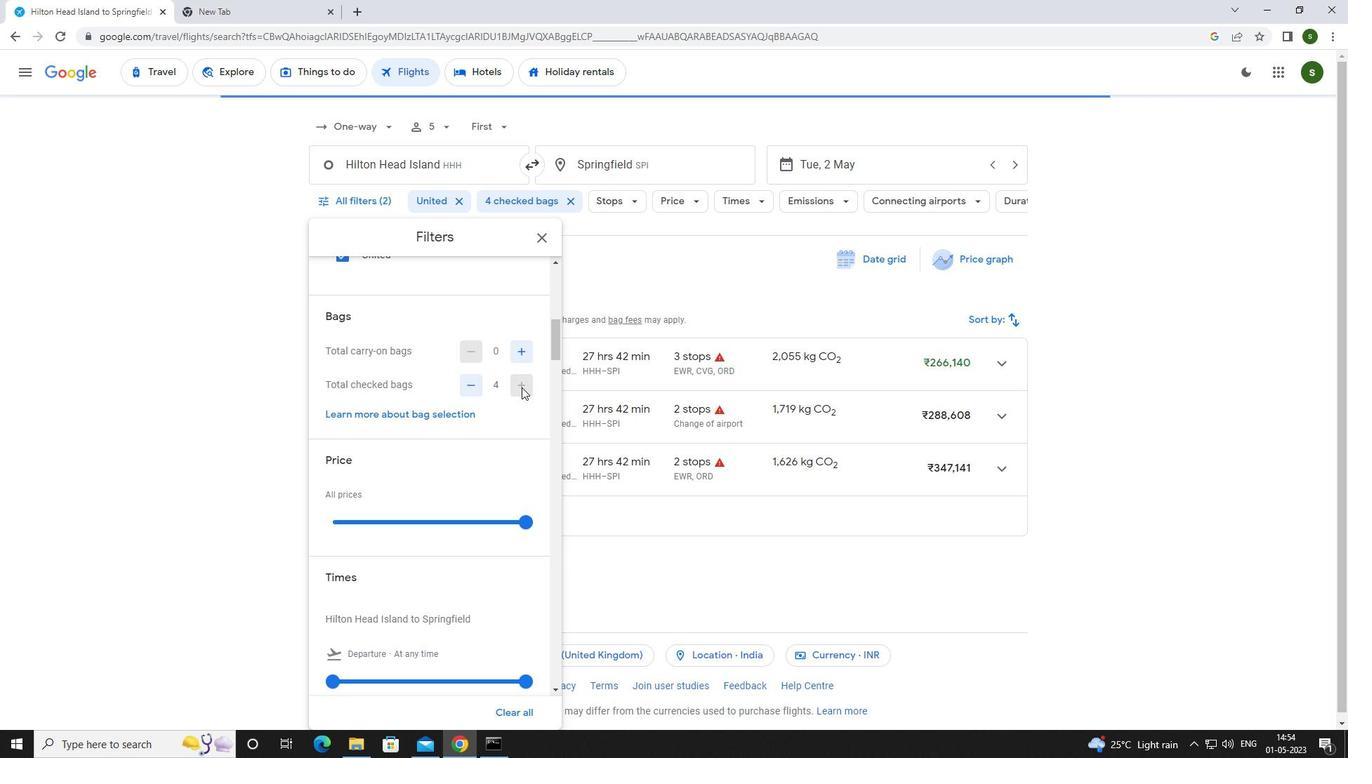 
Action: Mouse scrolled (519, 387) with delta (0, 0)
Screenshot: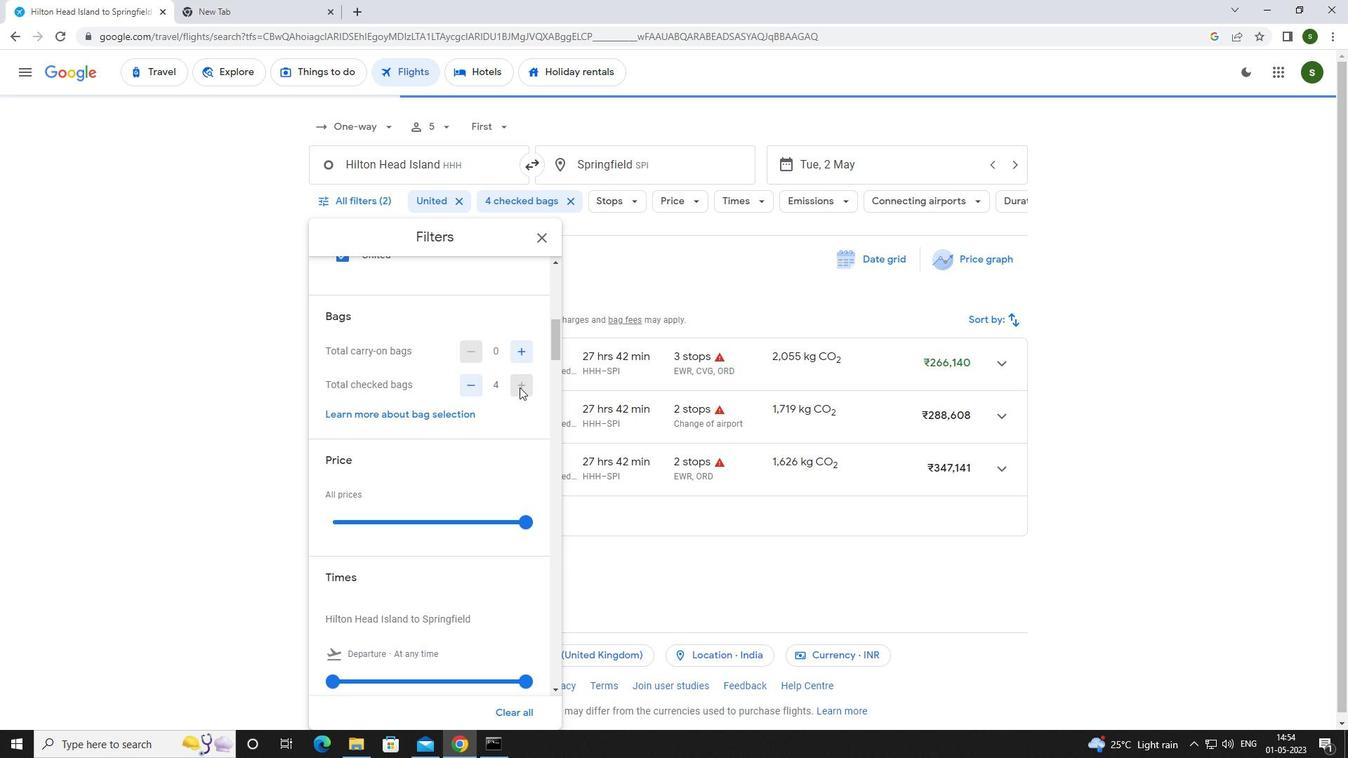 
Action: Mouse moved to (523, 387)
Screenshot: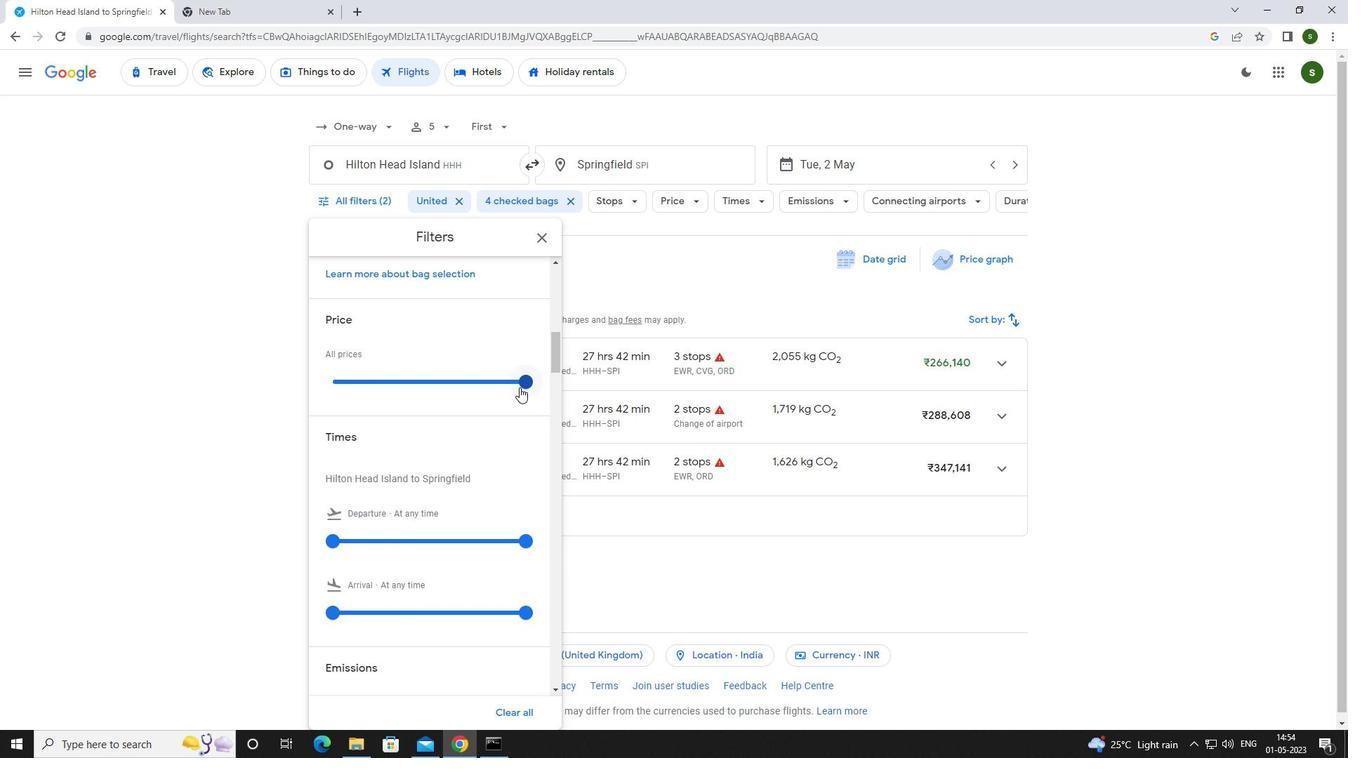 
Action: Mouse pressed left at (523, 387)
Screenshot: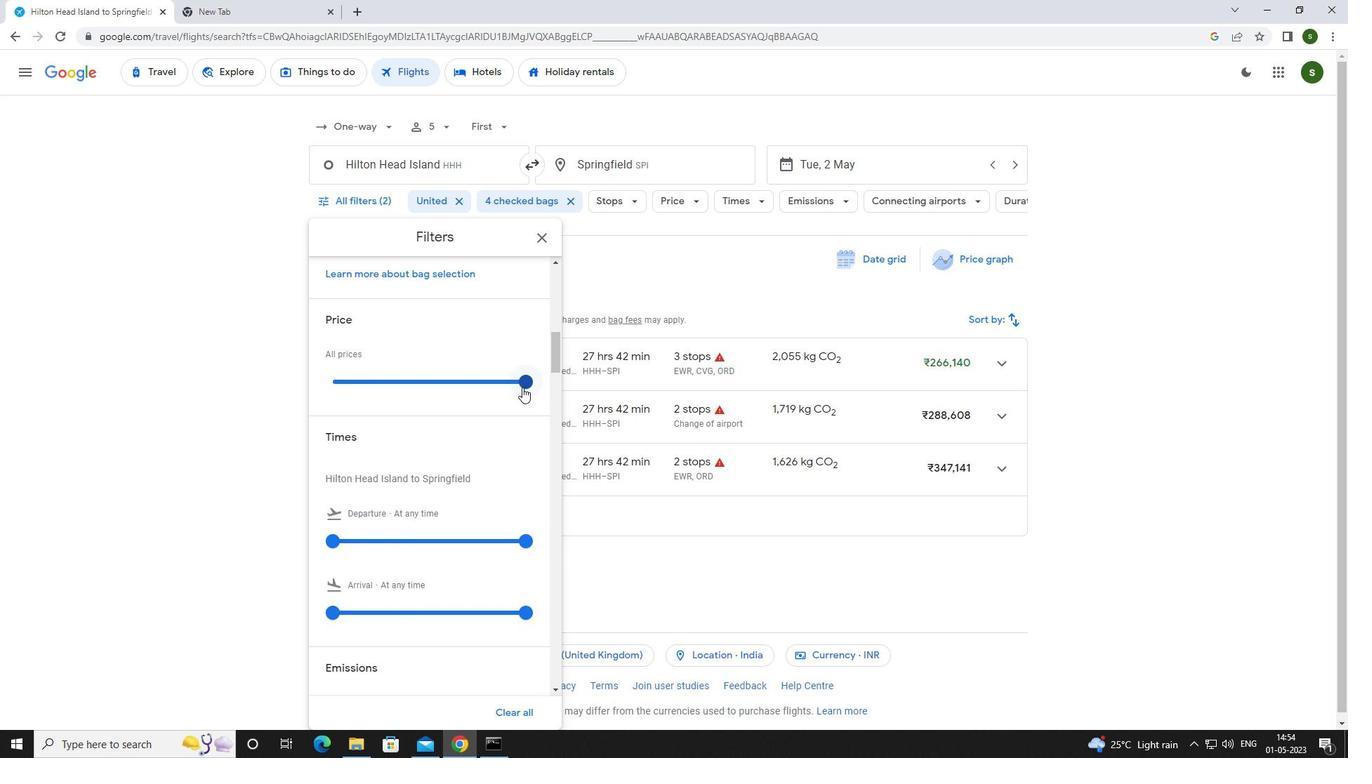 
Action: Mouse moved to (378, 453)
Screenshot: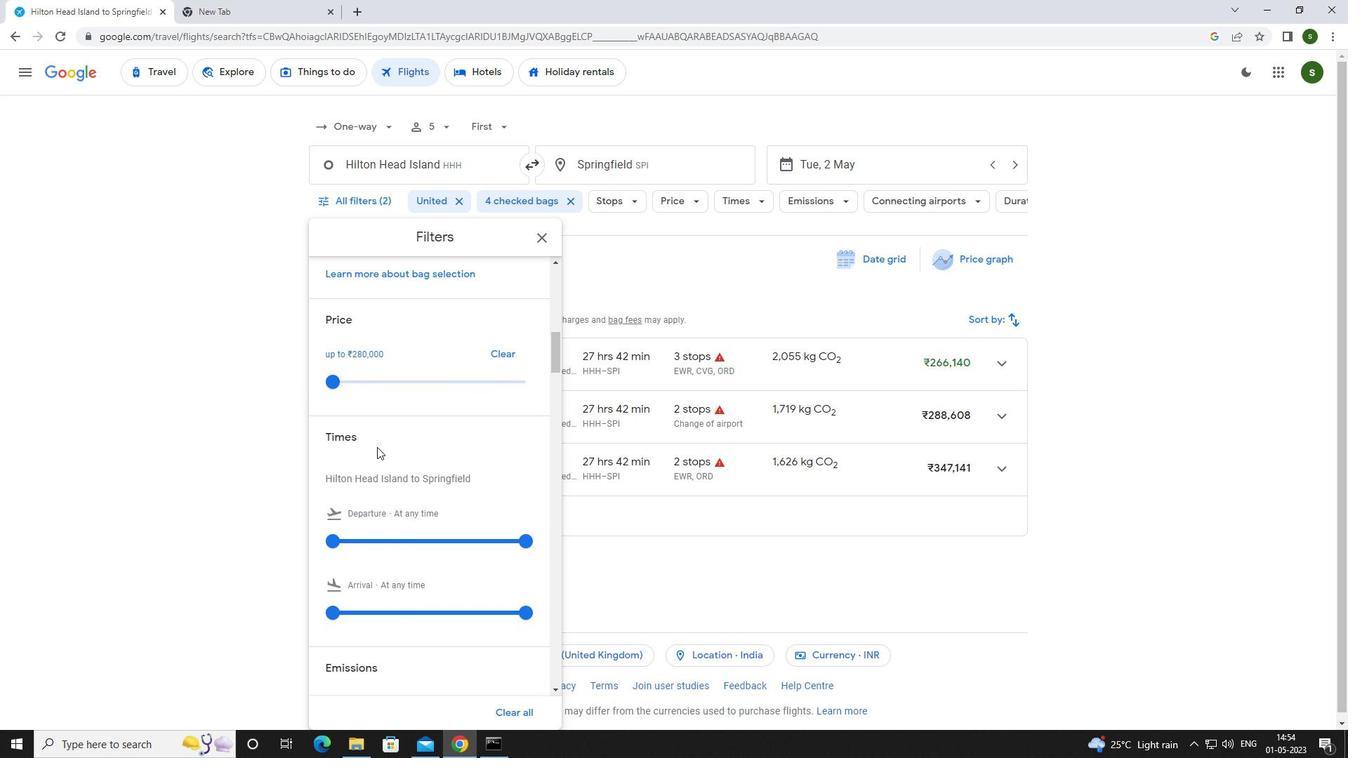 
Action: Mouse scrolled (378, 452) with delta (0, 0)
Screenshot: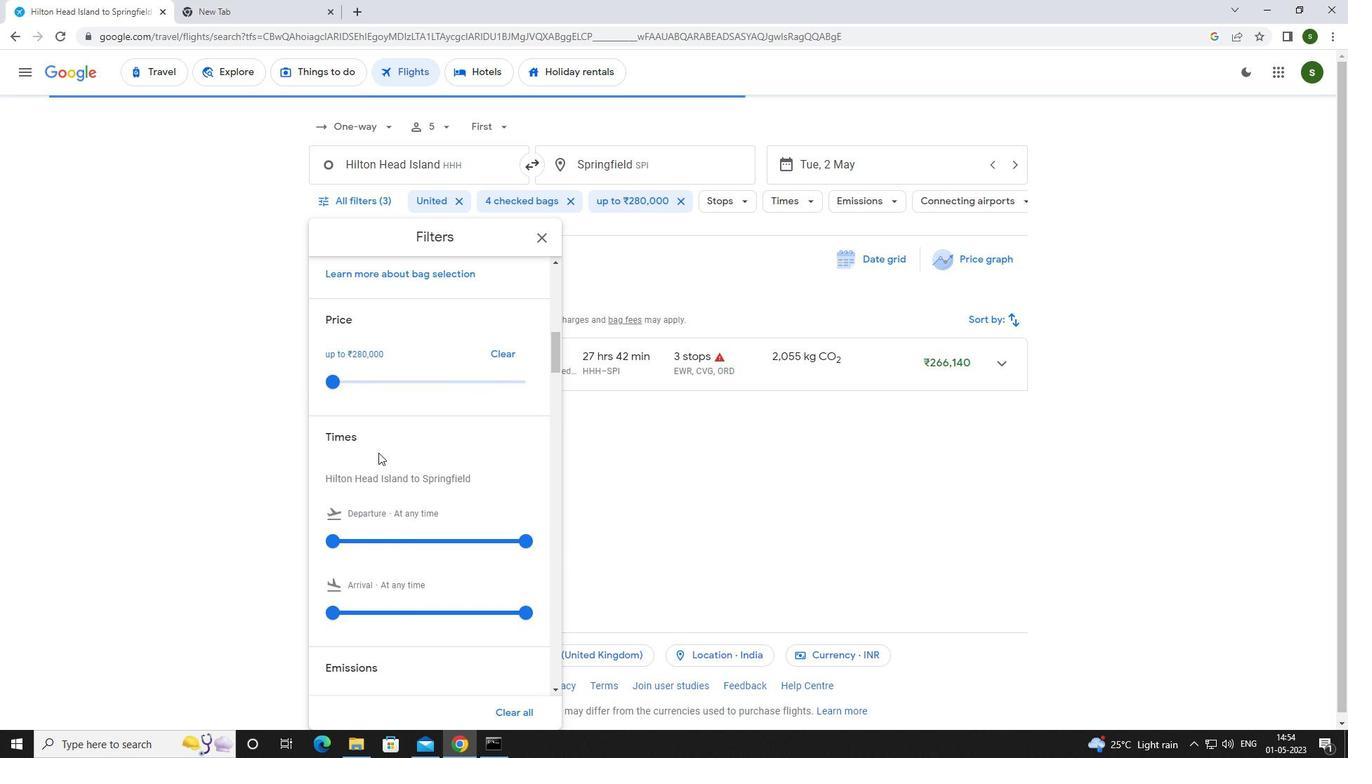 
Action: Mouse moved to (334, 469)
Screenshot: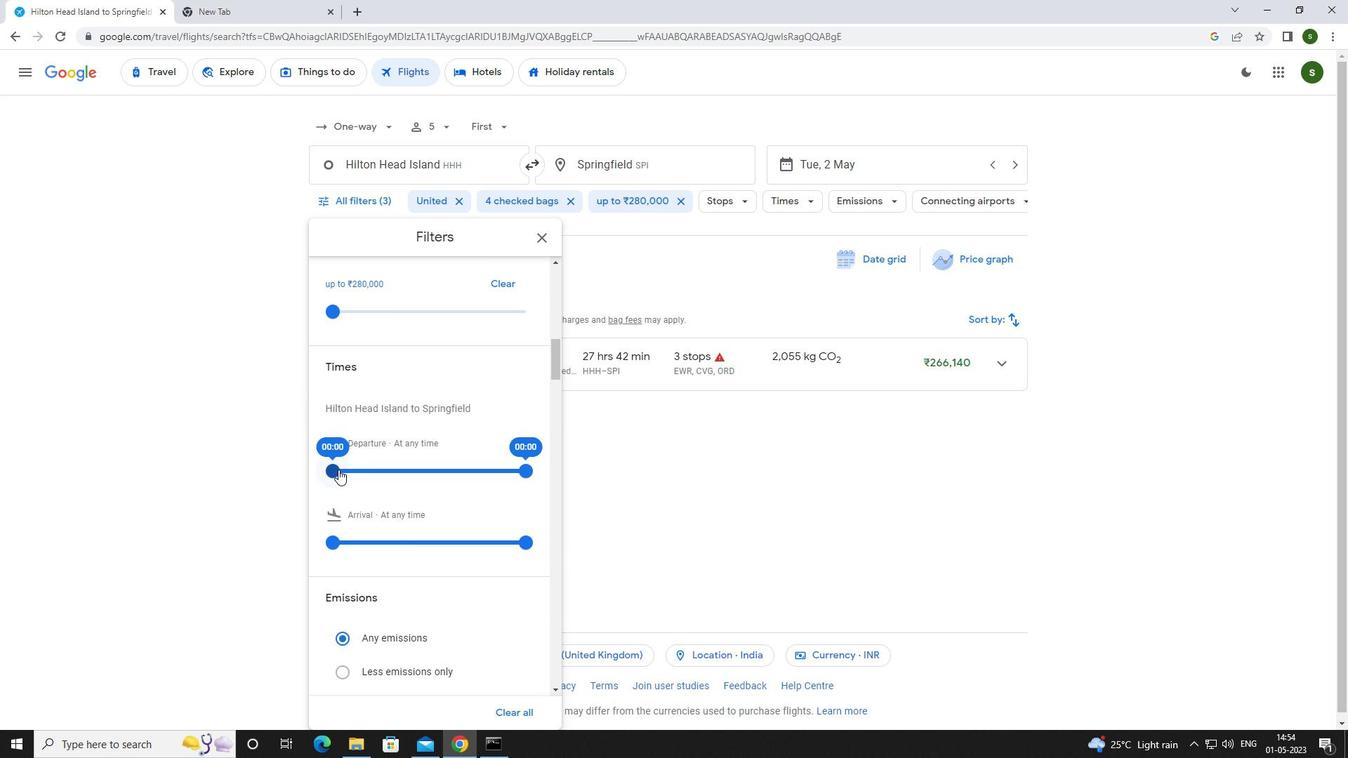 
Action: Mouse pressed left at (334, 469)
Screenshot: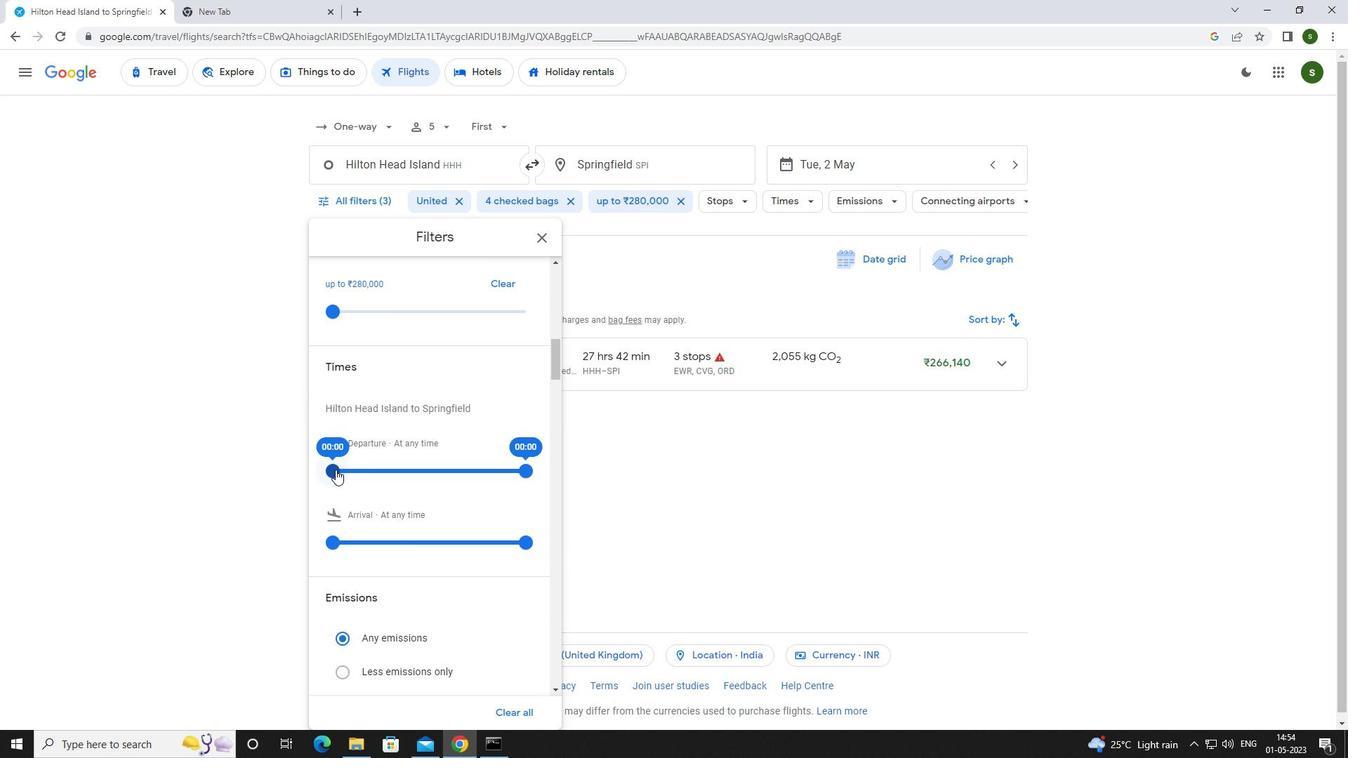 
Action: Mouse moved to (720, 481)
Screenshot: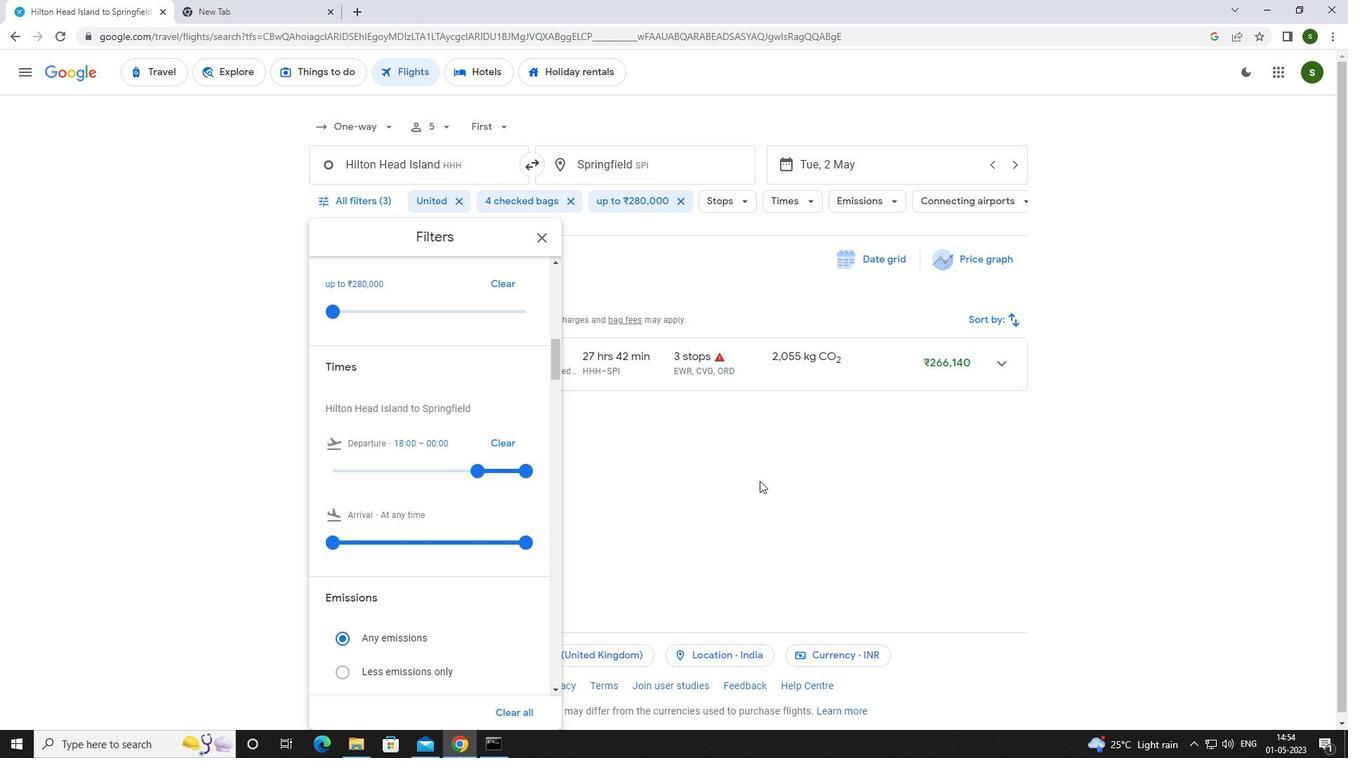 
Action: Mouse pressed left at (720, 481)
Screenshot: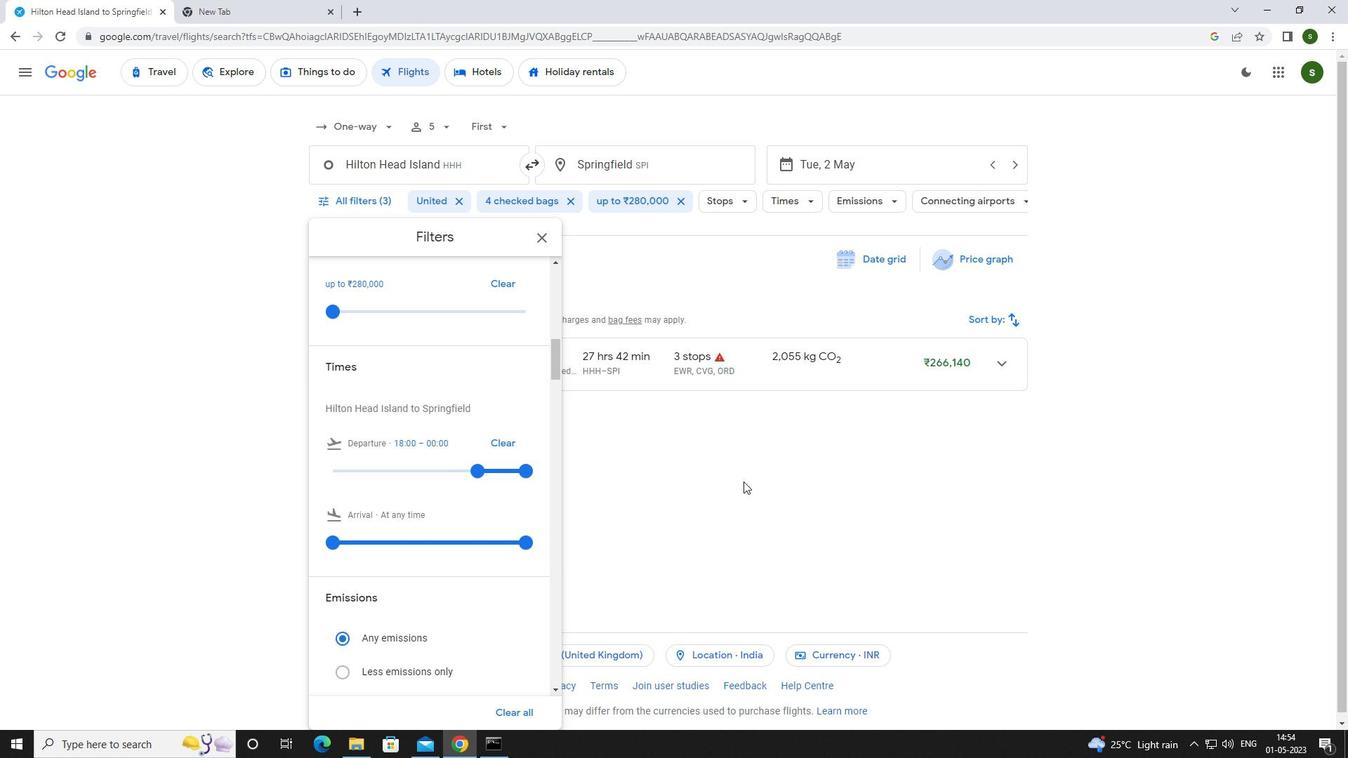 
